 Task: Schedule a 90-minute guided sea kayaking and marine wildlife tour to explore coastal ecosystems.
Action: Mouse moved to (911, 137)
Screenshot: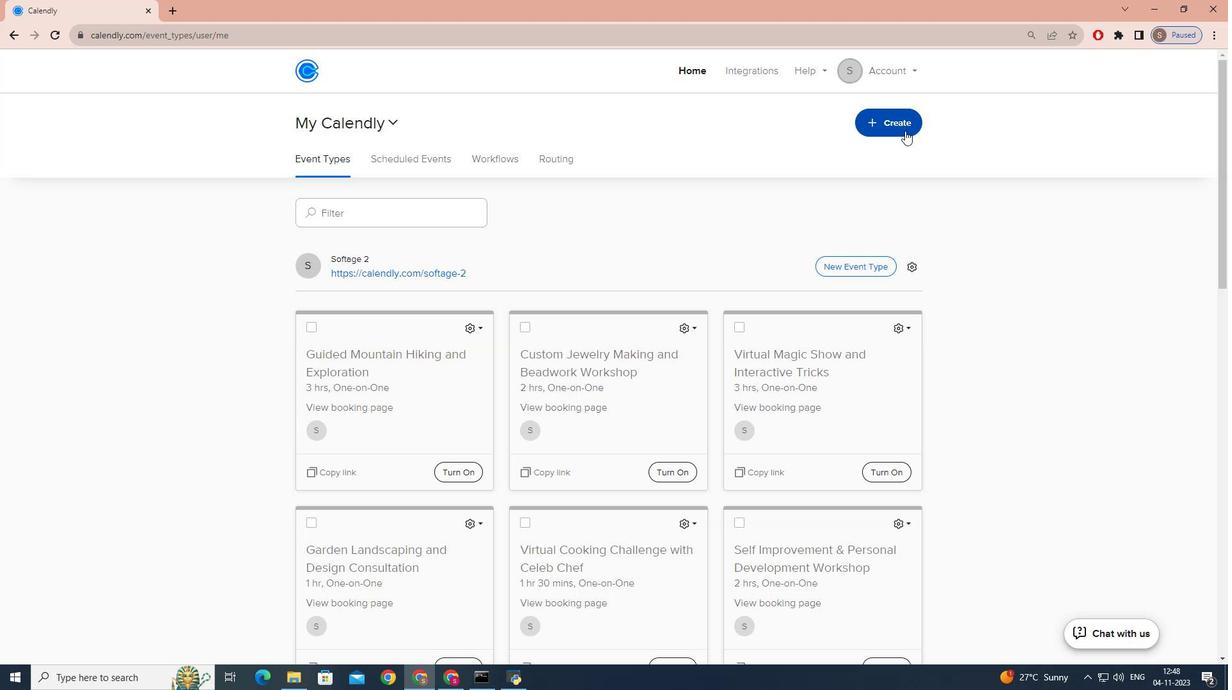 
Action: Mouse pressed left at (911, 137)
Screenshot: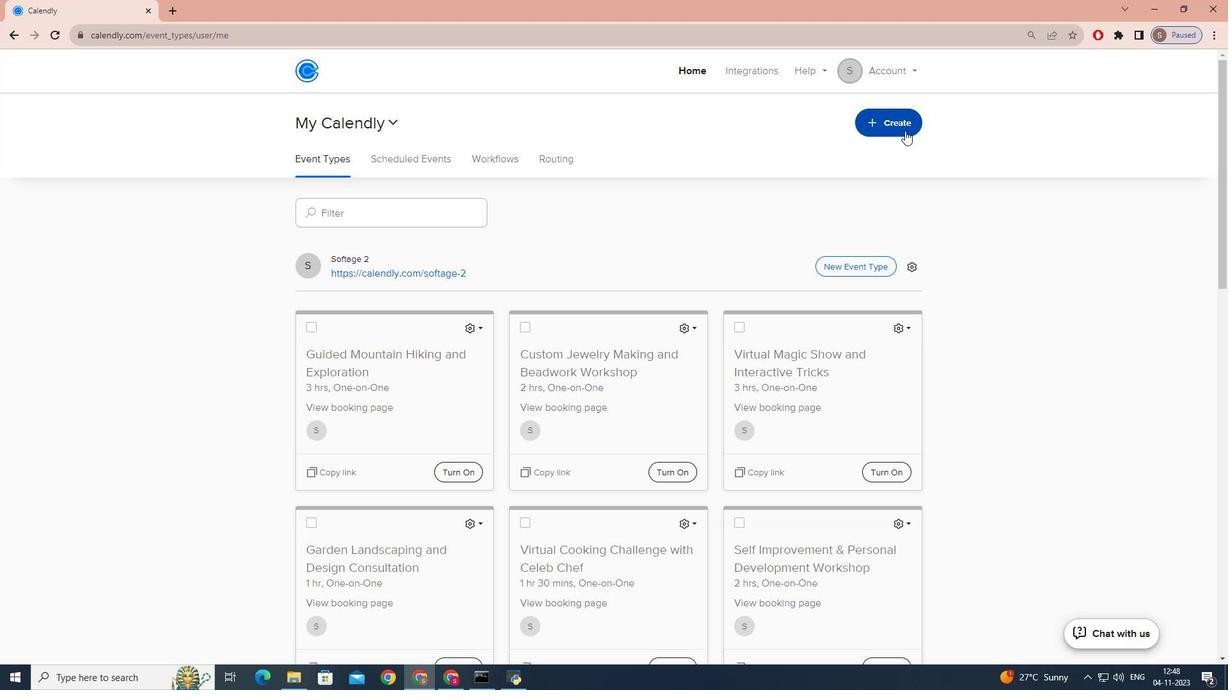 
Action: Mouse moved to (800, 185)
Screenshot: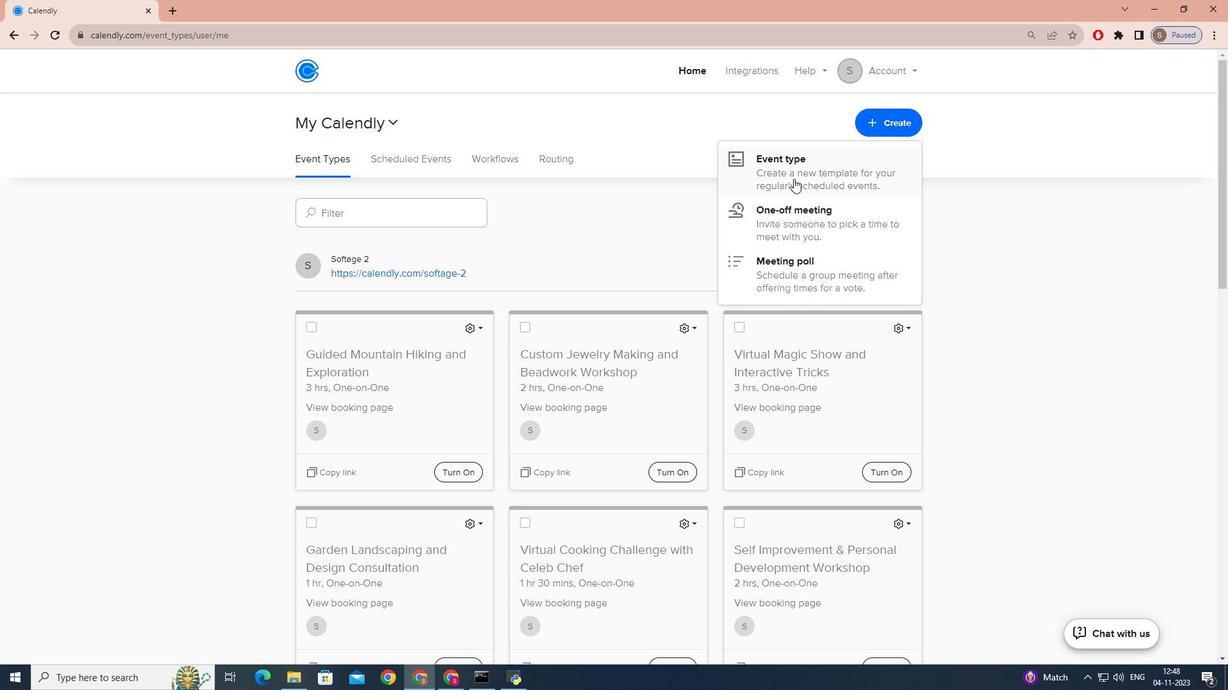 
Action: Mouse pressed left at (800, 185)
Screenshot: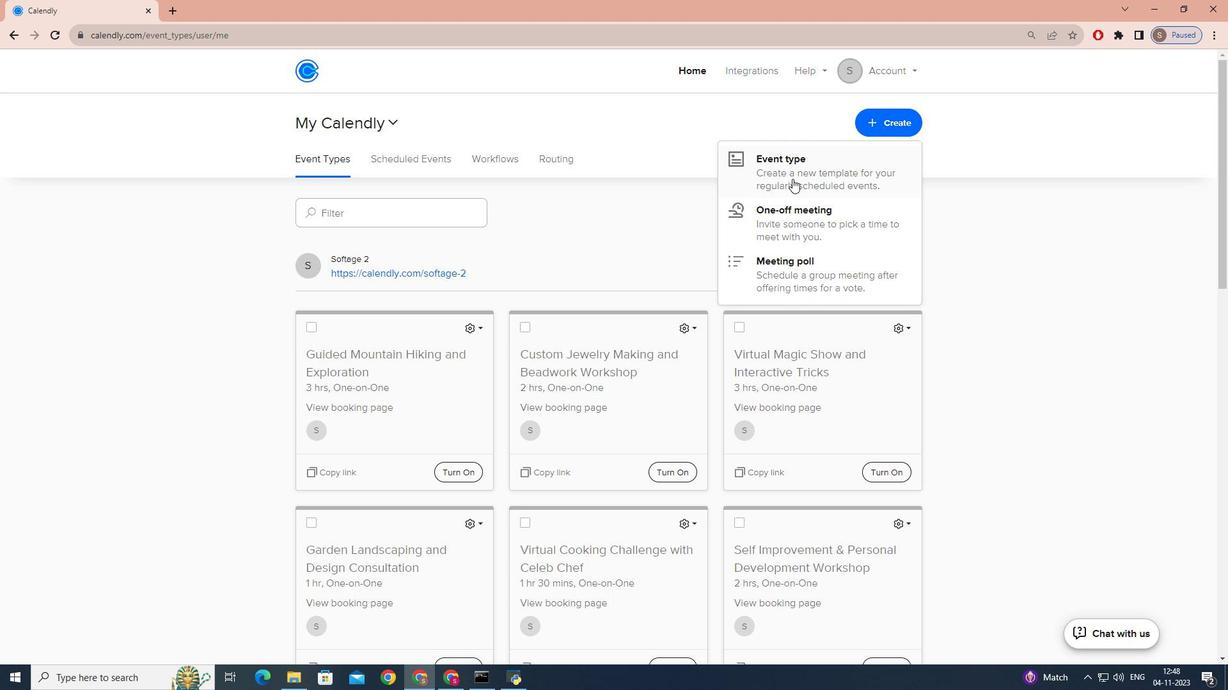 
Action: Mouse moved to (553, 246)
Screenshot: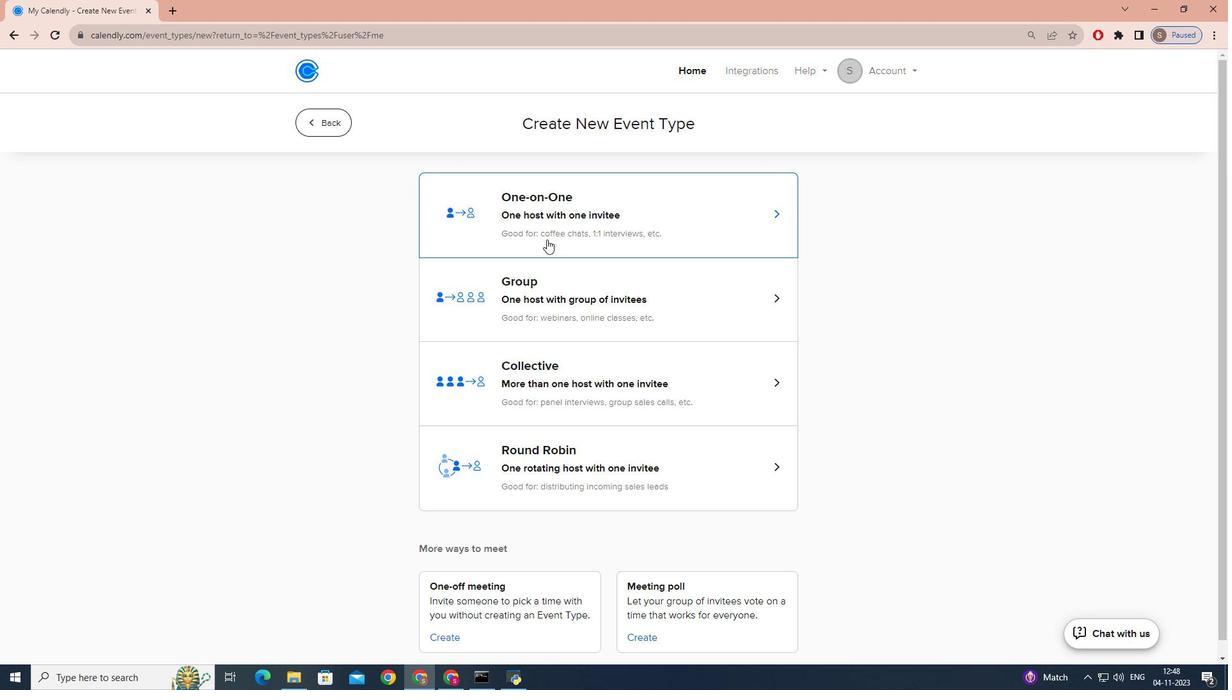 
Action: Mouse pressed left at (553, 246)
Screenshot: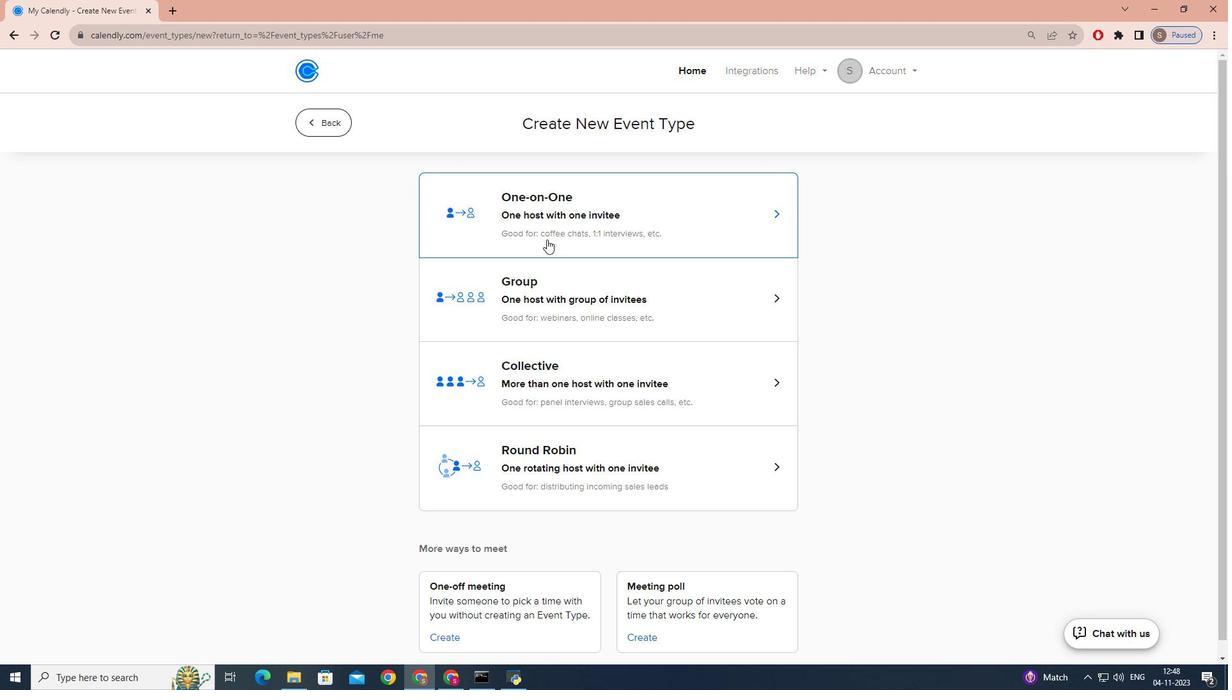
Action: Mouse moved to (477, 291)
Screenshot: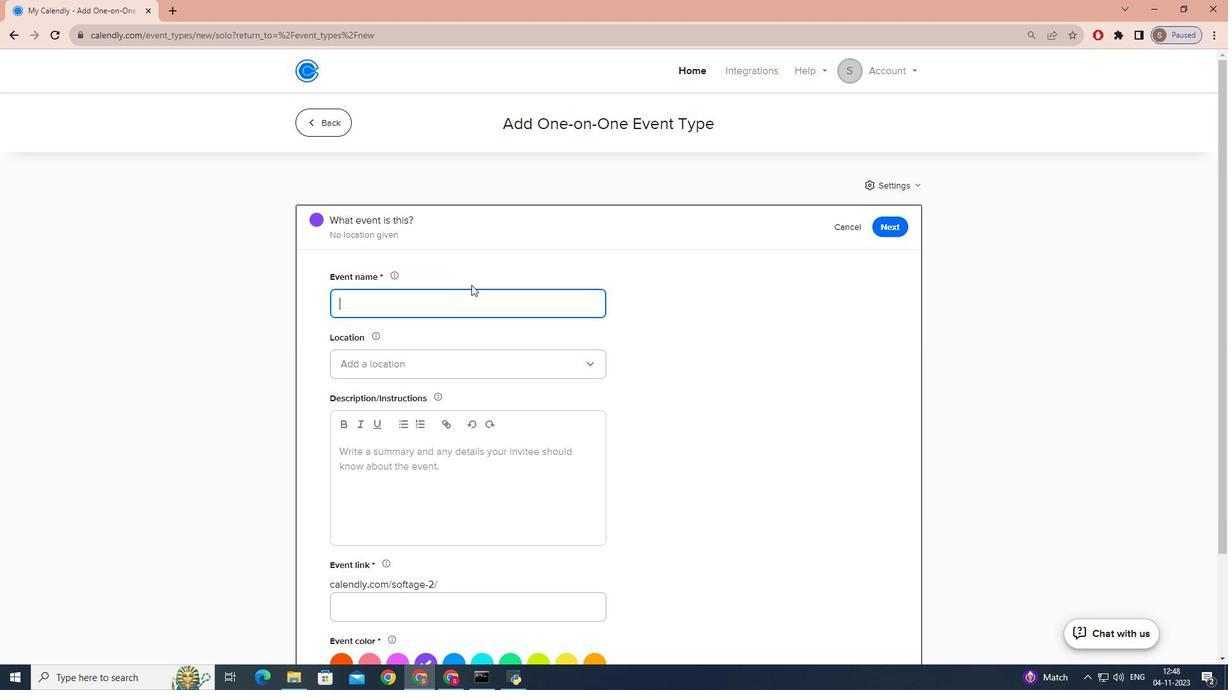 
Action: Key pressed <Key.caps_lock>G<Key.caps_lock>uided<Key.space><Key.caps_lock>S<Key.caps_lock>ea<Key.space><Key.caps_lock>K<Key.caps_lock>ayaking<Key.space>and<Key.space><Key.caps_lock>M<Key.caps_lock>arine<Key.space><Key.caps_lock>W<Key.caps_lock>ildlife<Key.space><Key.caps_lock>T<Key.caps_lock>our
Screenshot: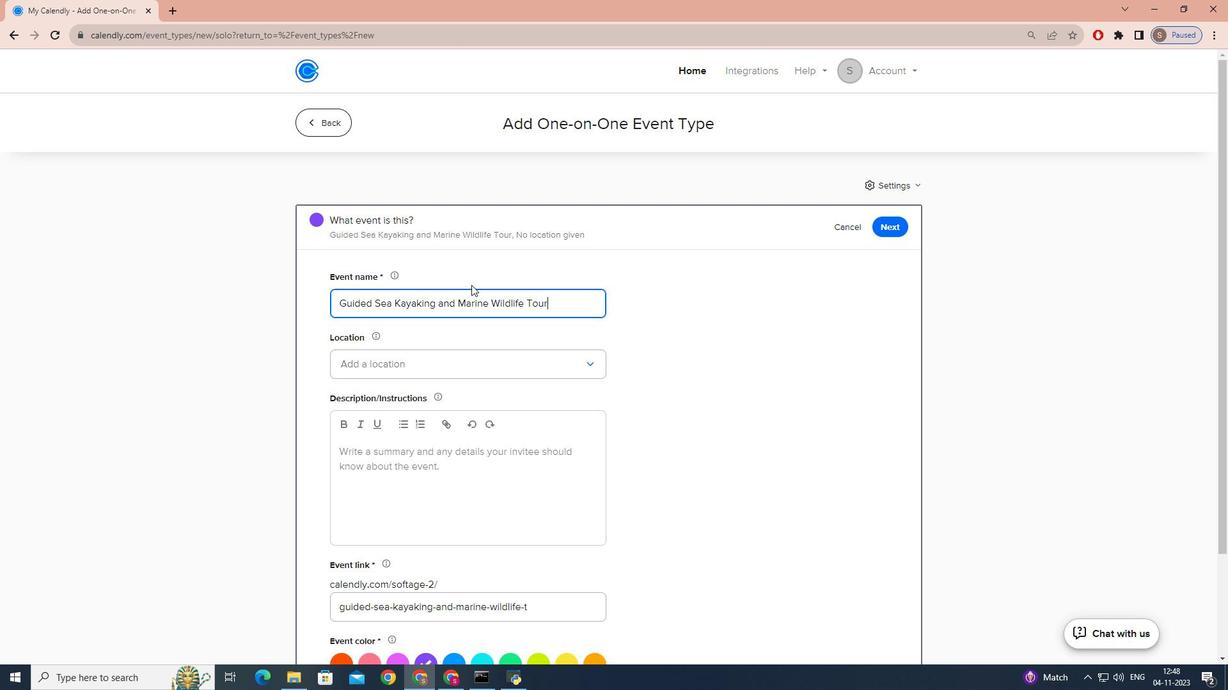 
Action: Mouse moved to (383, 369)
Screenshot: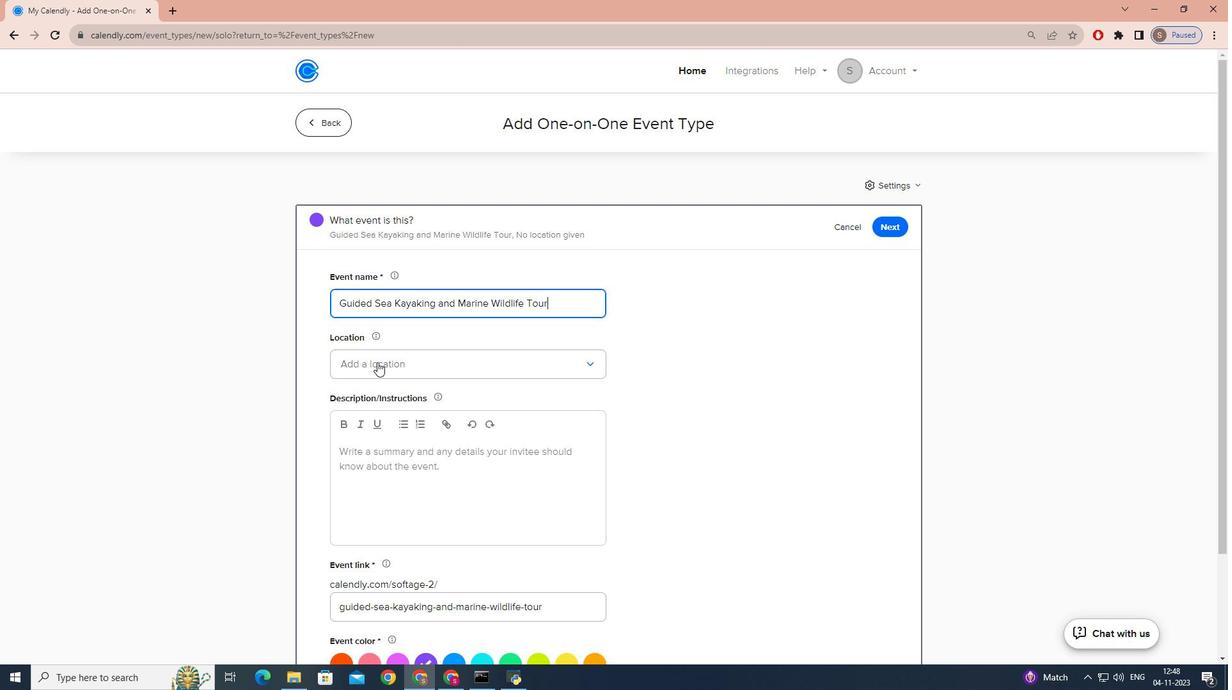 
Action: Mouse pressed left at (383, 369)
Screenshot: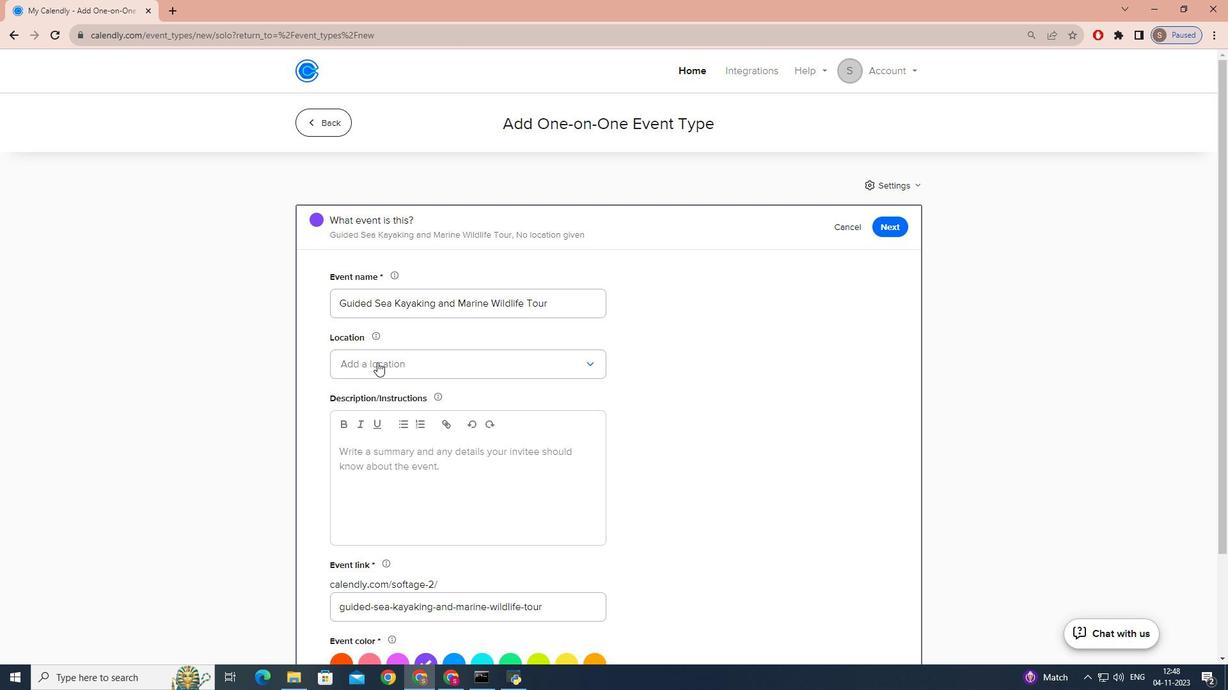 
Action: Mouse moved to (394, 397)
Screenshot: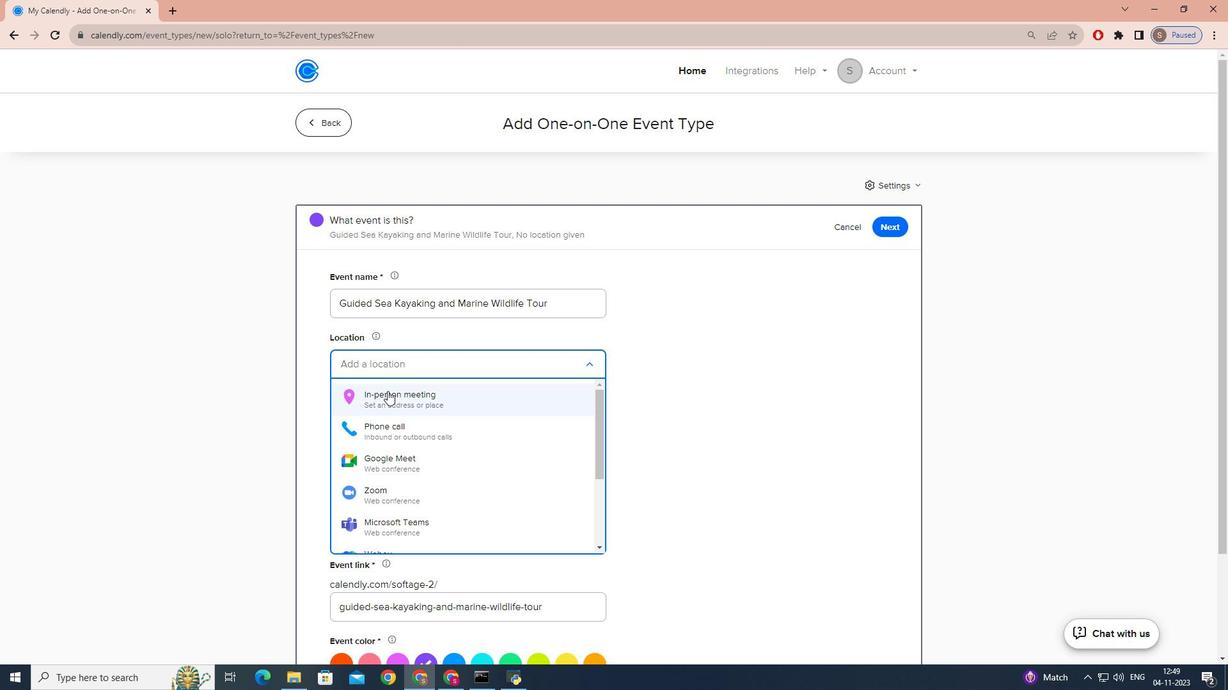 
Action: Mouse pressed left at (394, 397)
Screenshot: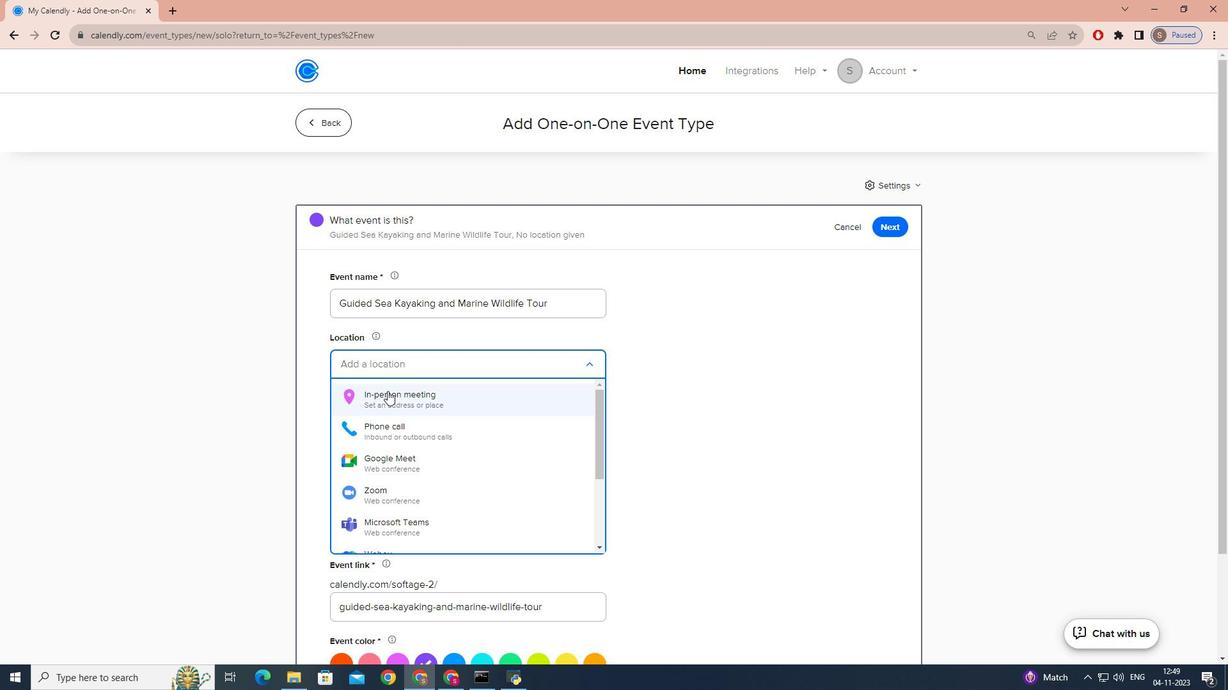 
Action: Mouse moved to (595, 230)
Screenshot: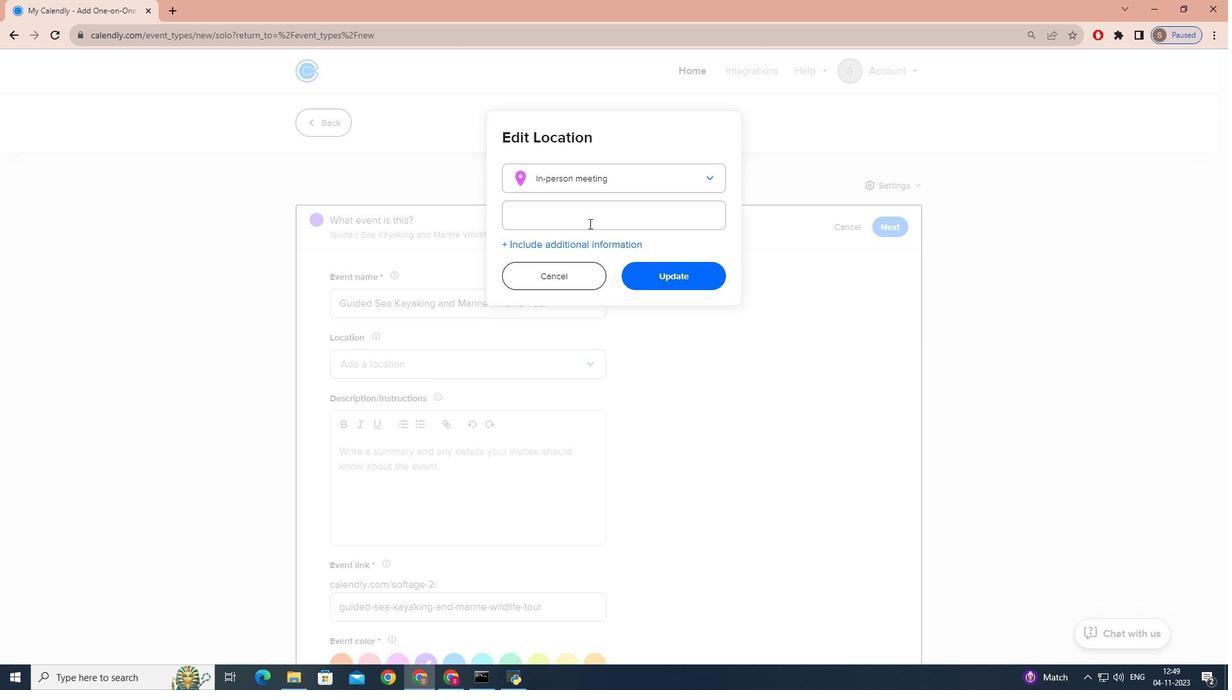
Action: Mouse pressed left at (595, 230)
Screenshot: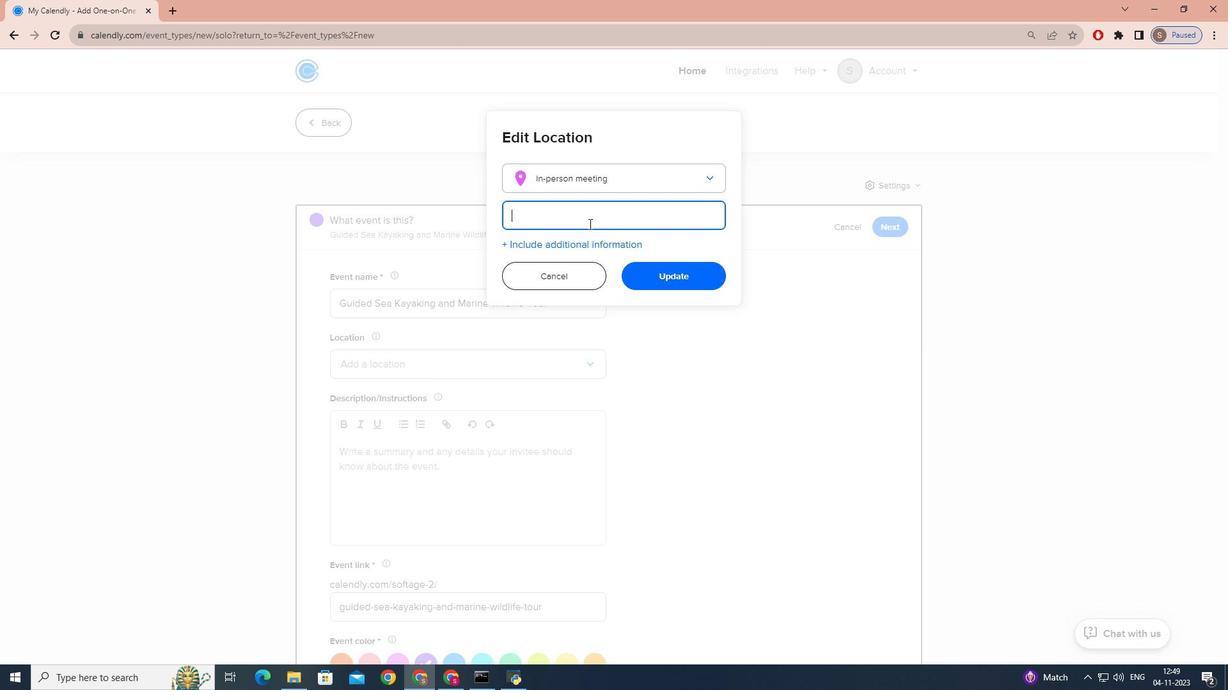 
Action: Mouse moved to (600, 227)
Screenshot: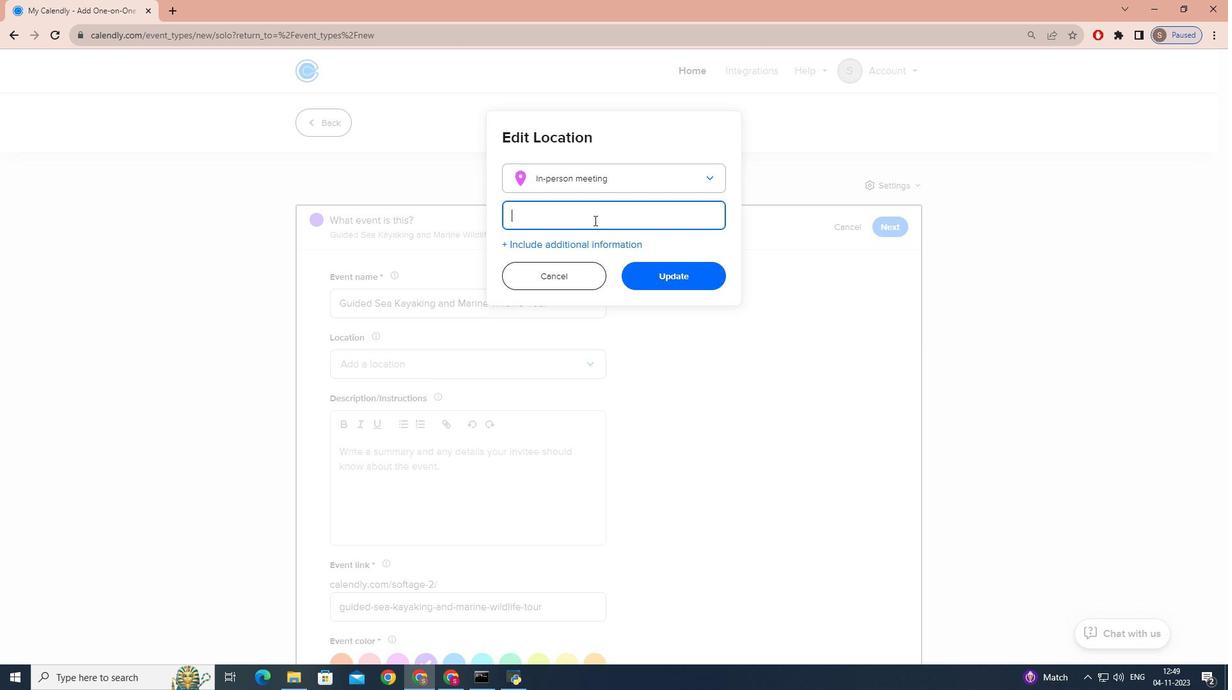 
Action: Key pressed <Key.caps_lock><Key.caps_lock>lover<Key.space><Key.backspace><Key.backspace><Key.backspace><Key.backspace><Key.backspace><Key.backspace><Key.backspace><Key.backspace><Key.backspace><Key.backspace><Key.caps_lock>C<Key.caps_lock>lover<Key.space><Key.caps_lock>S<Key.caps_lock>ea,<Key.caps_lock>N<Key.caps_lock>evada,<Key.caps_lock>USA
Screenshot: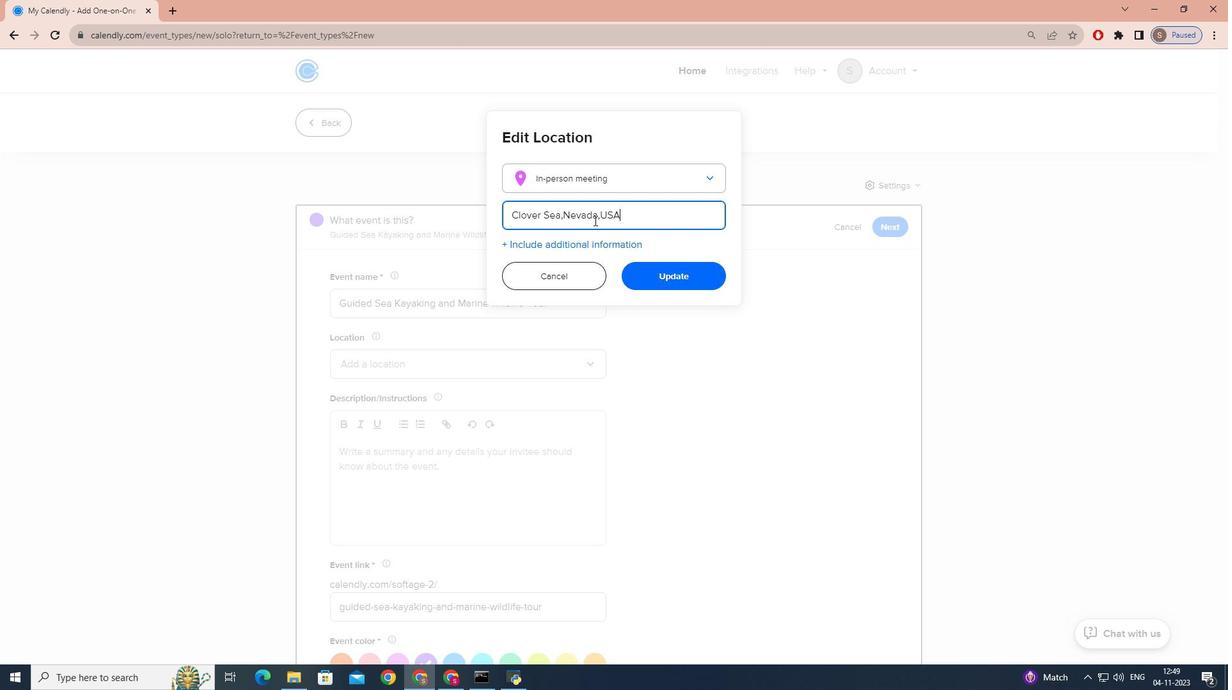 
Action: Mouse moved to (663, 291)
Screenshot: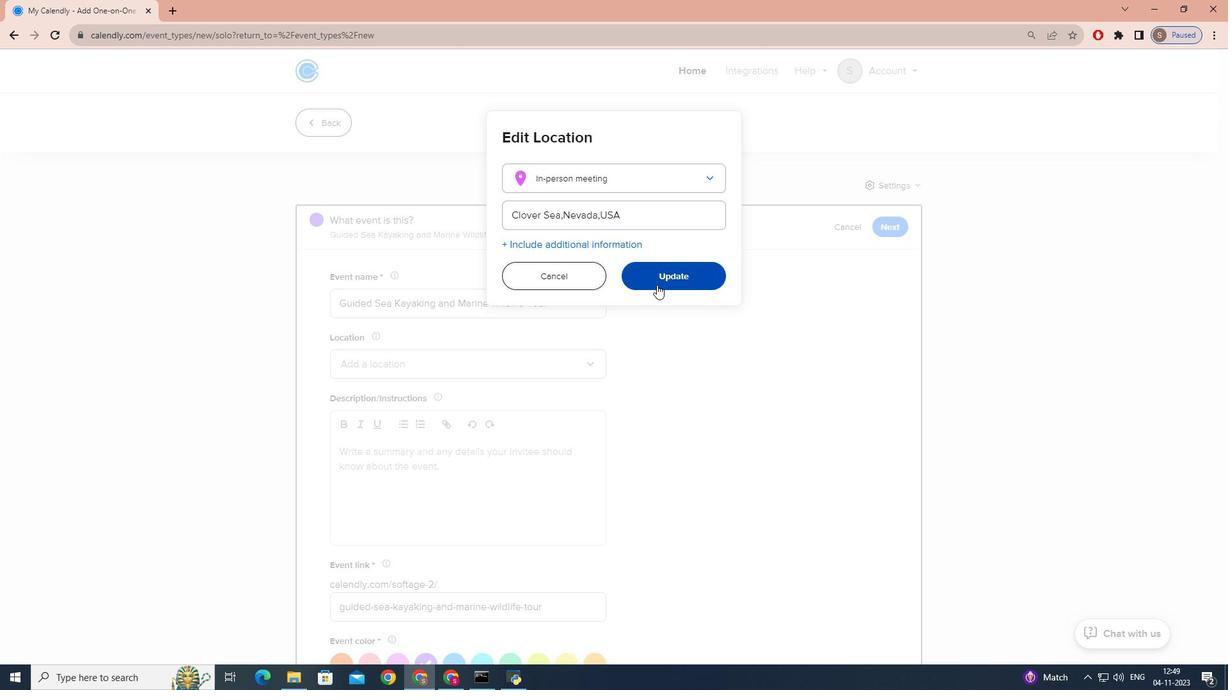 
Action: Mouse pressed left at (663, 291)
Screenshot: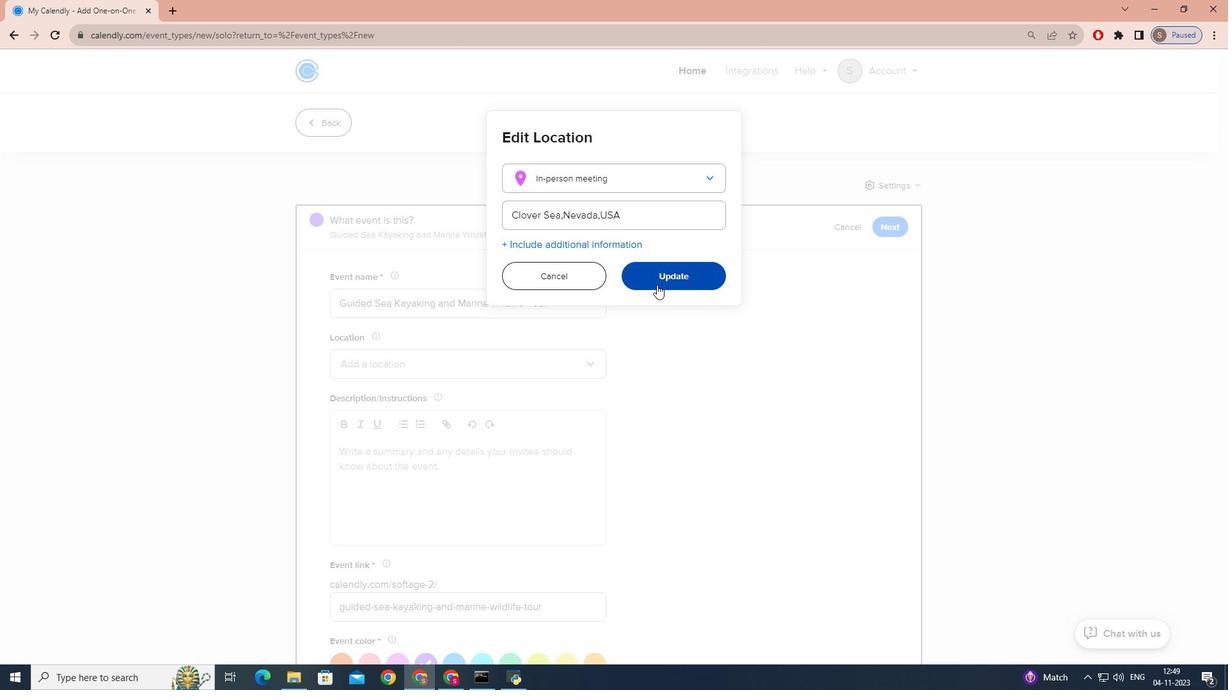 
Action: Mouse moved to (513, 390)
Screenshot: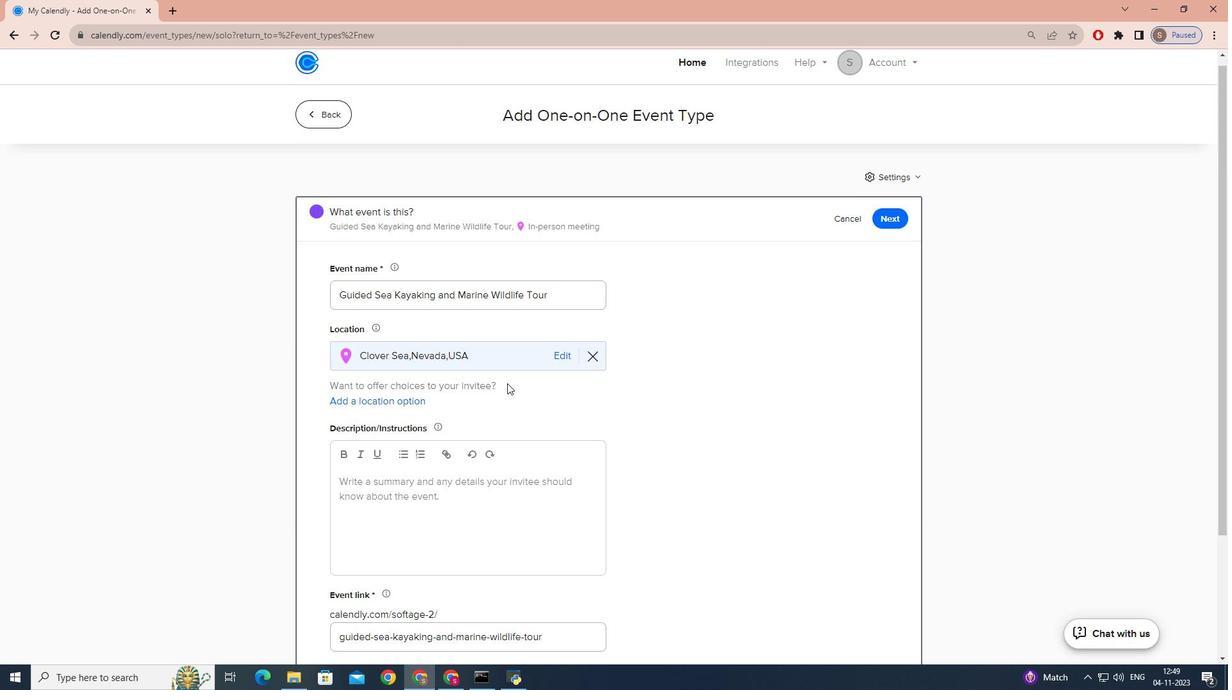 
Action: Mouse scrolled (513, 389) with delta (0, 0)
Screenshot: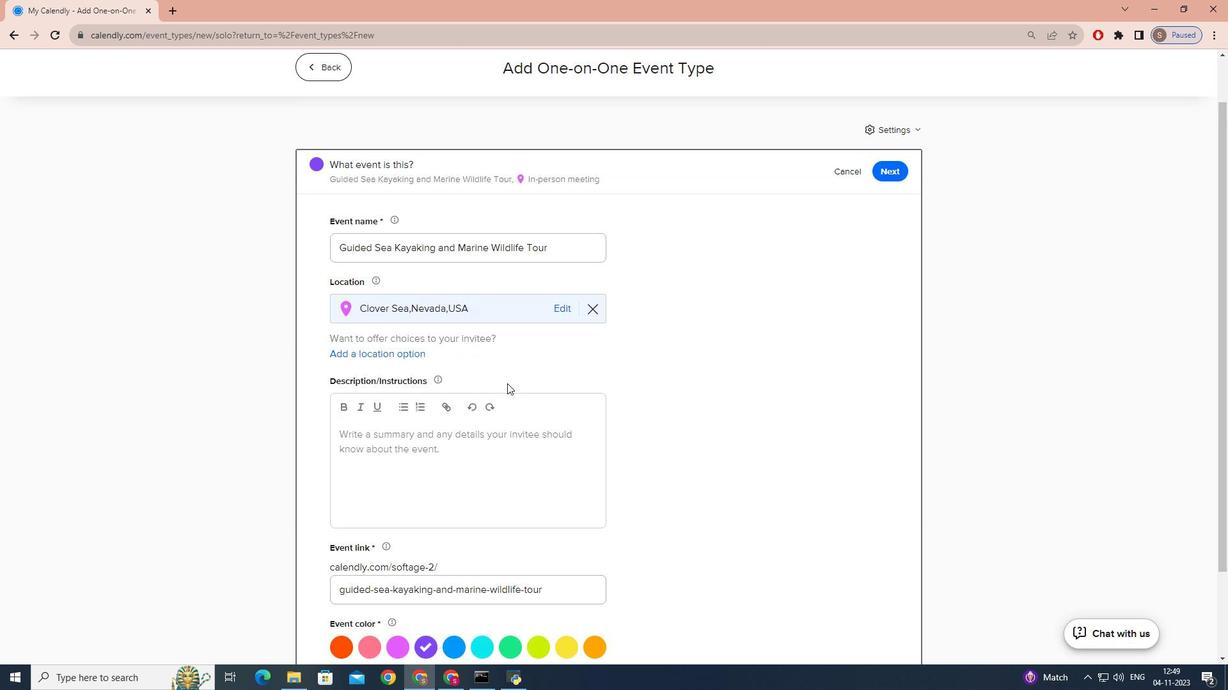 
Action: Mouse scrolled (513, 389) with delta (0, 0)
Screenshot: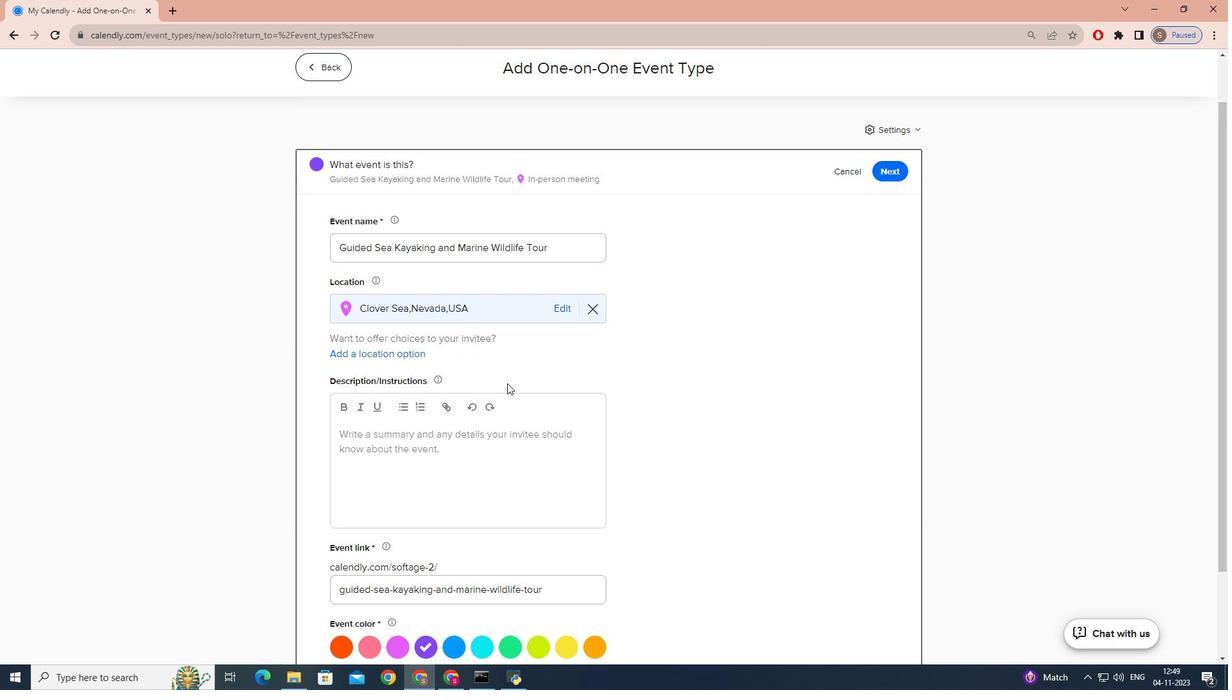 
Action: Mouse scrolled (513, 389) with delta (0, 0)
Screenshot: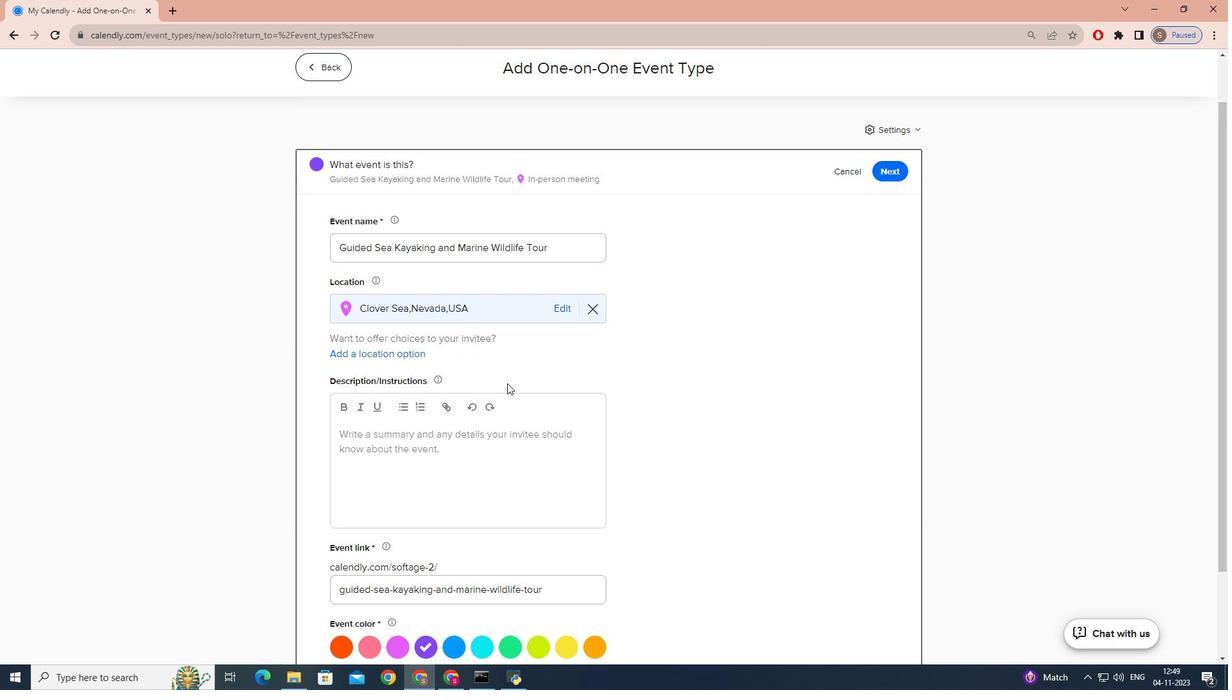 
Action: Mouse scrolled (513, 389) with delta (0, 0)
Screenshot: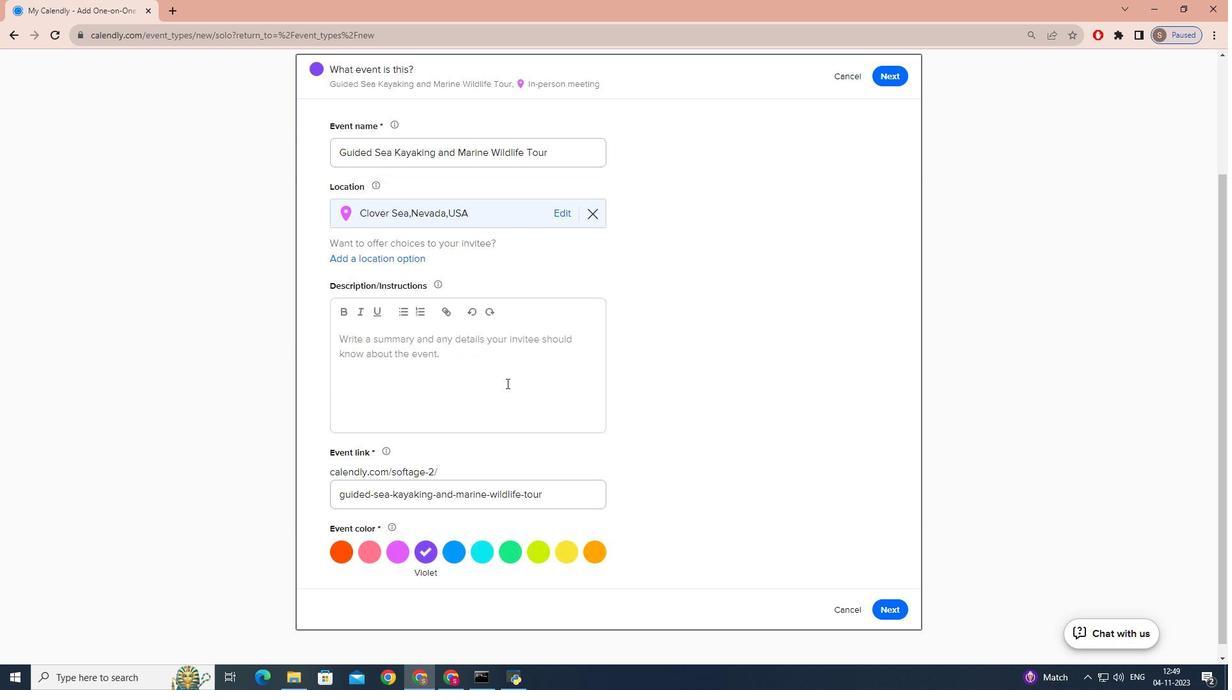 
Action: Mouse moved to (412, 367)
Screenshot: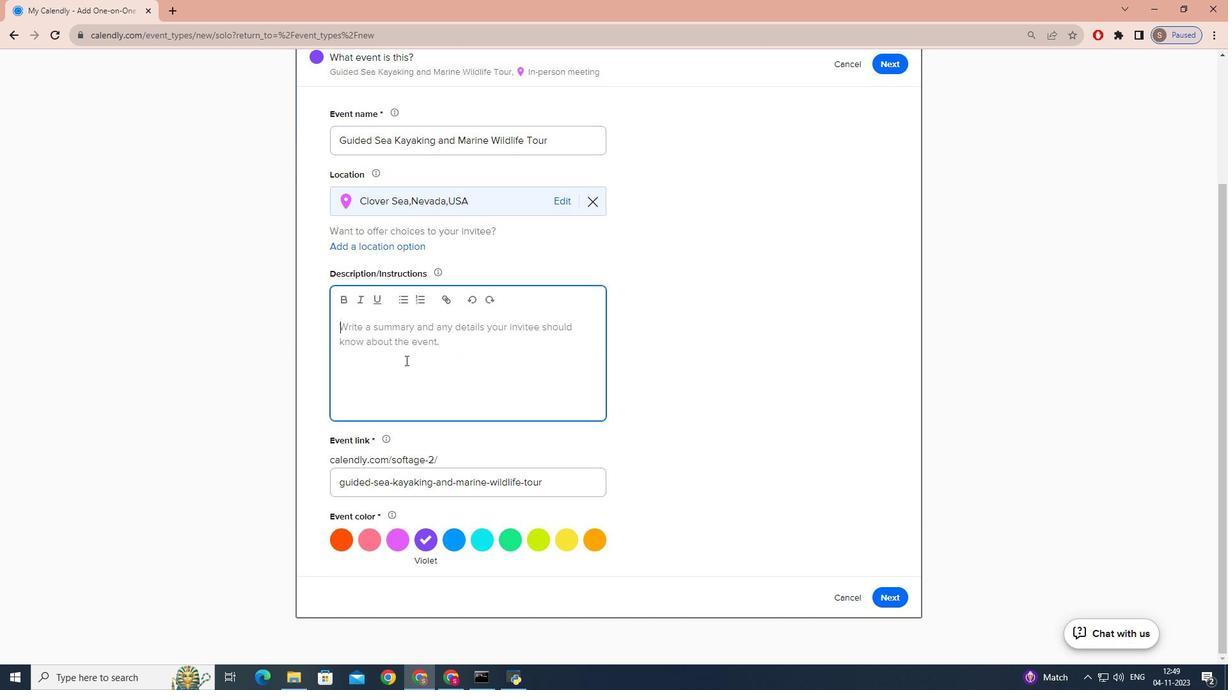 
Action: Mouse pressed left at (412, 367)
Screenshot: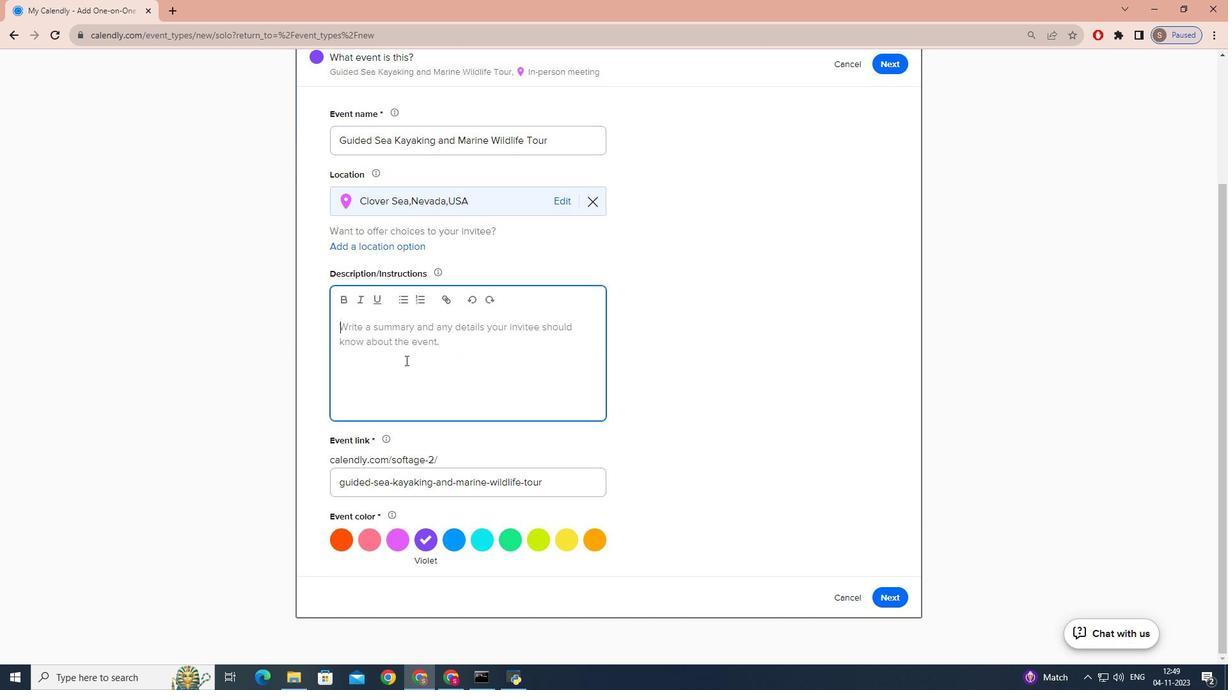 
Action: Key pressed <Key.caps_lock><Key.caps_lock>I<Key.caps_lock>mmerse<Key.space>yourself<Key.space>in<Key.space>the<Key.space>baeuty<Key.space>of<Key.space>coasst<Key.backspace><Key.backspace><Key.backspace><Key.backspace><Key.backspace><Key.backspace><Key.backspace><Key.backspace><Key.backspace><Key.backspace><Key.backspace><Key.backspace><Key.backspace><Key.backspace><Key.backspace>eauty<Key.space>of<Key.space>the<Key.space>coastal<Key.space>ecosystems,with<Key.space>our<Key.space>guided<Key.space>sea<Key.space>klay<Key.backspace><Key.backspace><Key.backspace>ayaking<Key.space>and<Key.space>marine<Key.space>wildlife<Key.space>tour<Key.space>.<Key.caps_lock>P<Key.caps_lock>addle<Key.space>
Screenshot: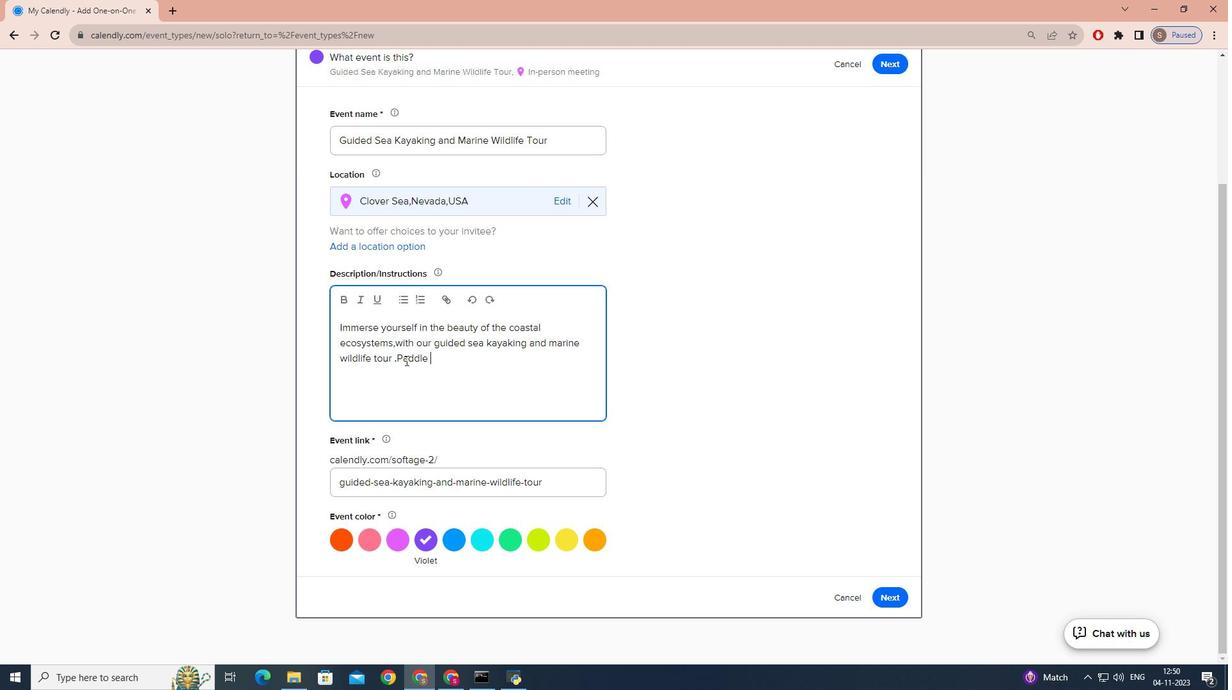
Action: Mouse moved to (433, 366)
Screenshot: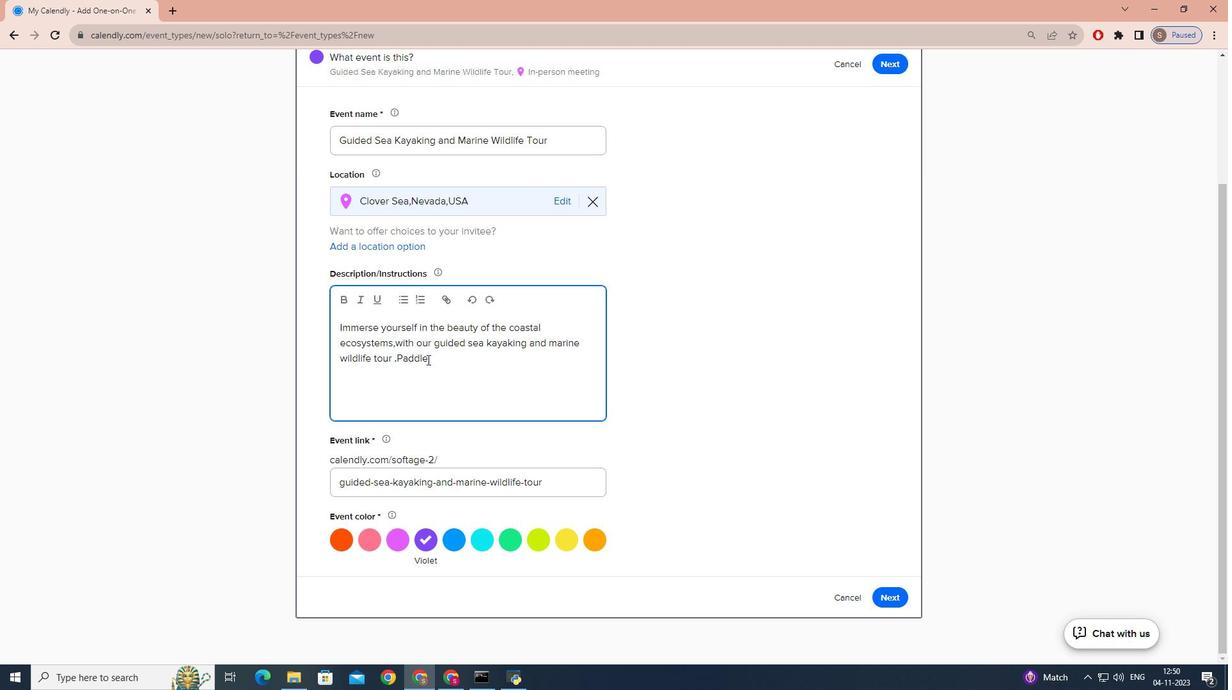 
Action: Key pressed along<Key.space>scenic<Key.space>coastlines,observe<Key.space>fascint<Key.backspace>ating<Key.space>marin<Key.space><Key.backspace>=e<Key.backspace><Key.backspace>e<Key.space>kli=<Key.backspace><Key.backspace><Key.backspace><Key.backspace>life,an<Key.space><Key.backspace>d<Key.space>learna<Key.space>bout<Key.space>
Screenshot: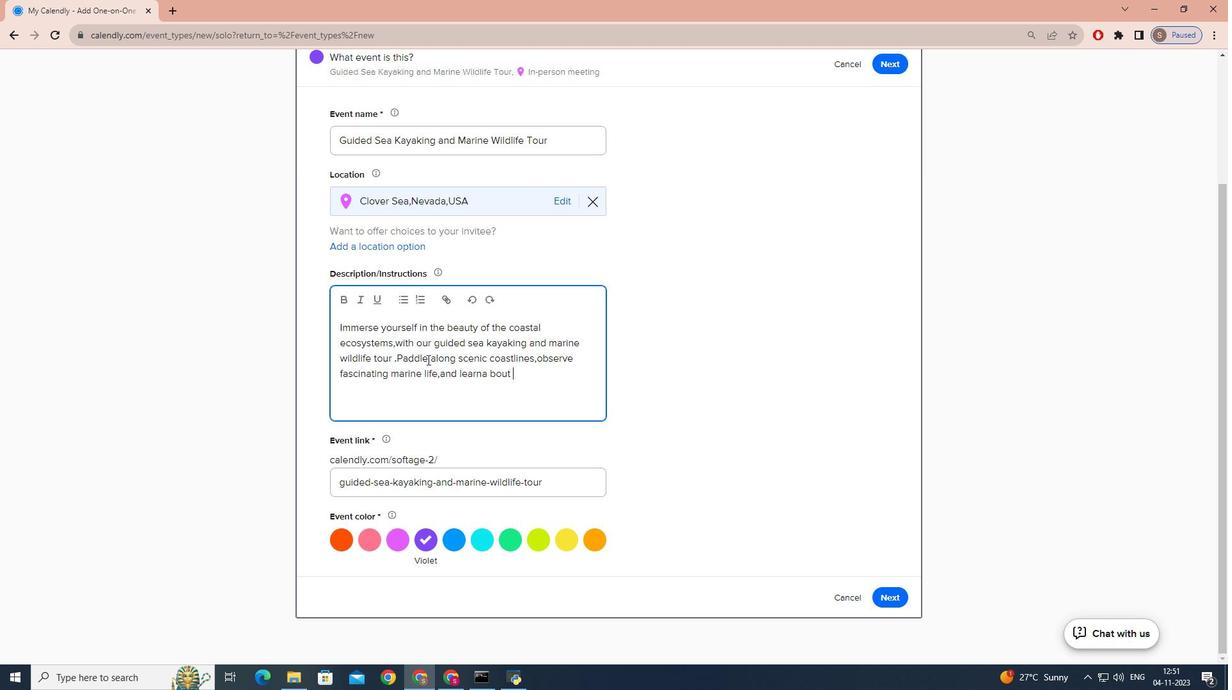 
Action: Mouse moved to (500, 385)
Screenshot: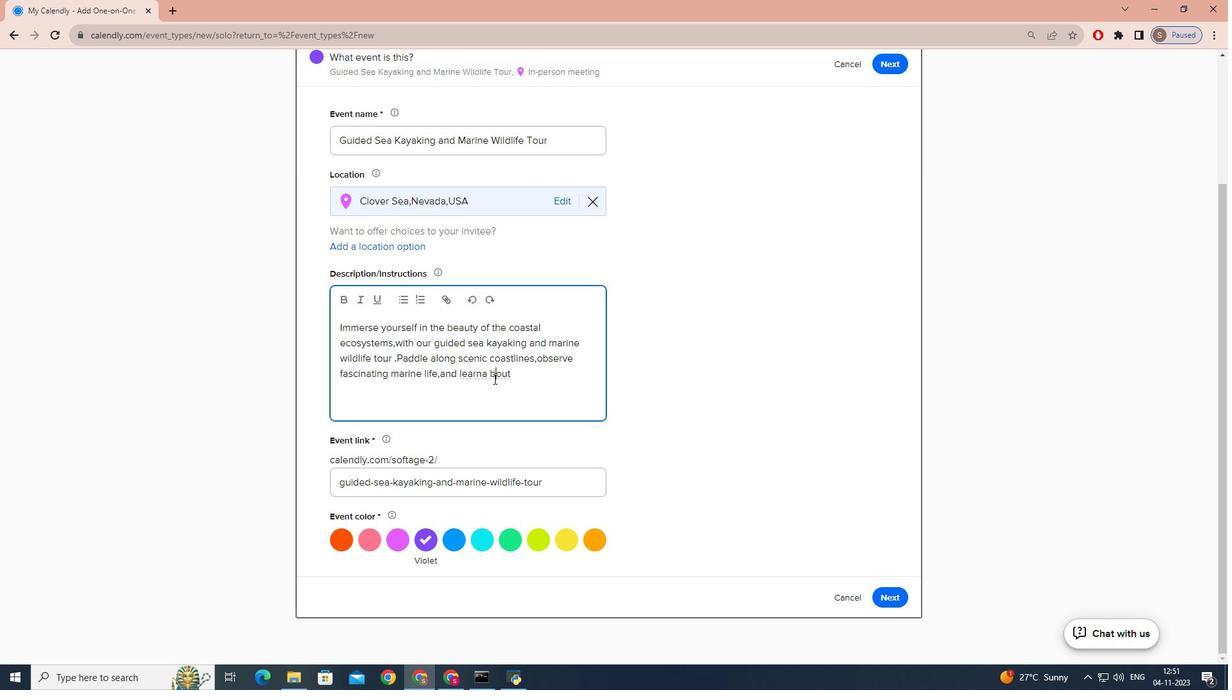 
Action: Mouse pressed left at (500, 385)
Screenshot: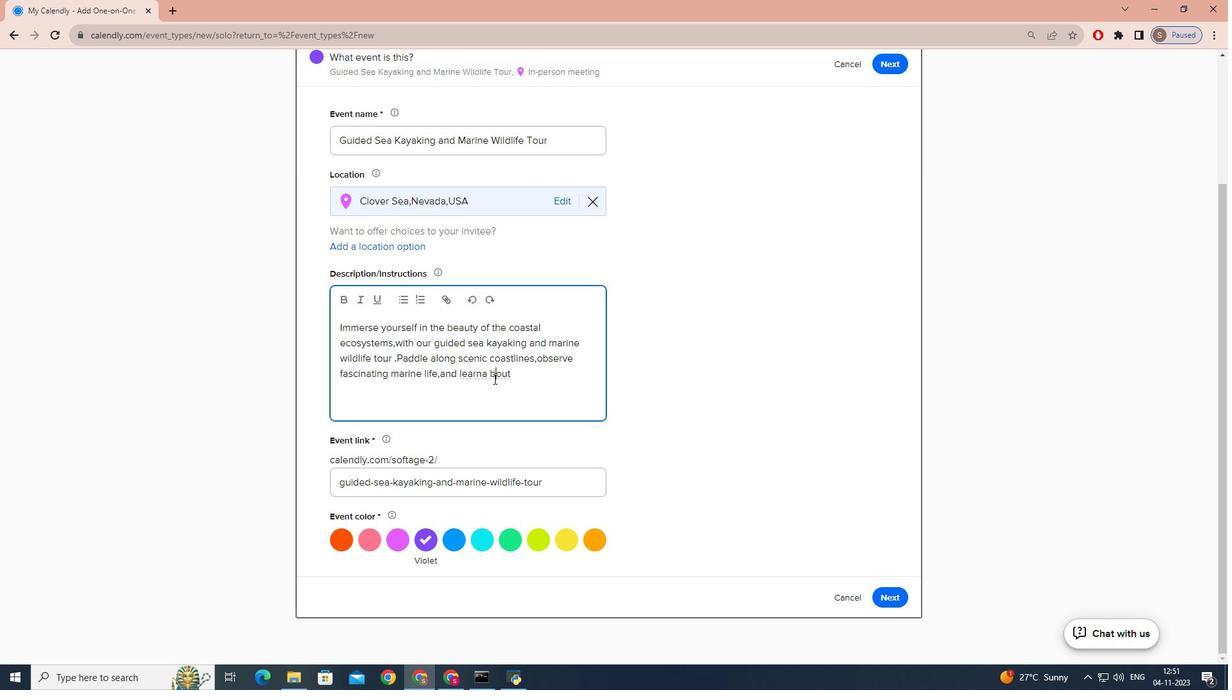 
Action: Mouse moved to (496, 385)
Screenshot: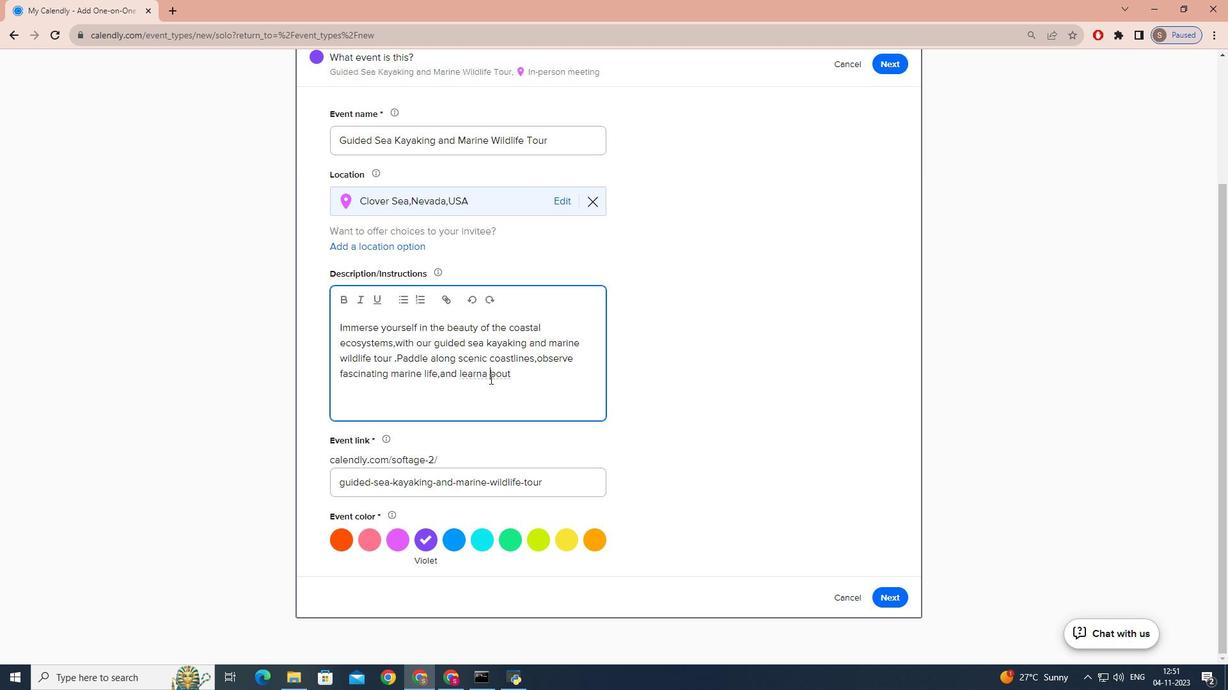 
Action: Mouse pressed left at (496, 385)
Screenshot: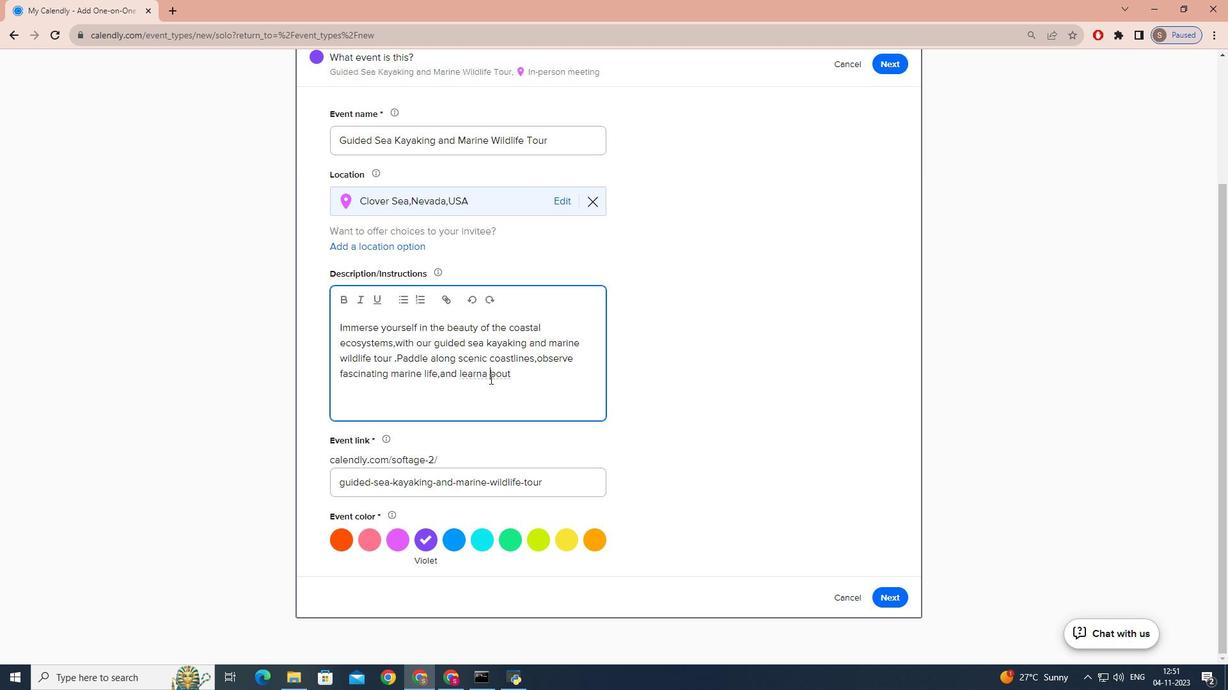 
Action: Mouse moved to (515, 383)
Screenshot: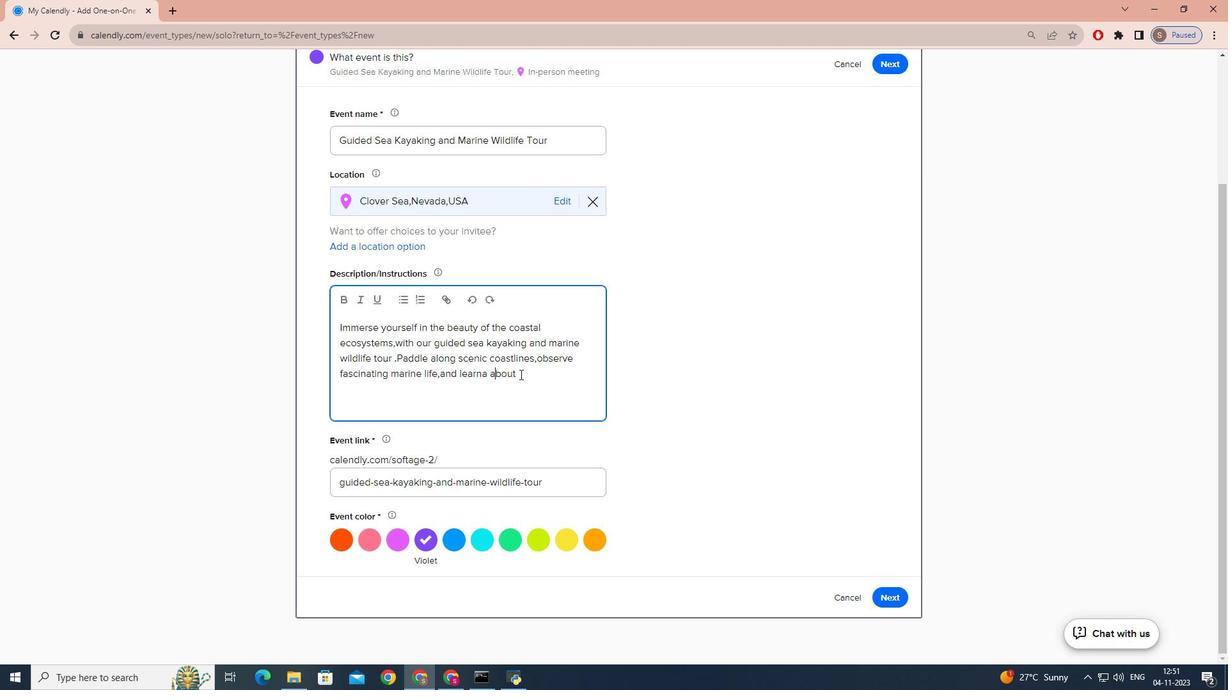 
Action: Key pressed a
Screenshot: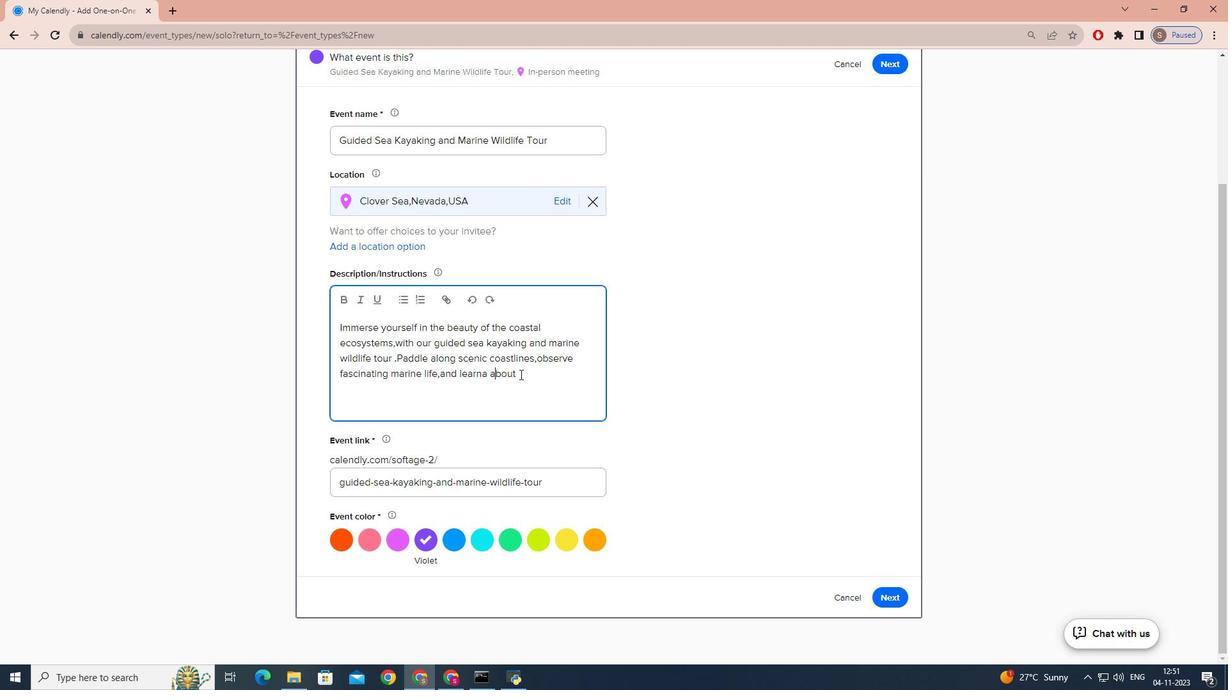 
Action: Mouse moved to (526, 380)
Screenshot: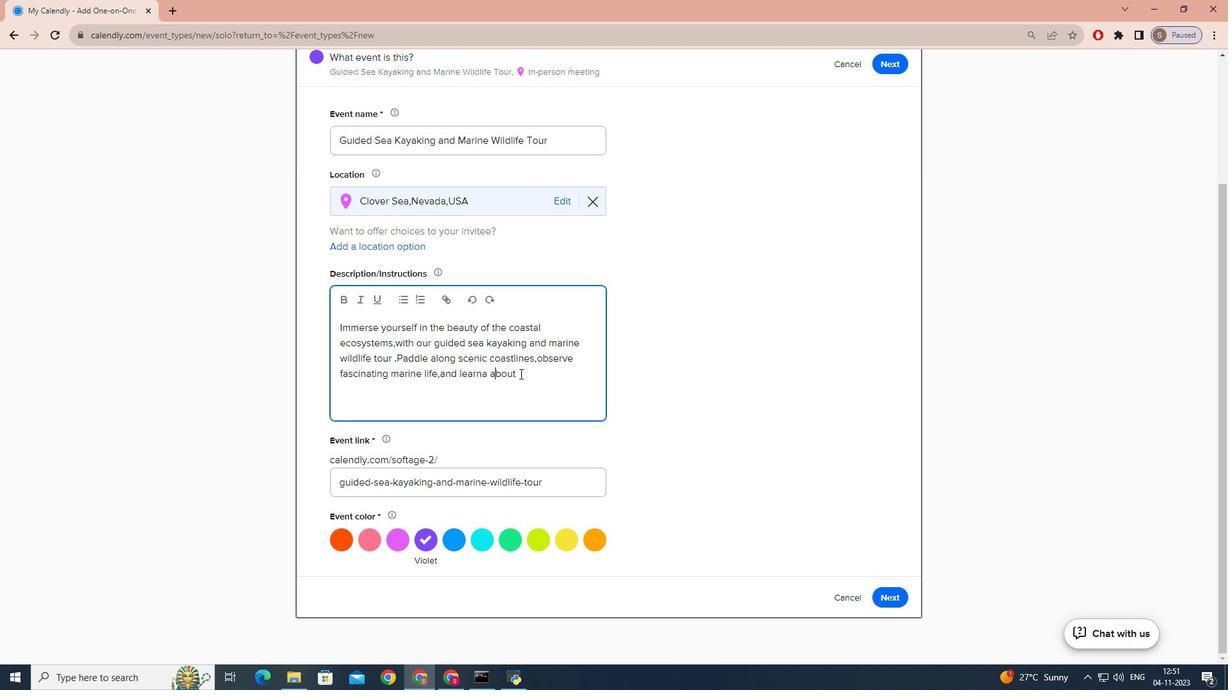 
Action: Mouse pressed left at (526, 380)
Screenshot: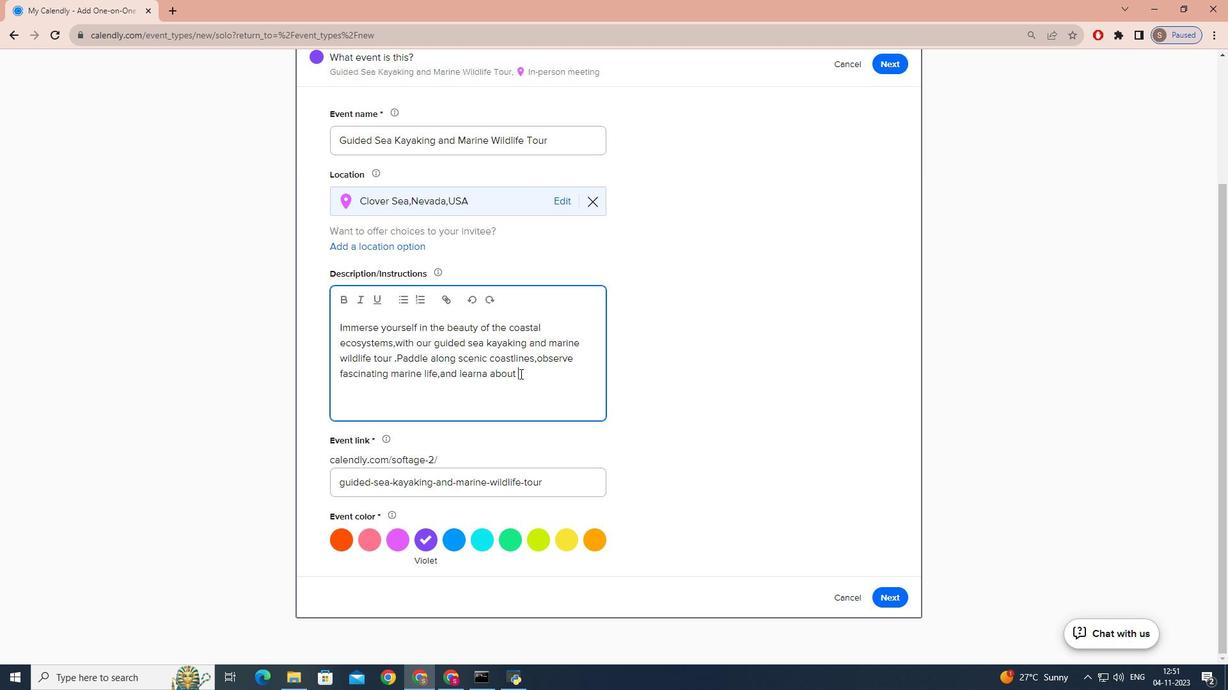 
Action: Key pressed the<Key.space>fragile<Key.space>ecosytems<Key.space>that<Key.space>make<Key.space>these<Key.space>
Screenshot: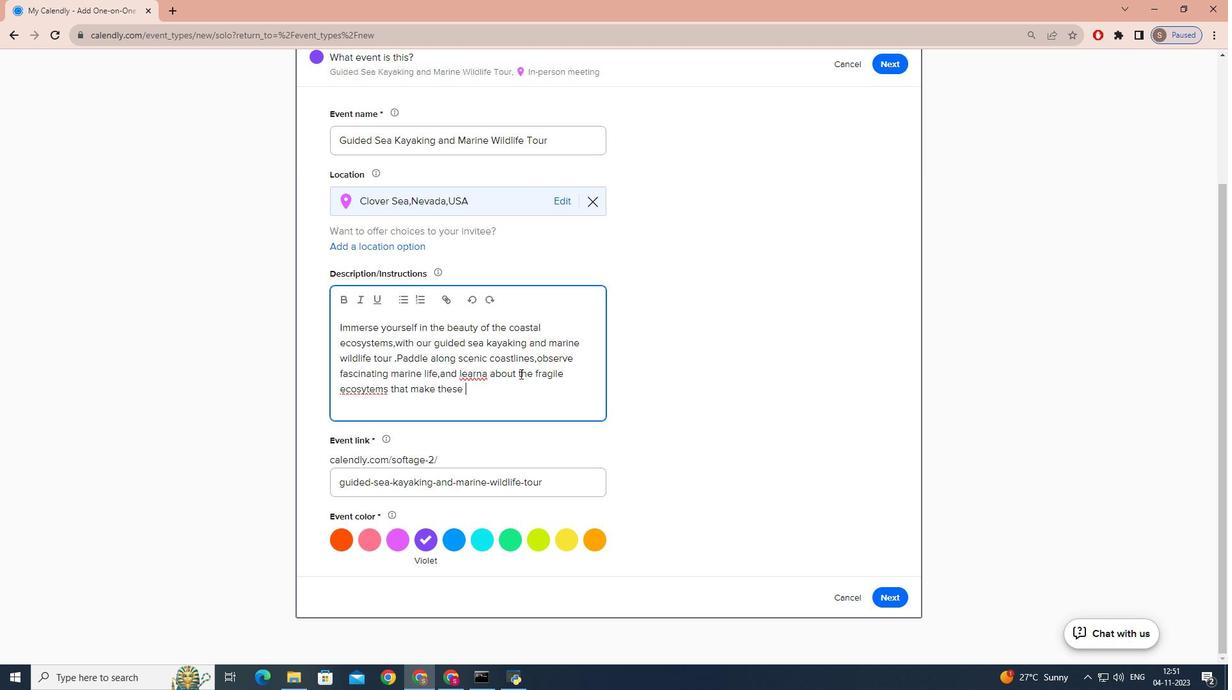 
Action: Mouse moved to (490, 383)
Screenshot: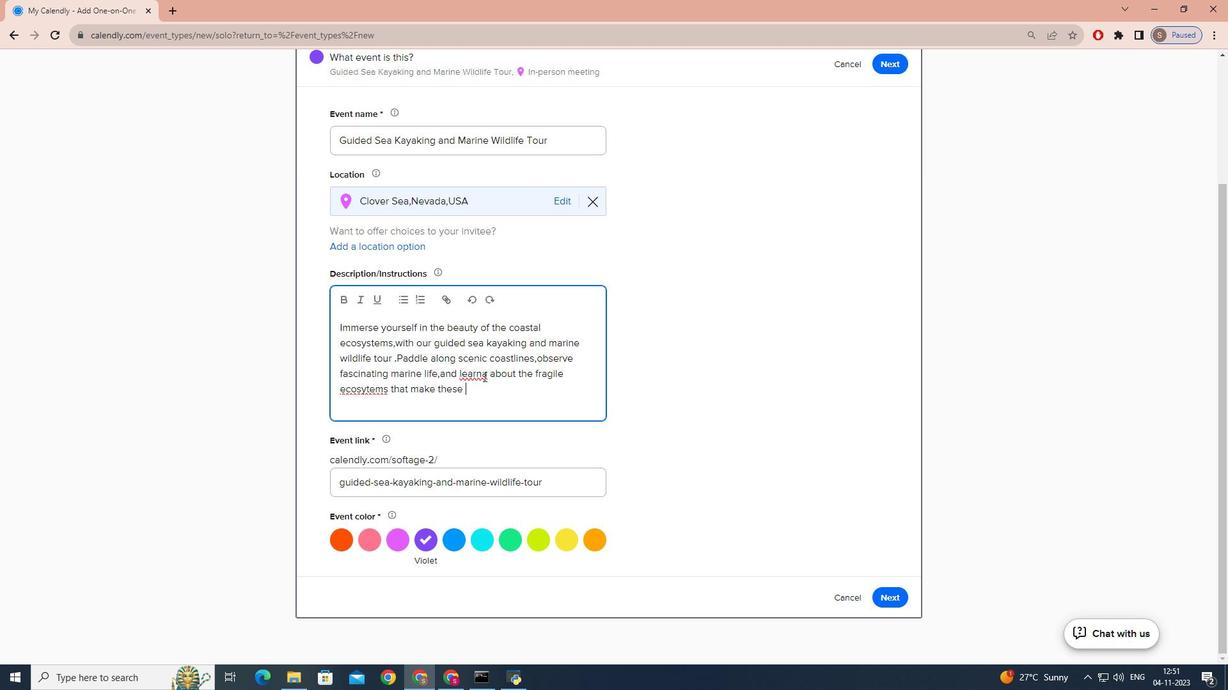 
Action: Mouse pressed left at (490, 383)
Screenshot: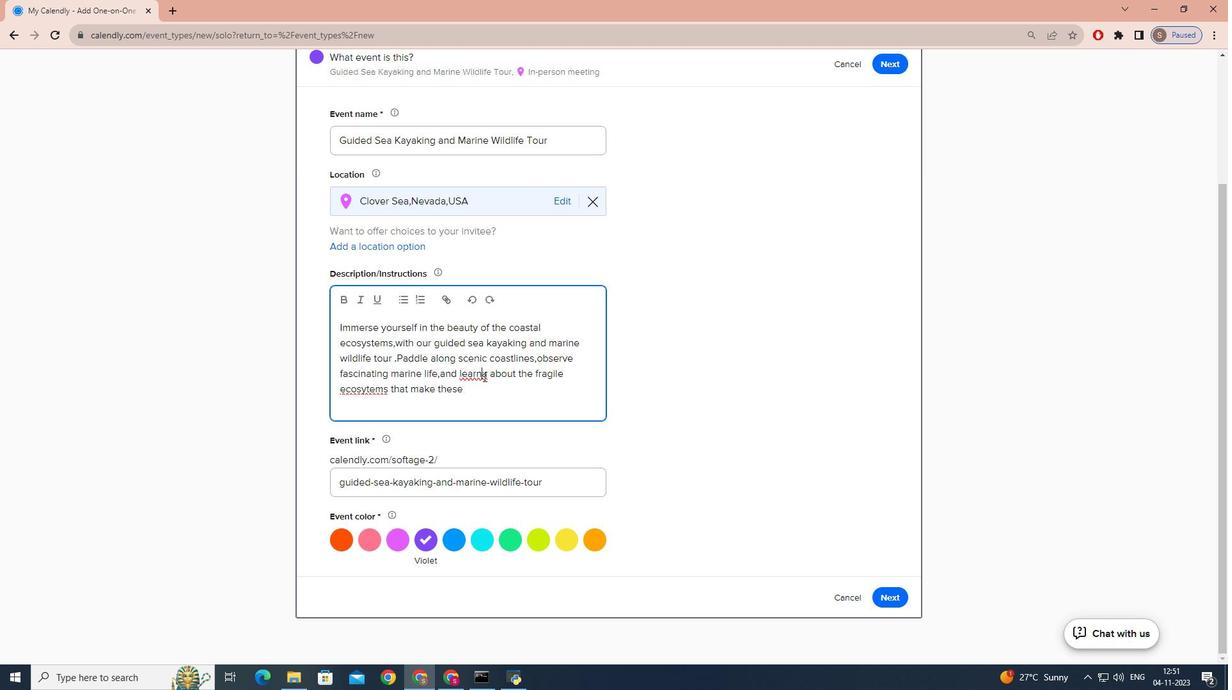 
Action: Mouse moved to (493, 381)
Screenshot: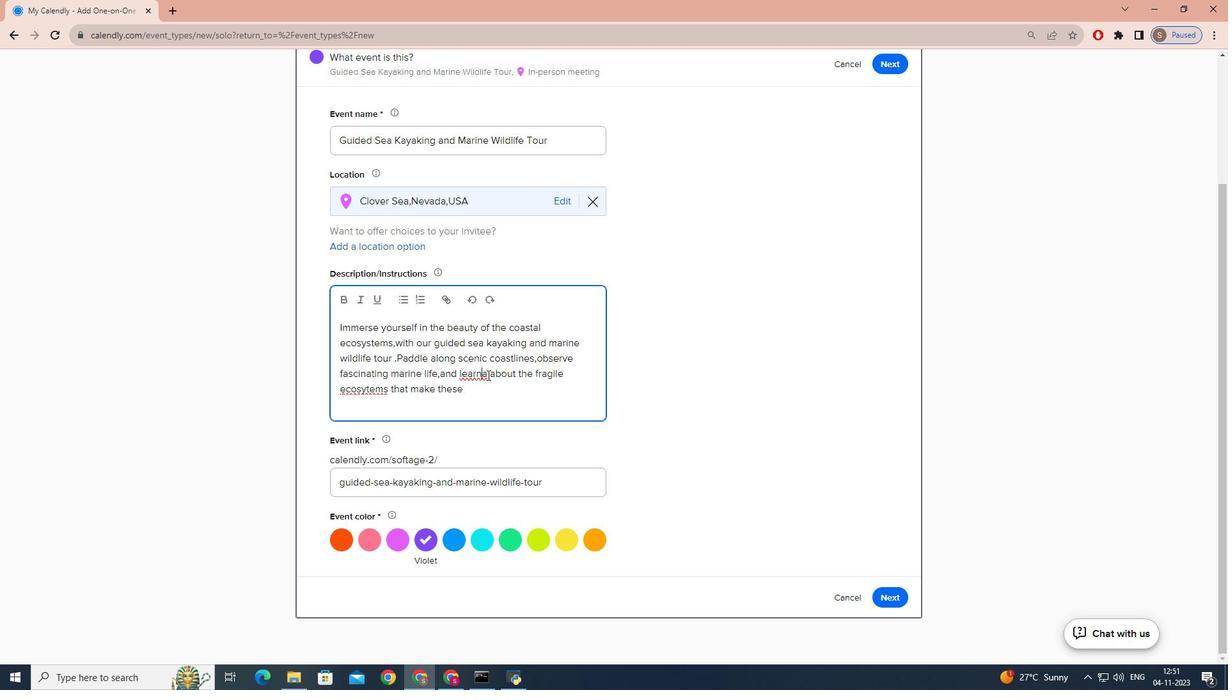 
Action: Mouse pressed left at (493, 381)
Screenshot: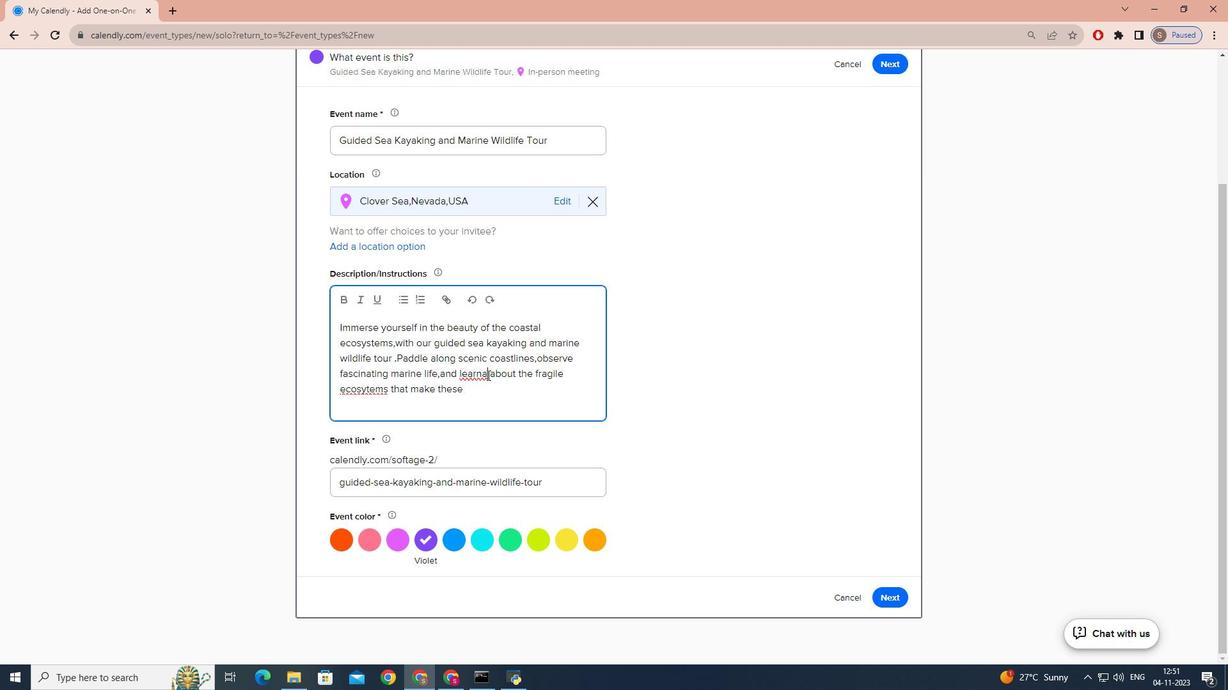 
Action: Mouse moved to (499, 369)
Screenshot: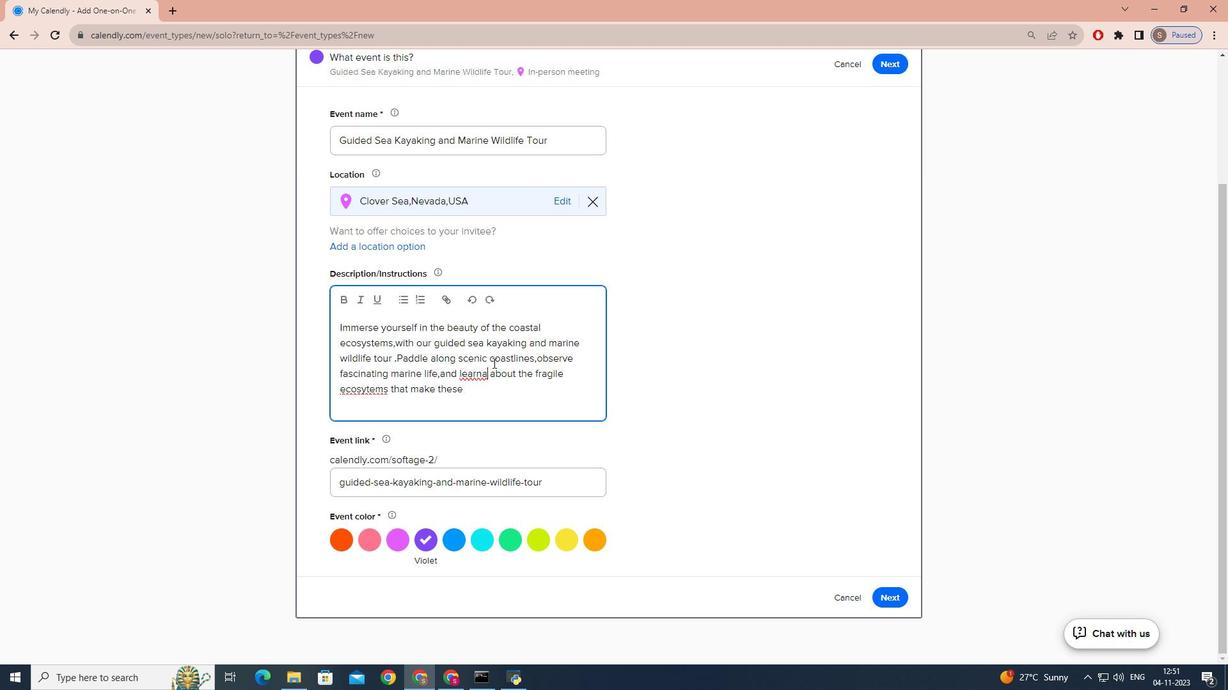 
Action: Key pressed <Key.backspace>
Screenshot: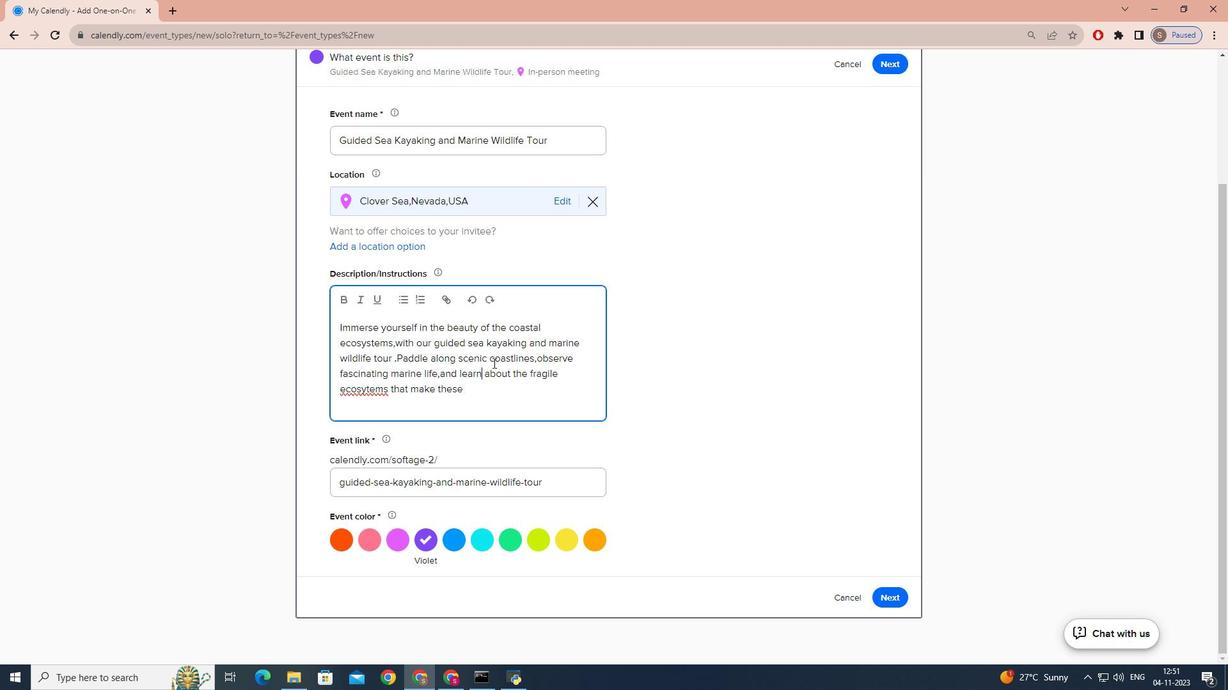 
Action: Mouse moved to (368, 400)
Screenshot: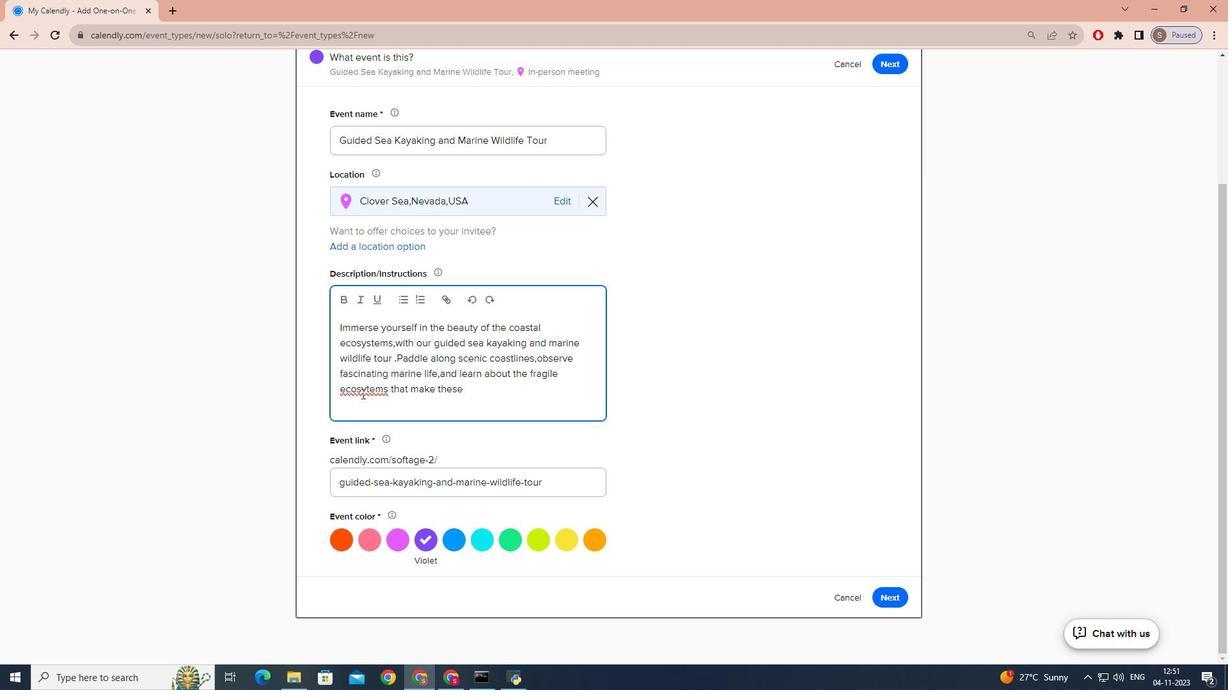 
Action: Mouse pressed left at (368, 400)
Screenshot: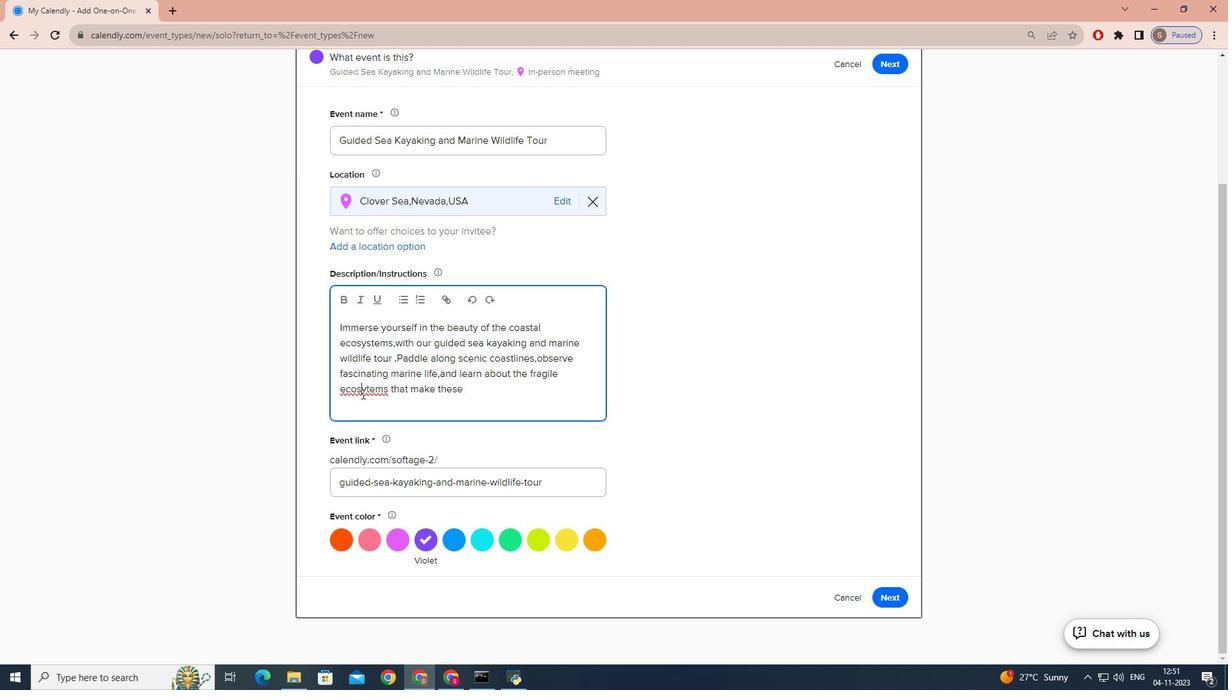 
Action: Mouse moved to (369, 399)
Screenshot: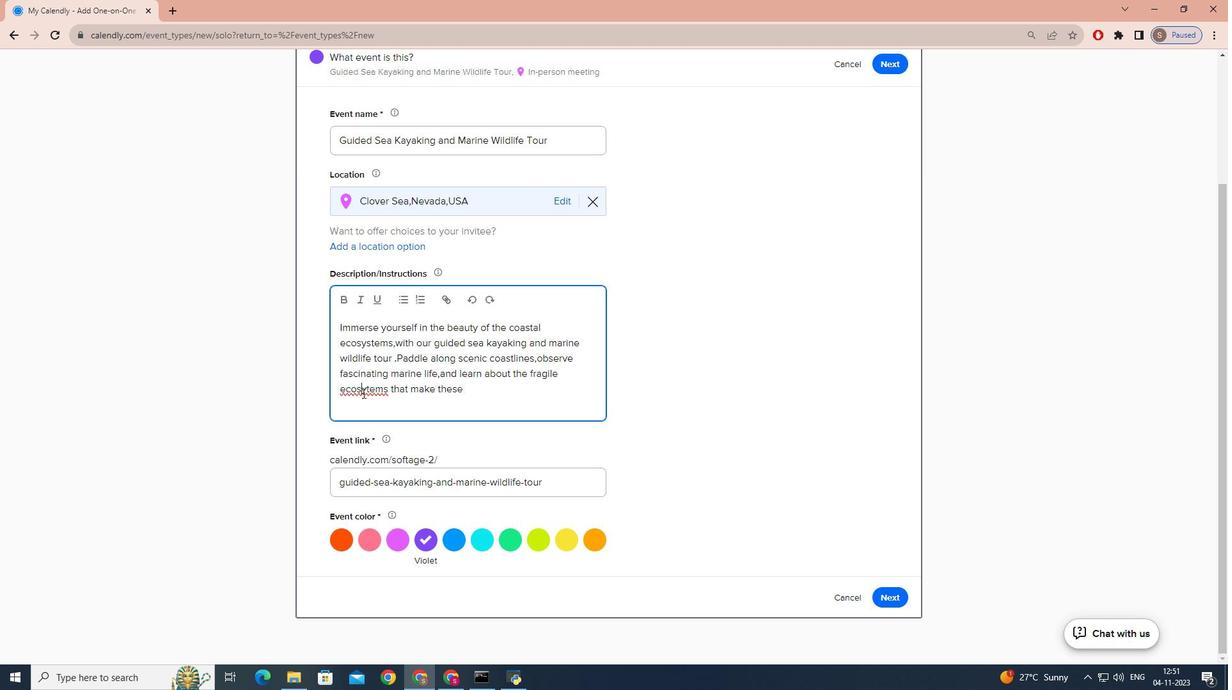 
Action: Key pressed s
Screenshot: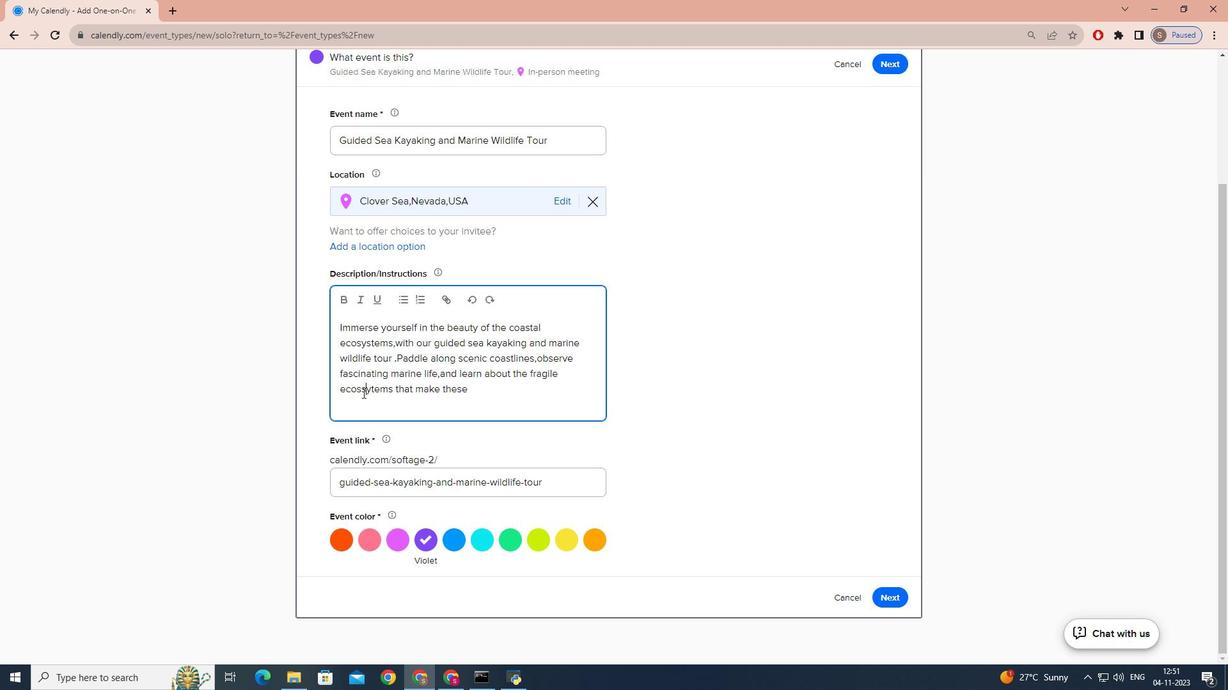 
Action: Mouse moved to (378, 397)
Screenshot: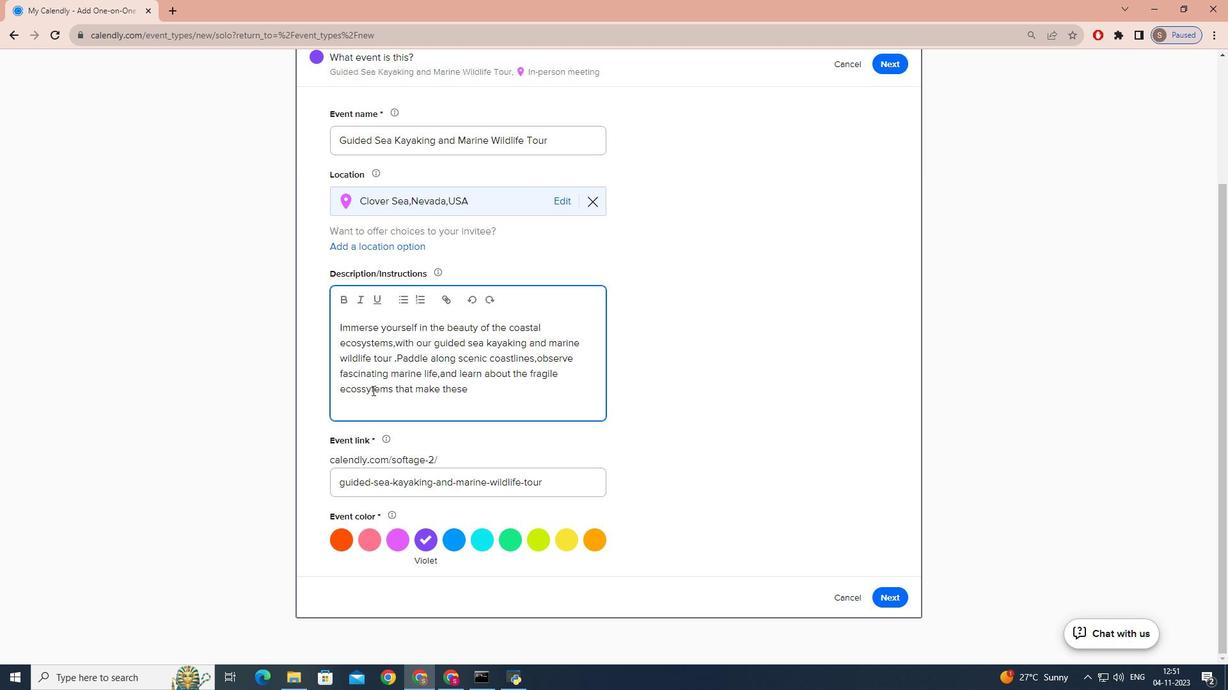 
Action: Key pressed <Key.backspace><Key.right>s
Screenshot: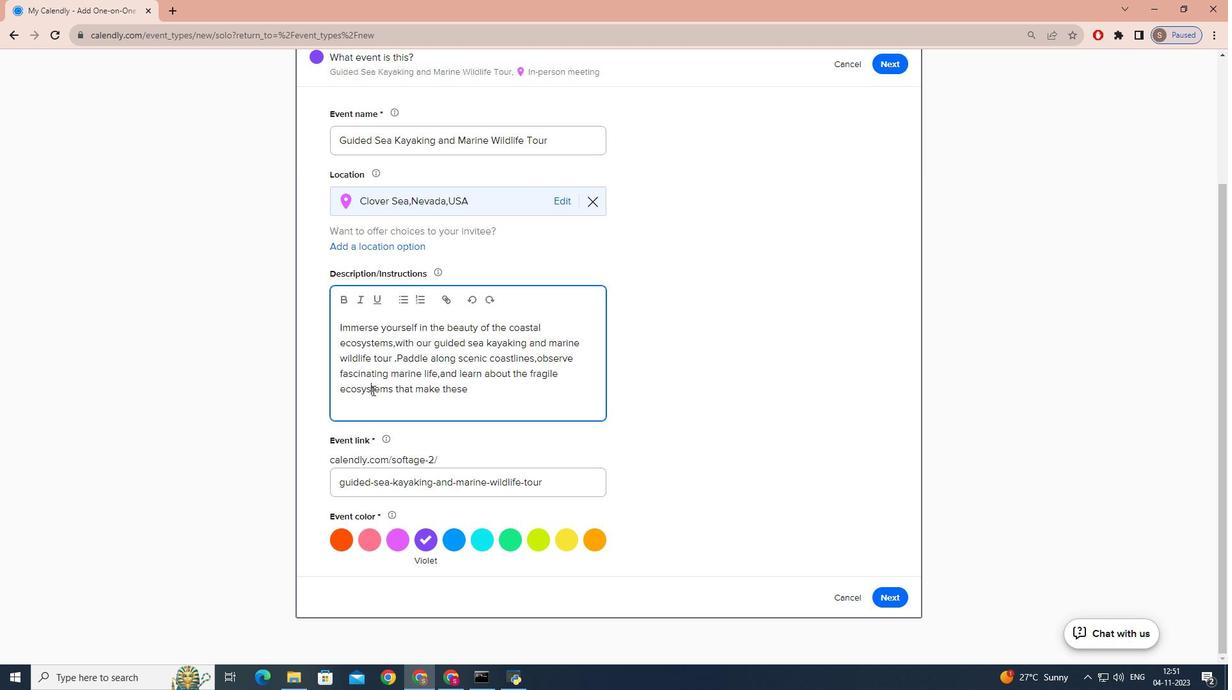 
Action: Mouse moved to (509, 405)
Screenshot: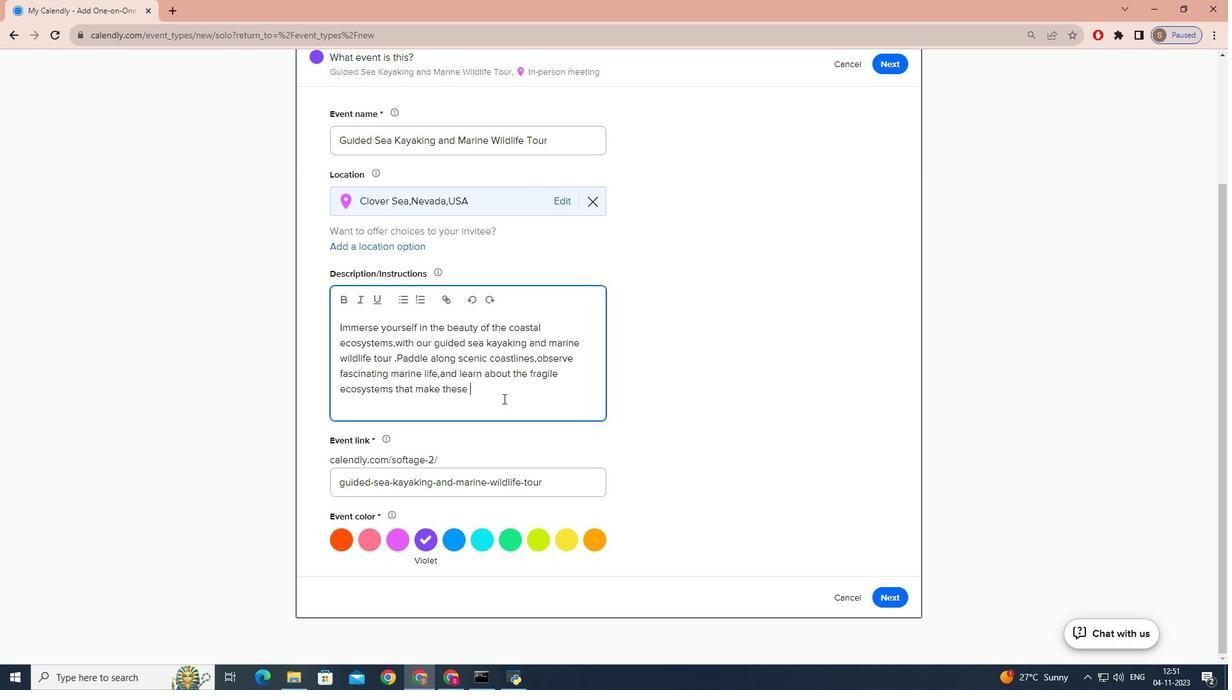 
Action: Mouse pressed left at (509, 405)
Screenshot: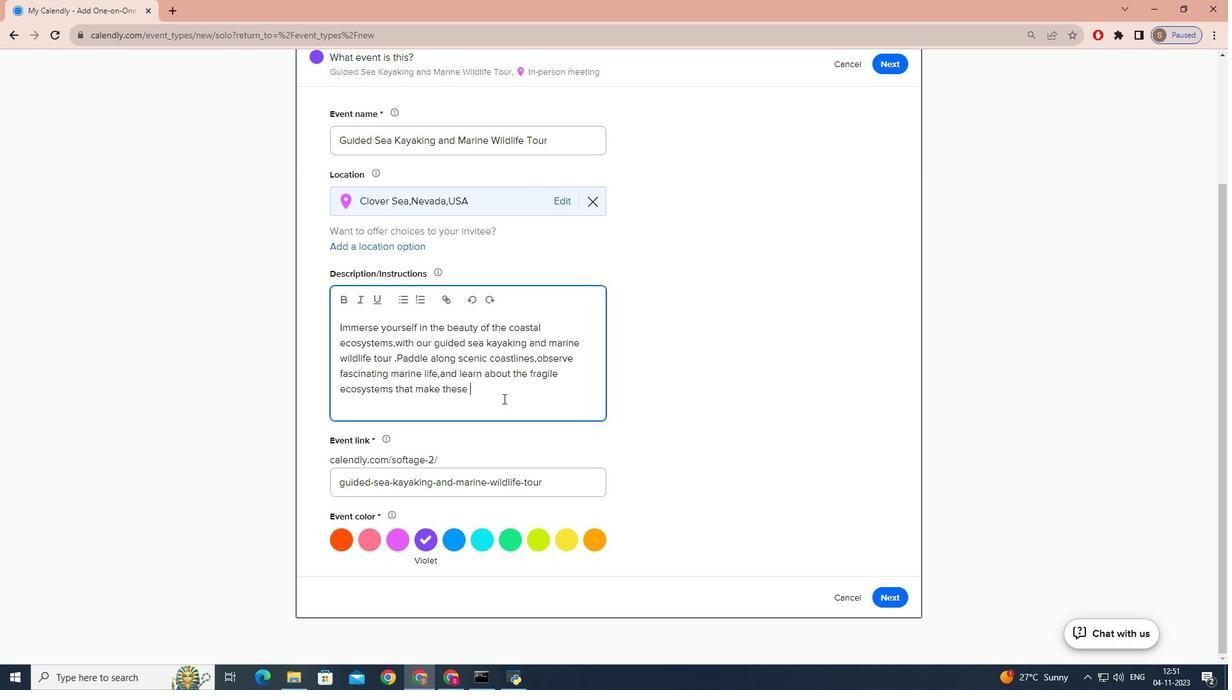 
Action: Mouse moved to (514, 404)
Screenshot: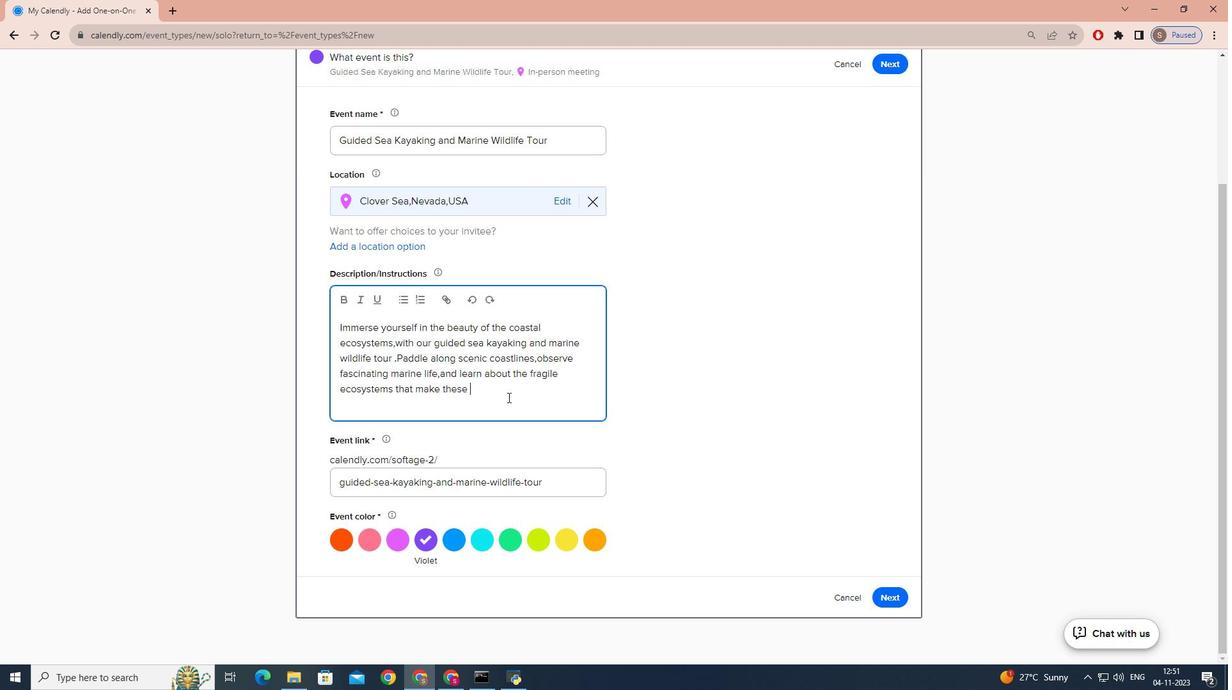 
Action: Key pressed way<Key.backspace>ters<Key.space>their<Key.space>home.<Key.caps_lock>TH<Key.caps_lock><Key.backspace>his<Key.space>adventure<Key.space>i<Key.space>perfec<Key.space><Key.backspace><Key.backspace><Key.backspace><Key.backspace><Key.backspace><Key.backspace><Key.backspace><Key.backspace><Key.backspace>is<Key.space>
Screenshot: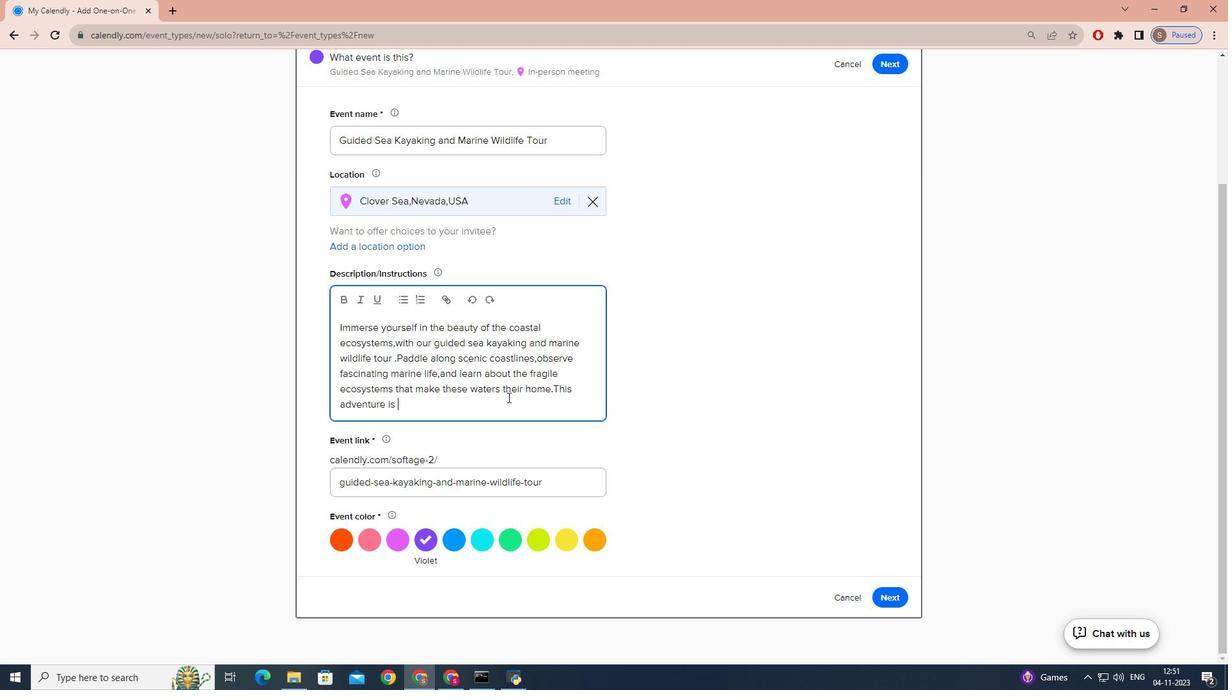 
Action: Mouse moved to (514, 404)
Screenshot: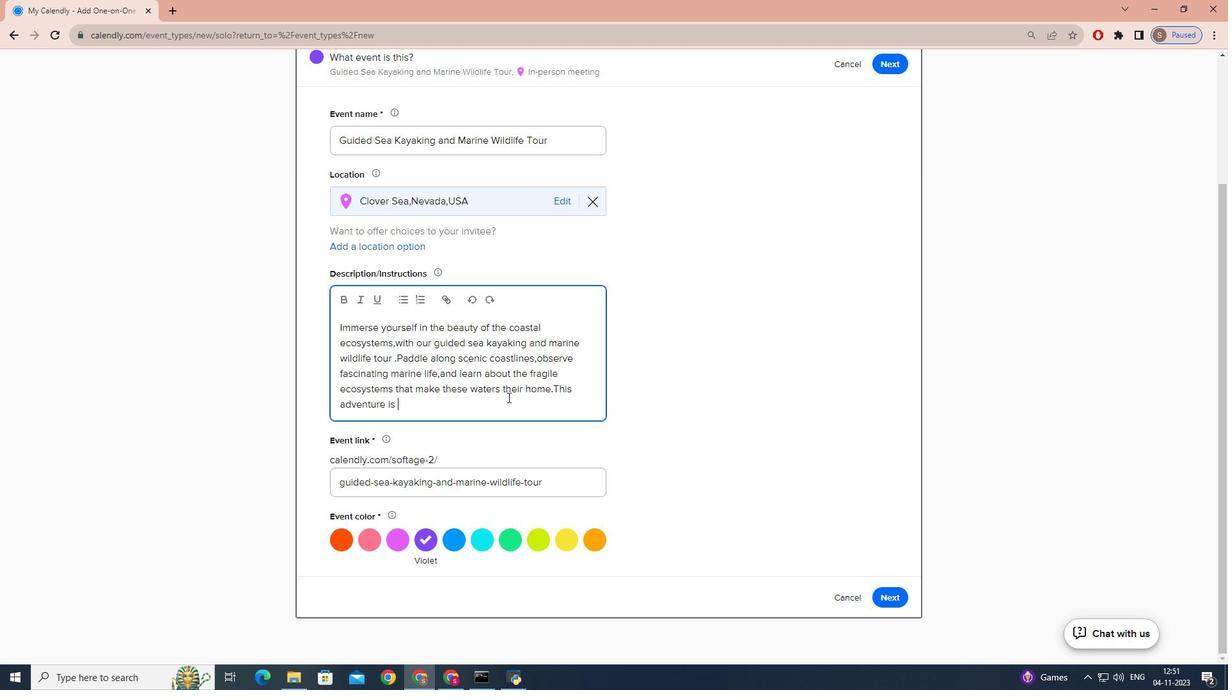 
Action: Key pressed perfect<Key.space>for<Key.space>nature<Key.space>a<Key.backspace>enthus<Key.backspace><Key.backspace>s<Key.backspace>usiasts<Key.space>,families<Key.space>an
Screenshot: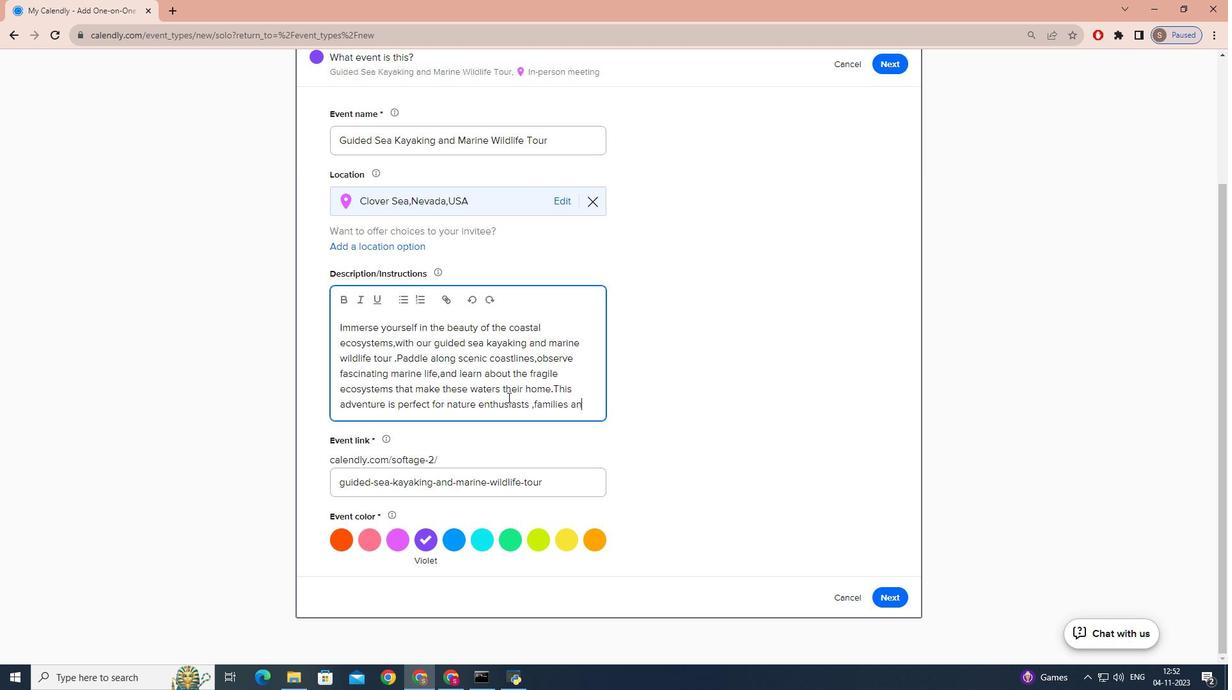 
Action: Mouse moved to (515, 403)
Screenshot: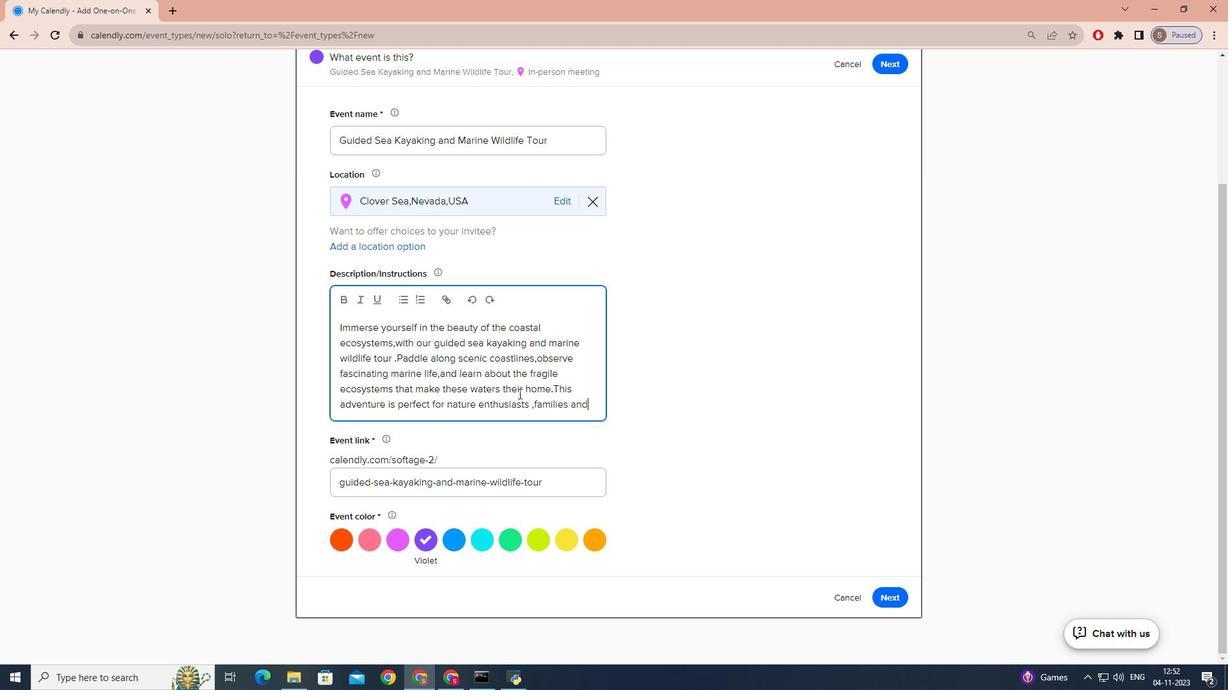 
Action: Key pressed d
Screenshot: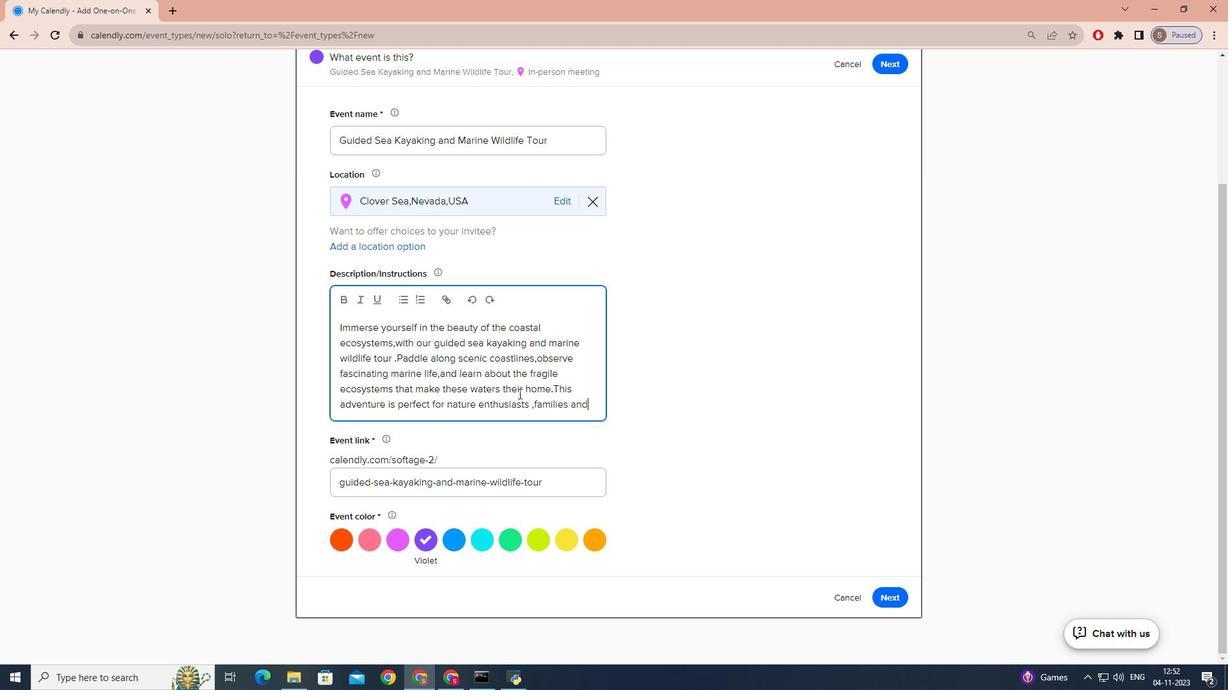 
Action: Mouse moved to (525, 400)
Screenshot: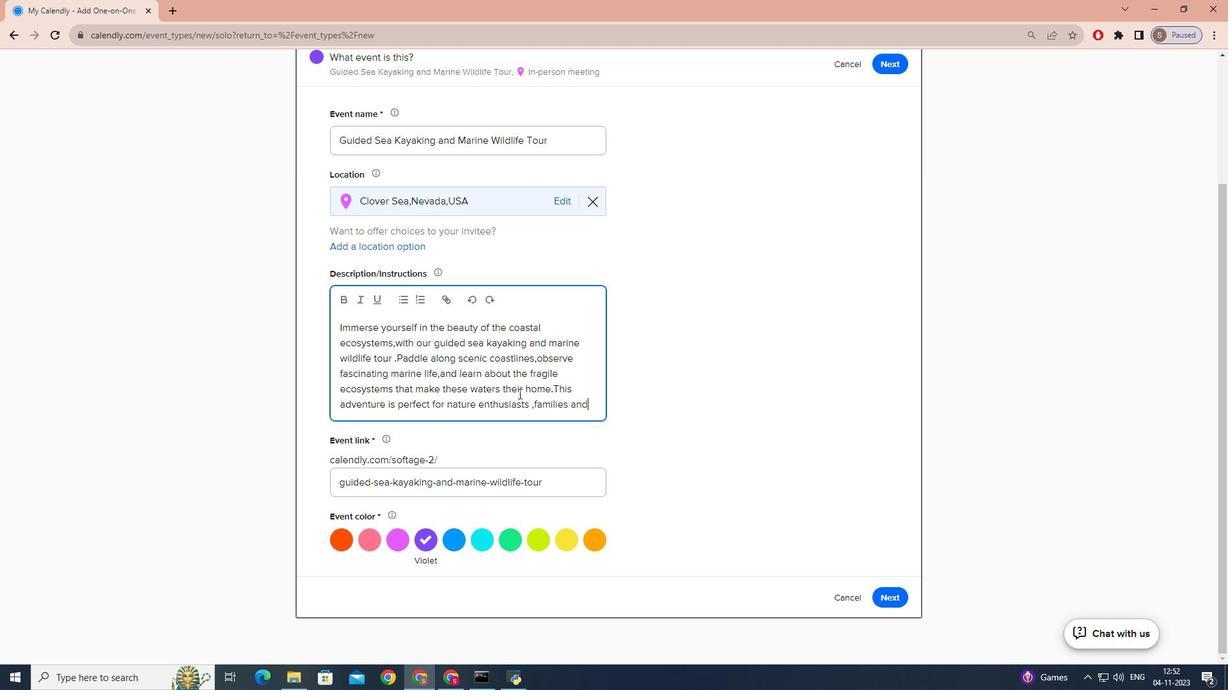 
Action: Key pressed <Key.space>anyone<Key.space>looking<Key.space>to<Key.space>connect<Key.space>with<Key.space>the<Key.space>sea.
Screenshot: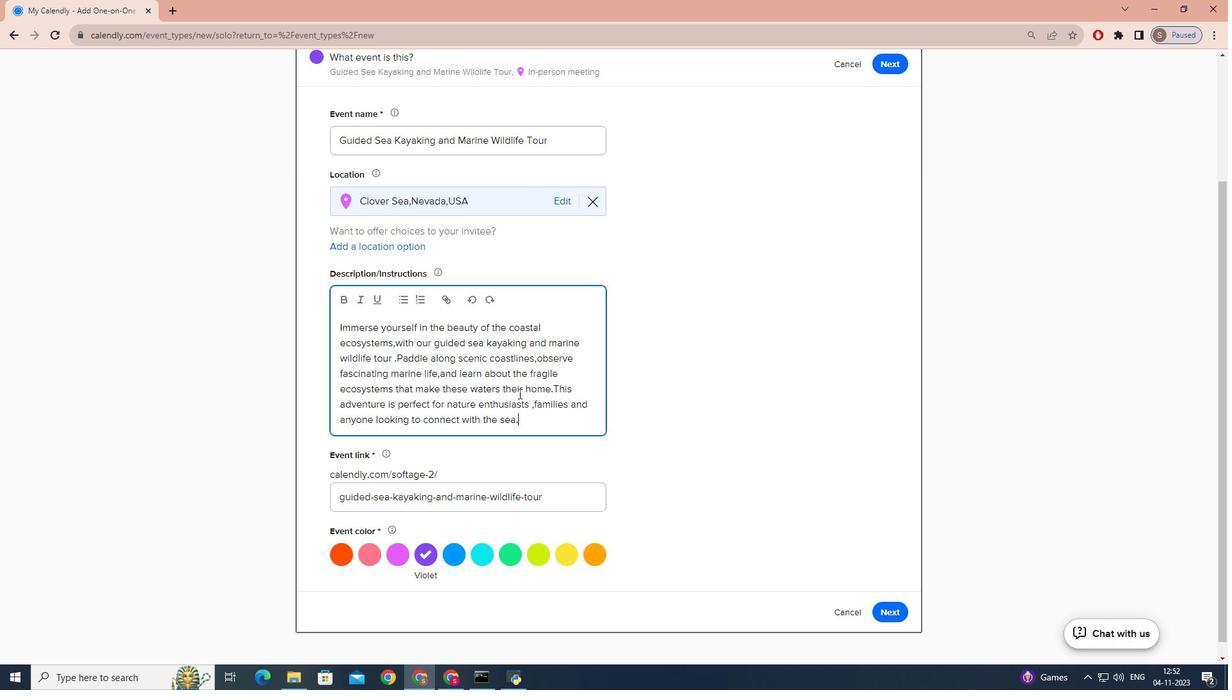 
Action: Mouse moved to (437, 435)
Screenshot: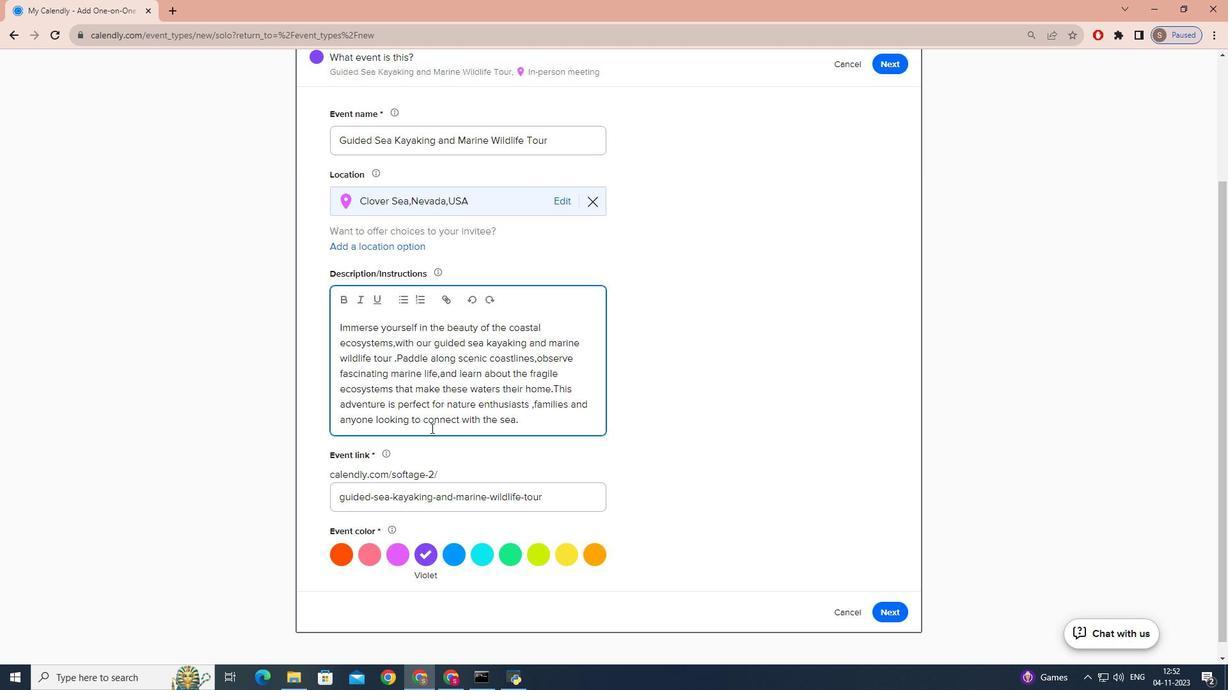 
Action: Mouse scrolled (437, 434) with delta (0, 0)
Screenshot: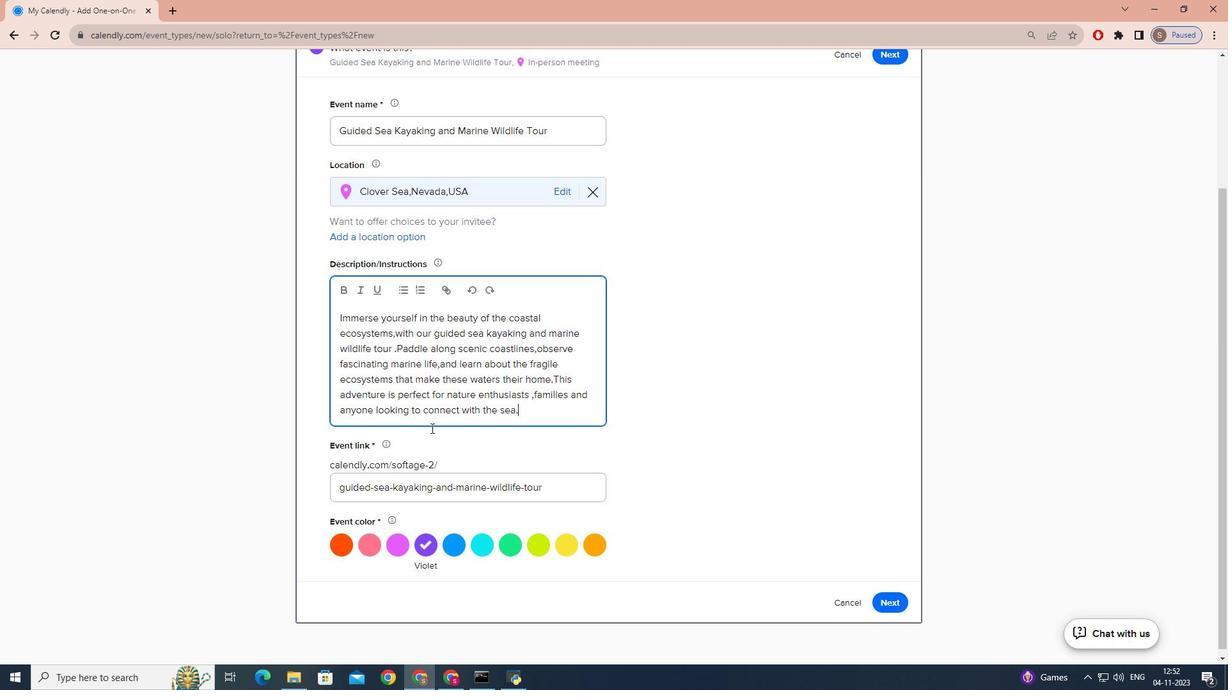 
Action: Mouse scrolled (437, 434) with delta (0, 0)
Screenshot: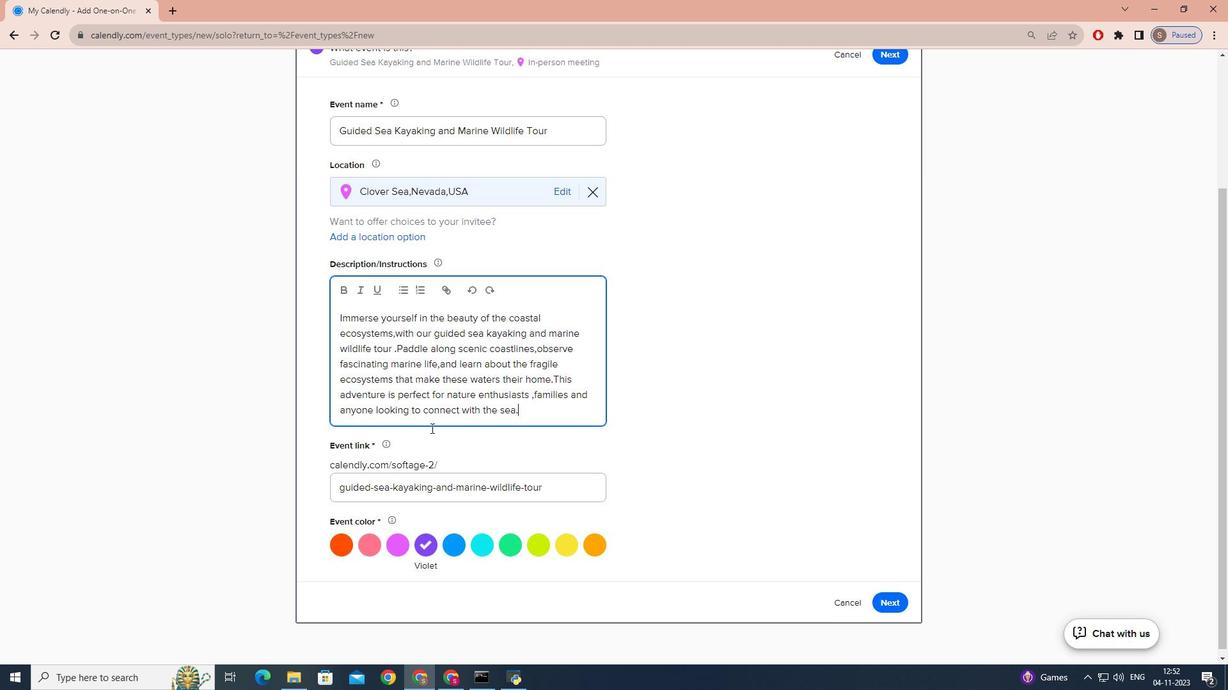 
Action: Mouse scrolled (437, 434) with delta (0, 0)
Screenshot: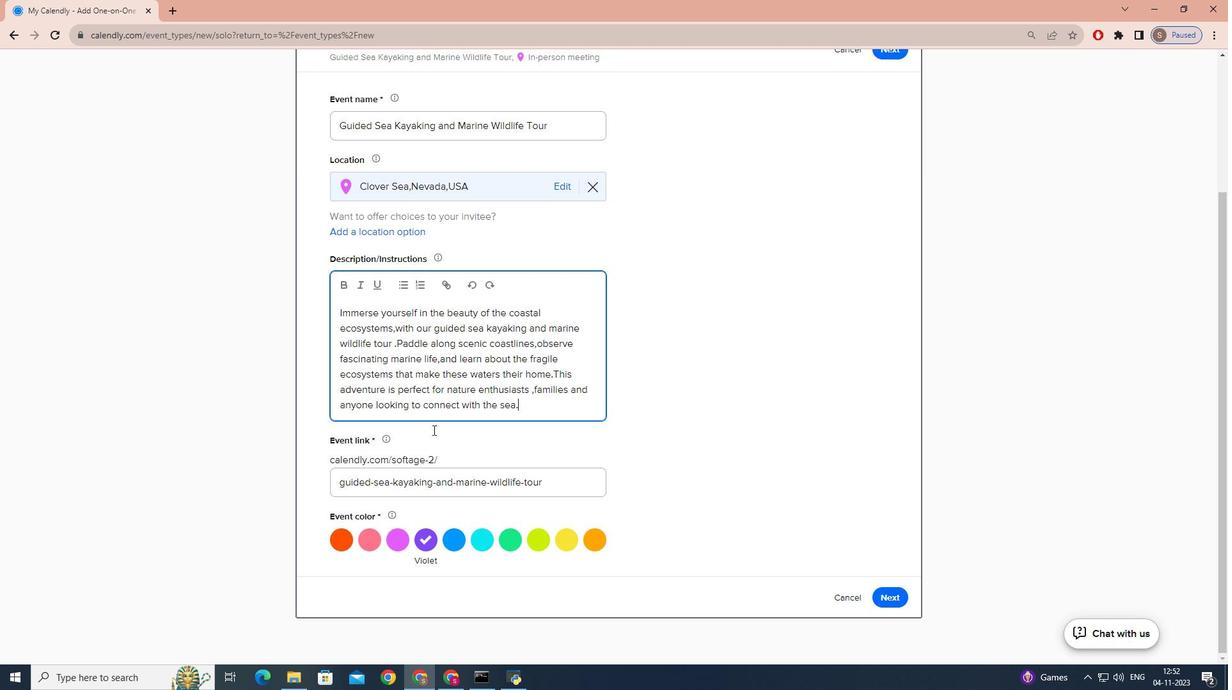 
Action: Mouse scrolled (437, 434) with delta (0, 0)
Screenshot: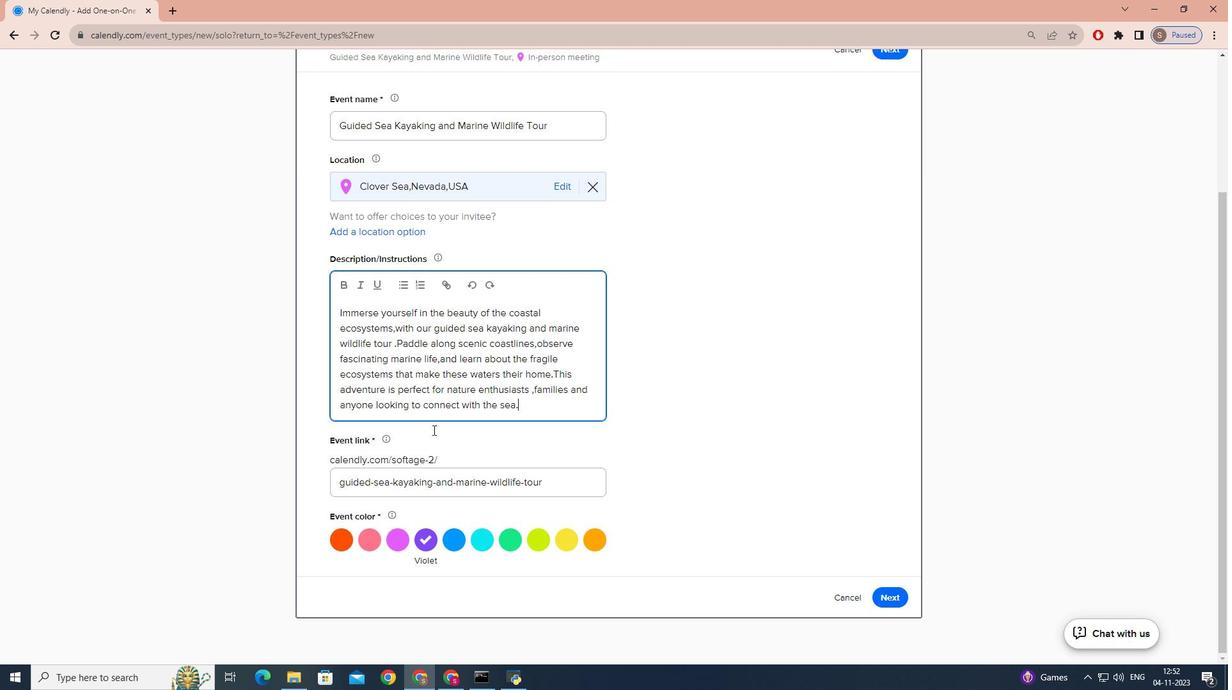 
Action: Mouse scrolled (437, 434) with delta (0, 0)
Screenshot: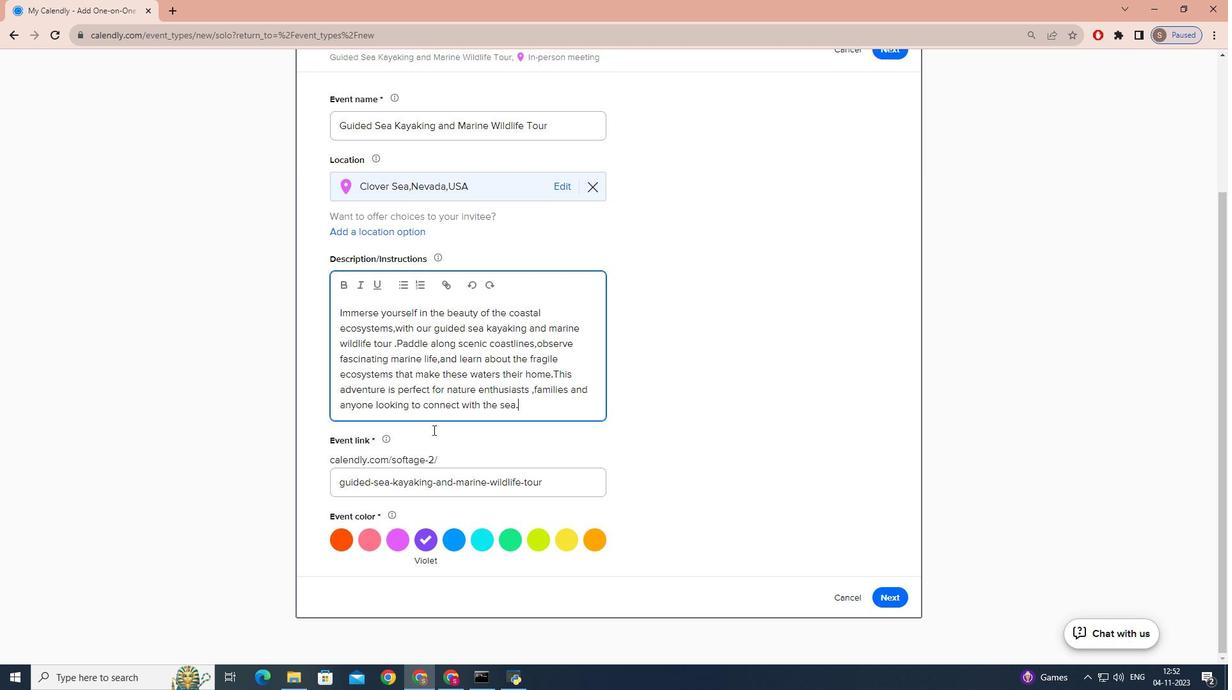 
Action: Mouse moved to (486, 541)
Screenshot: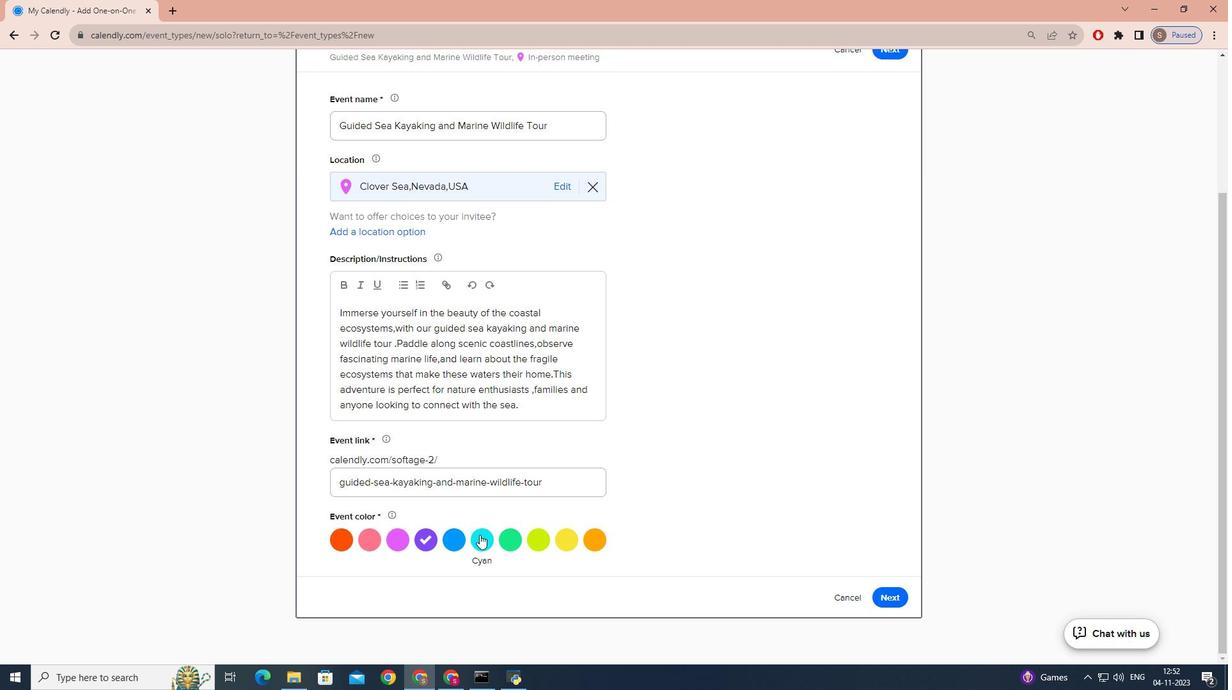 
Action: Mouse pressed left at (486, 541)
Screenshot: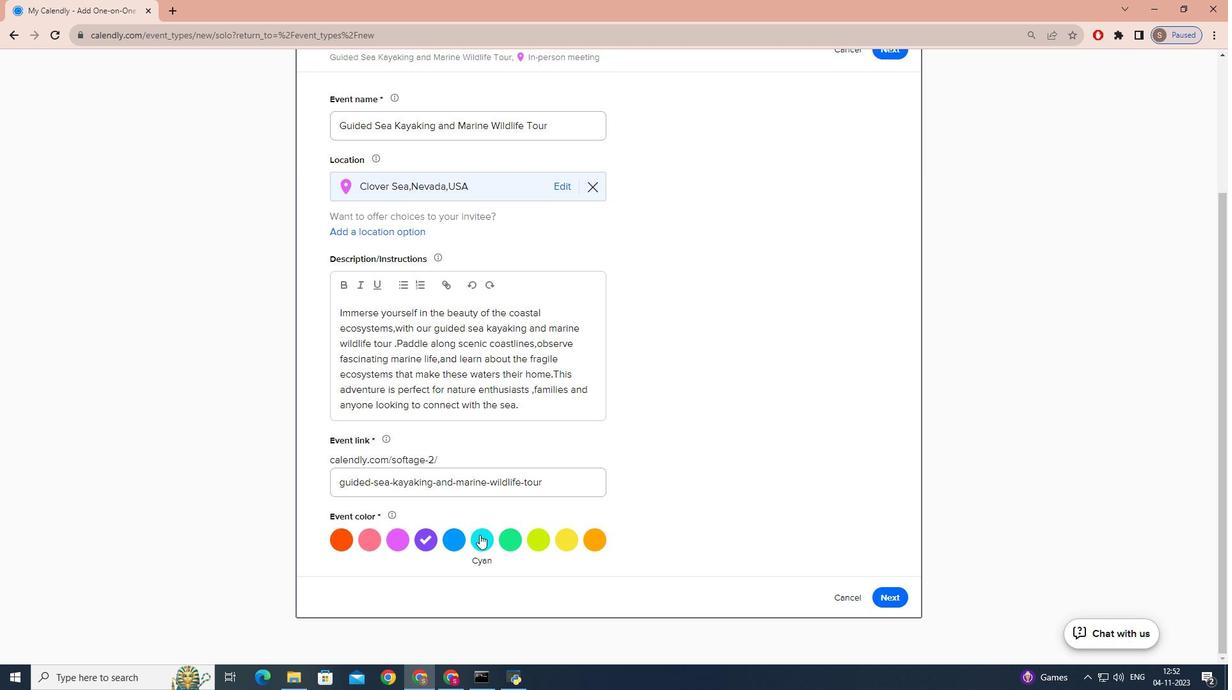 
Action: Mouse moved to (472, 447)
Screenshot: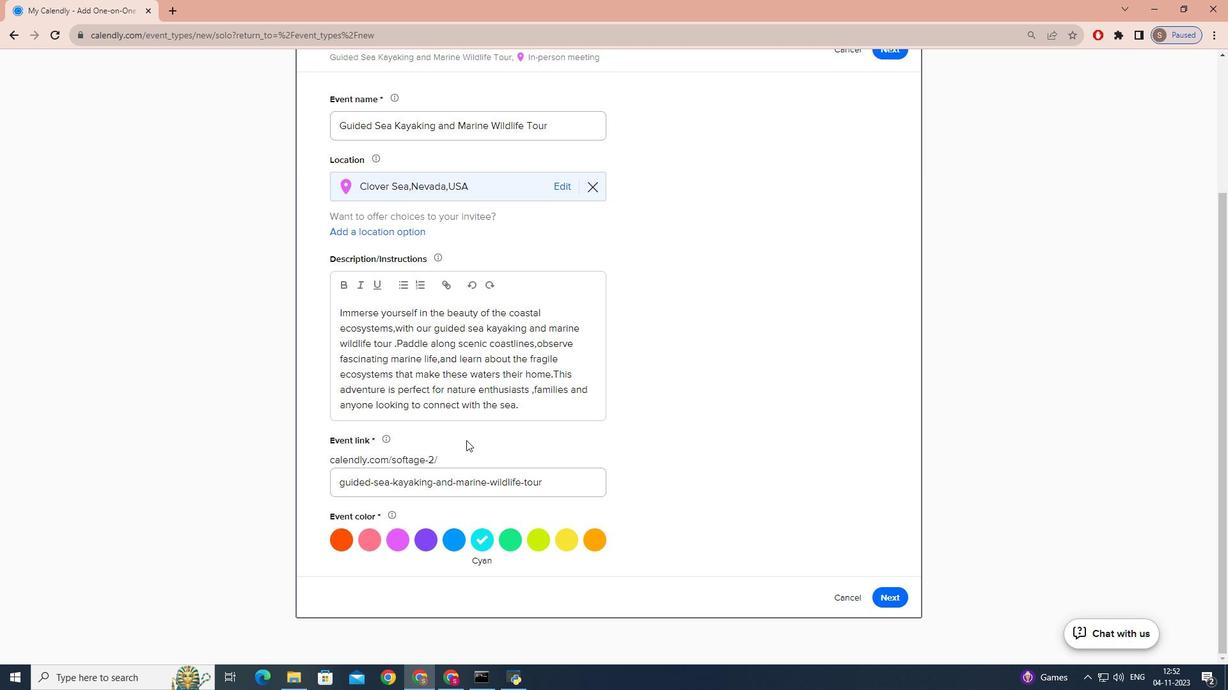 
Action: Mouse scrolled (472, 446) with delta (0, 0)
Screenshot: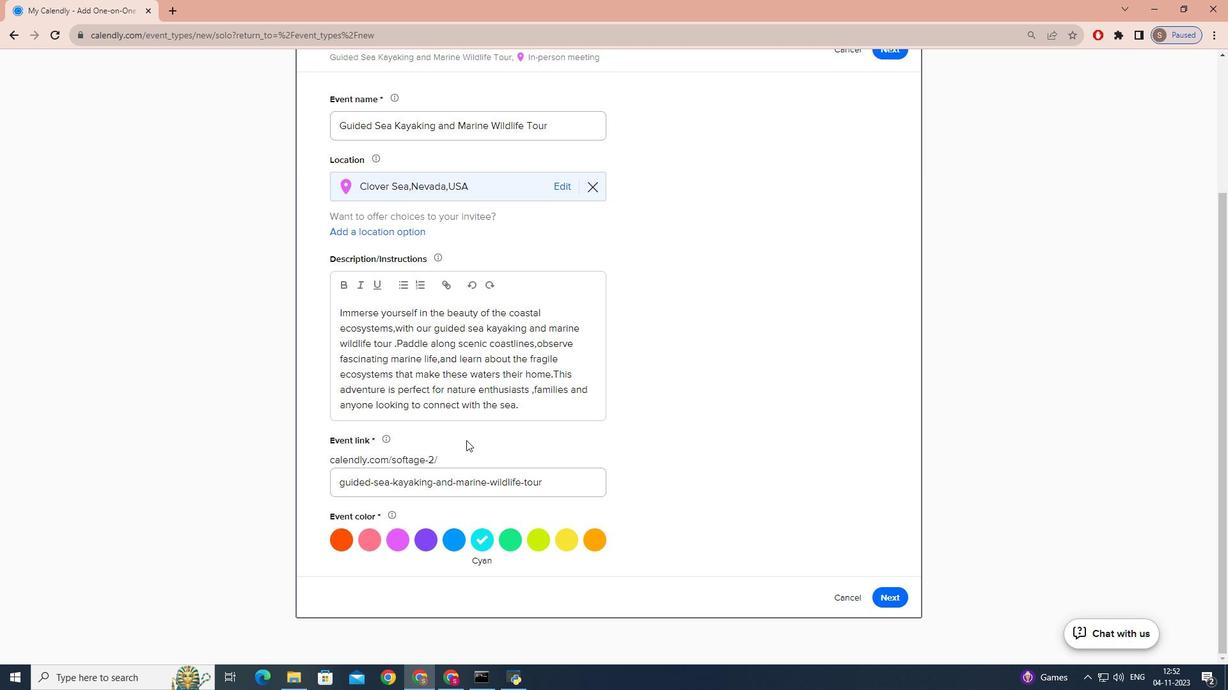 
Action: Mouse scrolled (472, 446) with delta (0, 0)
Screenshot: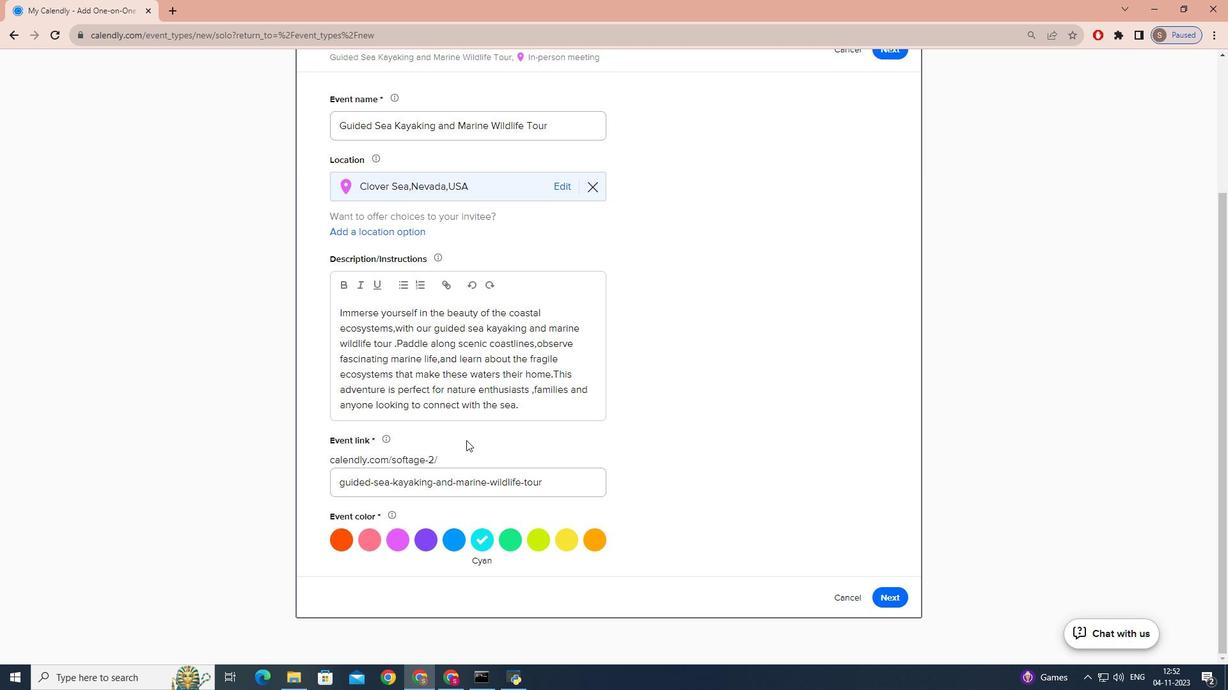 
Action: Mouse scrolled (472, 446) with delta (0, 0)
Screenshot: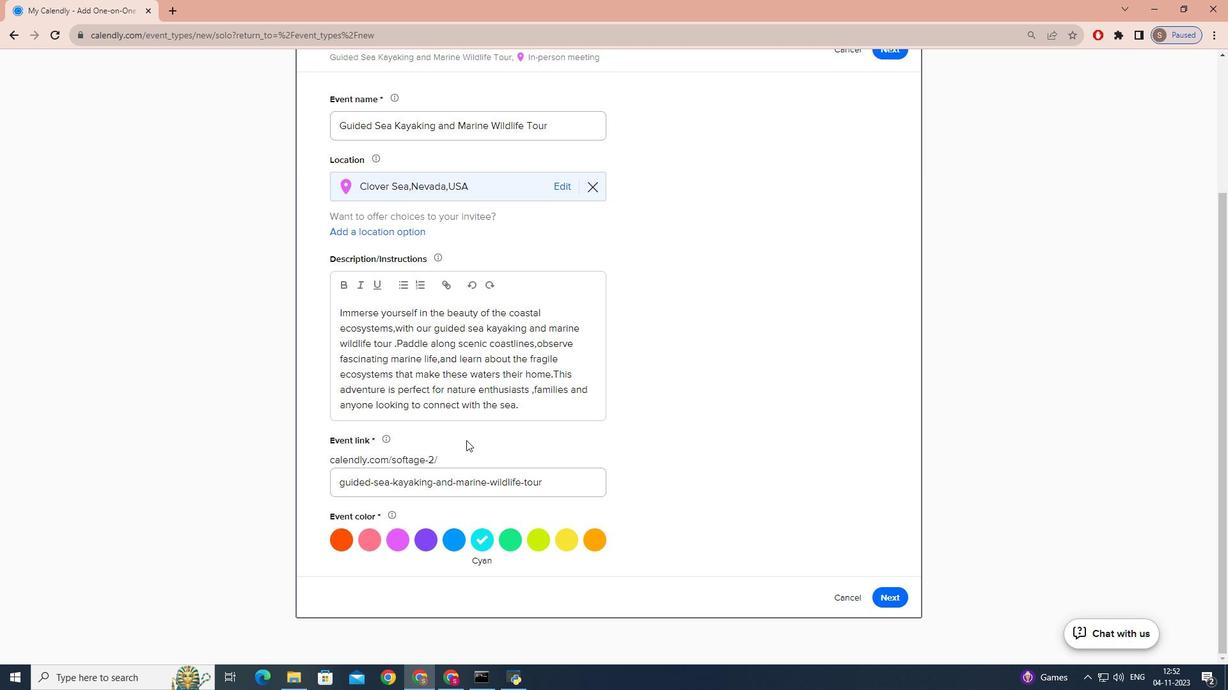 
Action: Mouse moved to (893, 603)
Screenshot: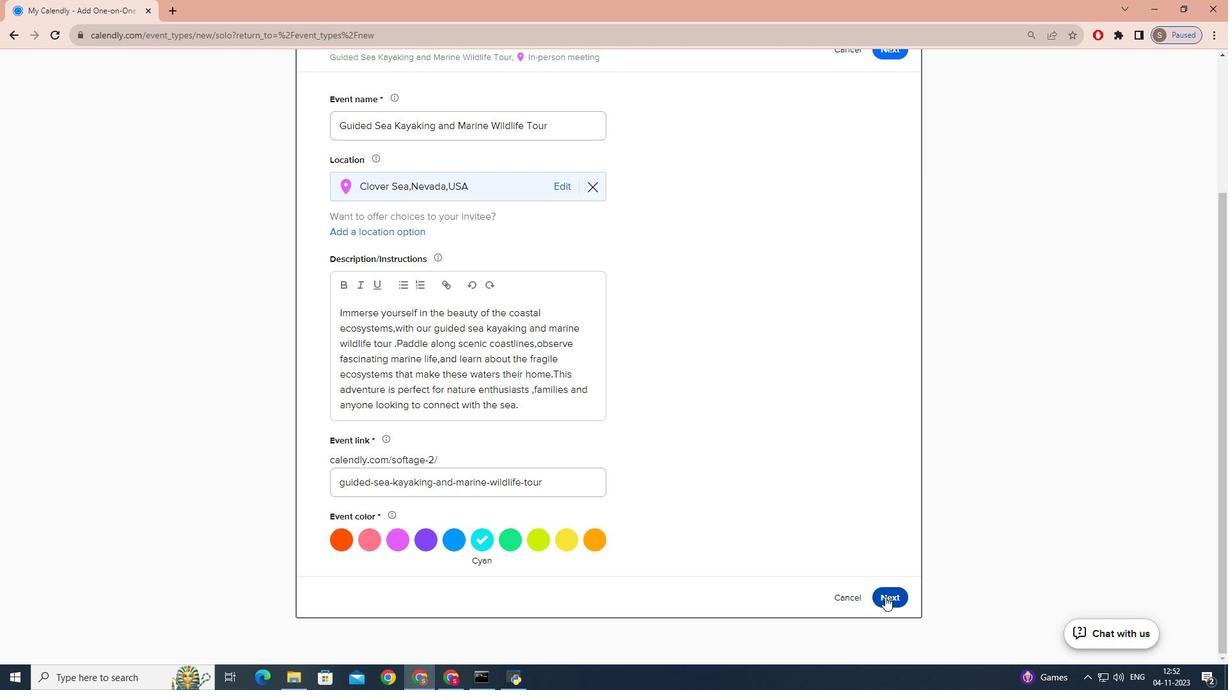 
Action: Mouse pressed left at (893, 603)
Screenshot: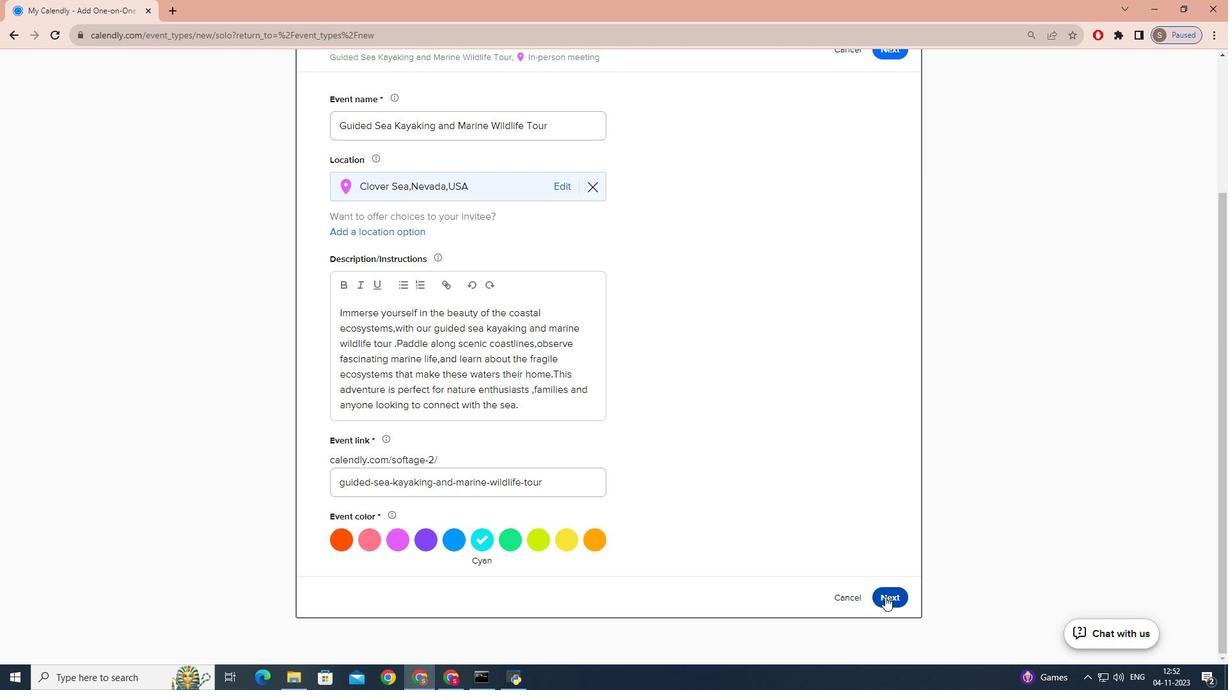 
Action: Mouse moved to (459, 367)
Screenshot: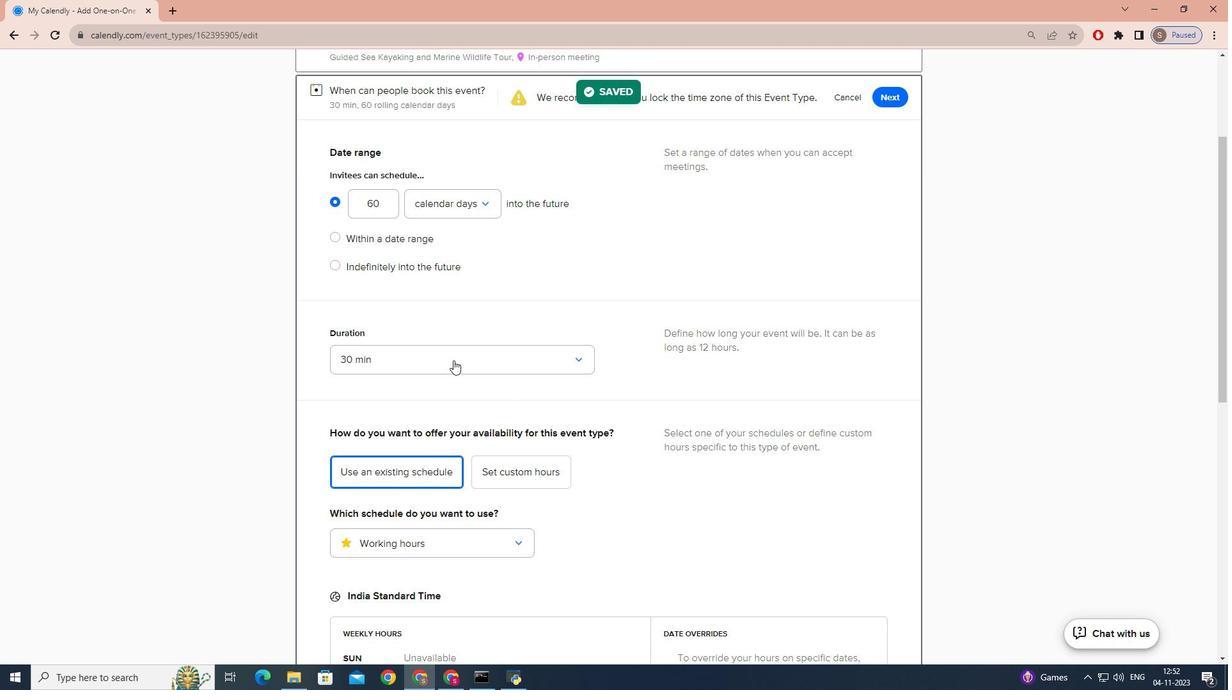 
Action: Mouse pressed left at (459, 367)
Screenshot: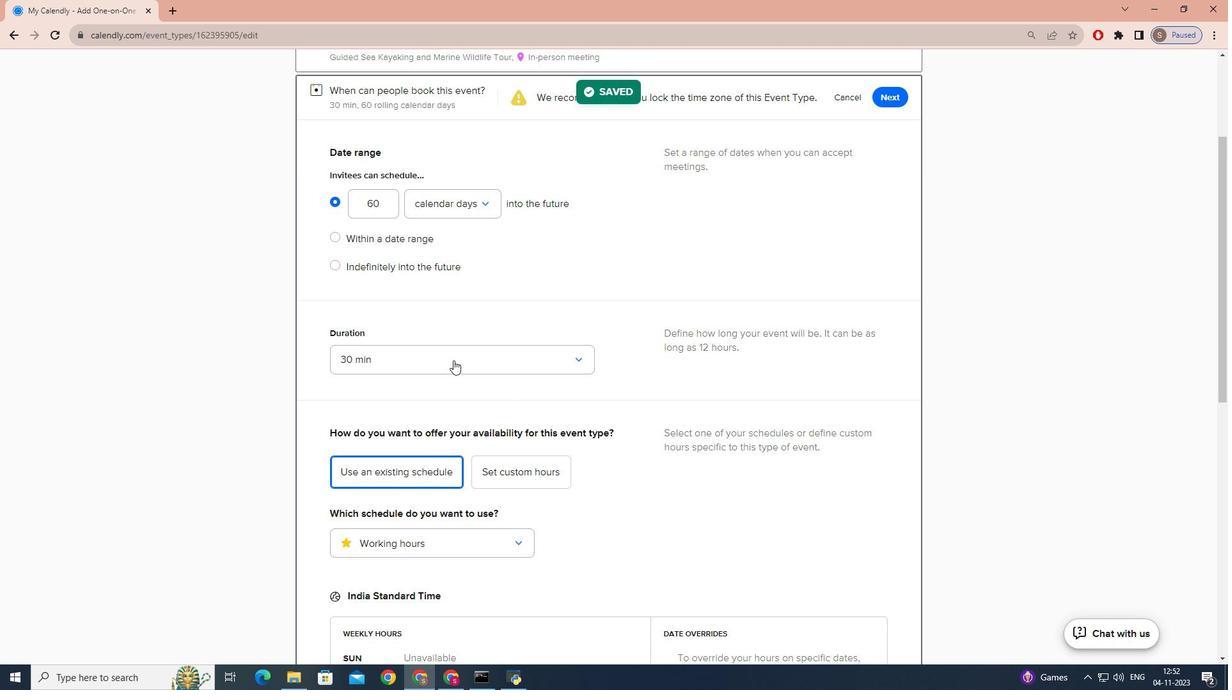 
Action: Mouse moved to (344, 505)
Screenshot: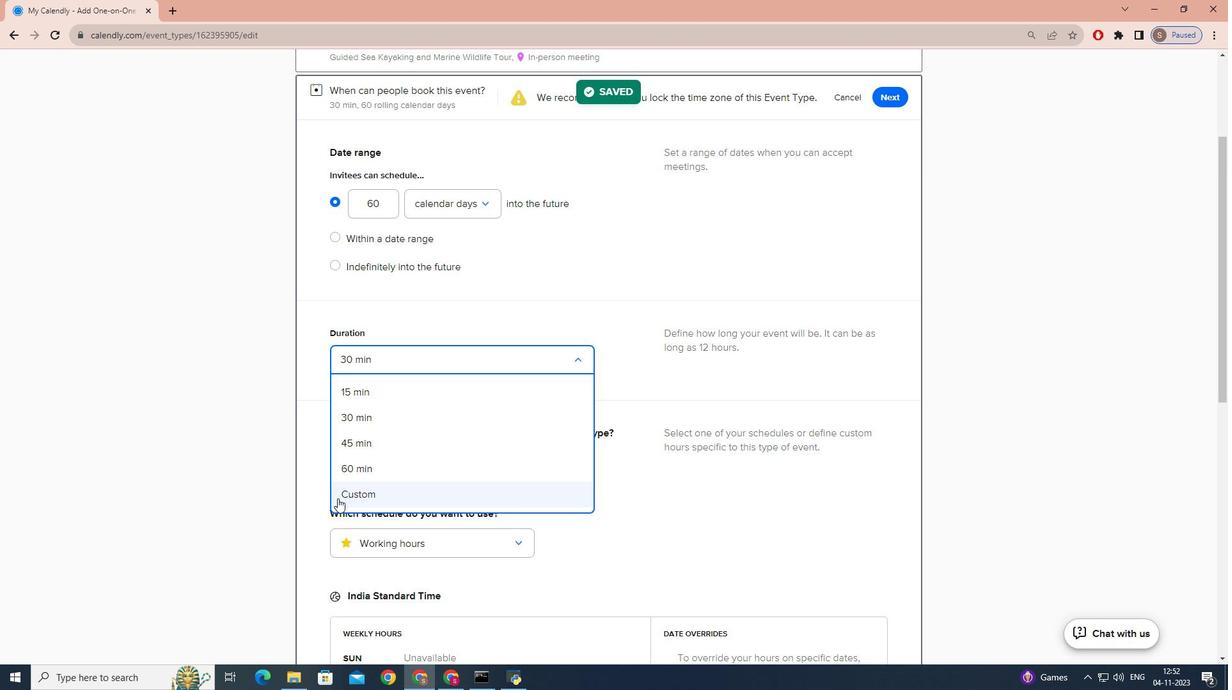 
Action: Mouse pressed left at (344, 505)
Screenshot: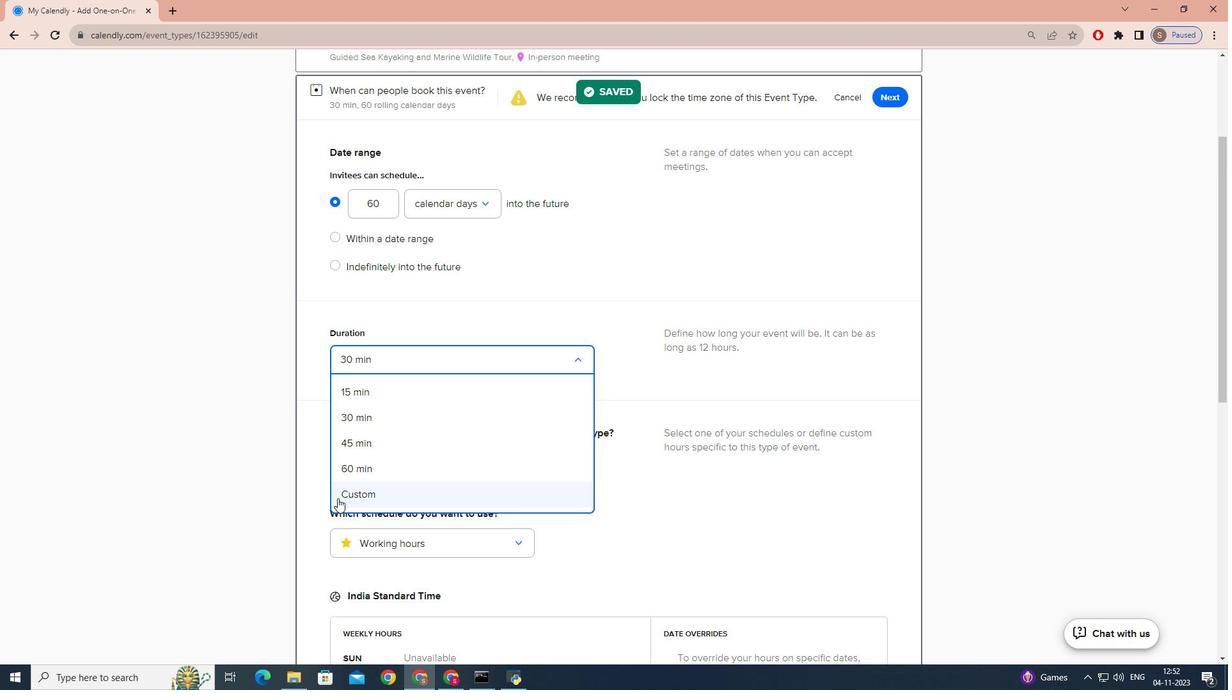 
Action: Mouse moved to (446, 404)
Screenshot: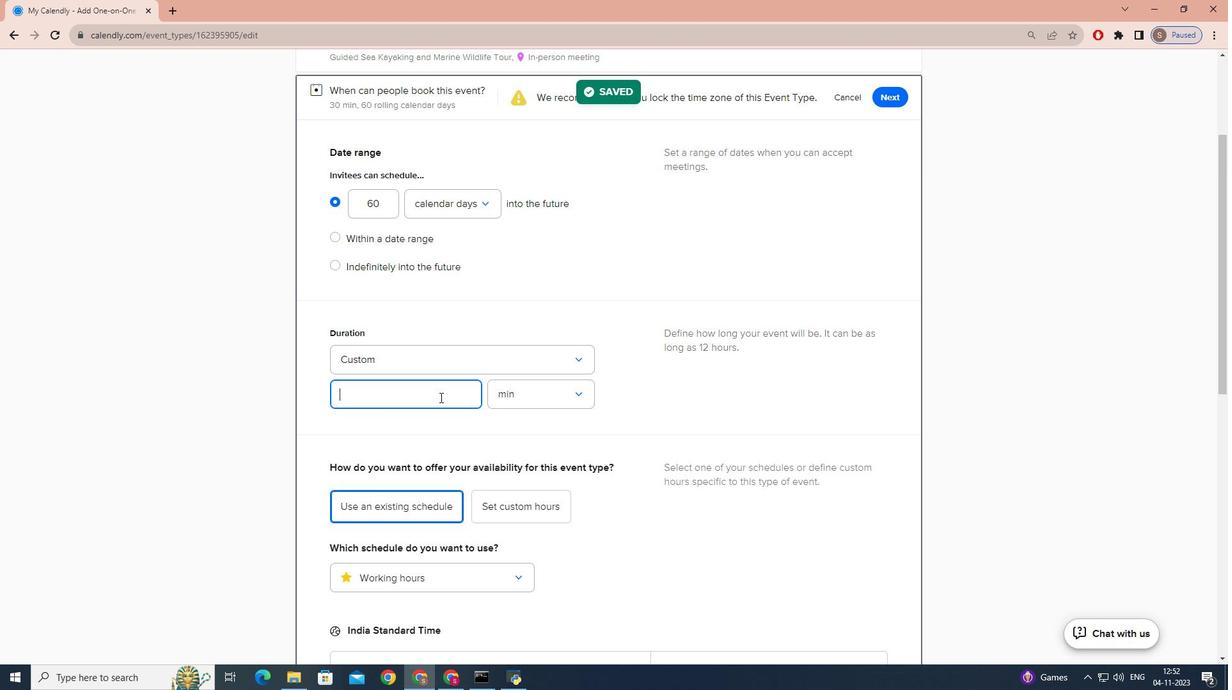 
Action: Mouse pressed left at (446, 404)
Screenshot: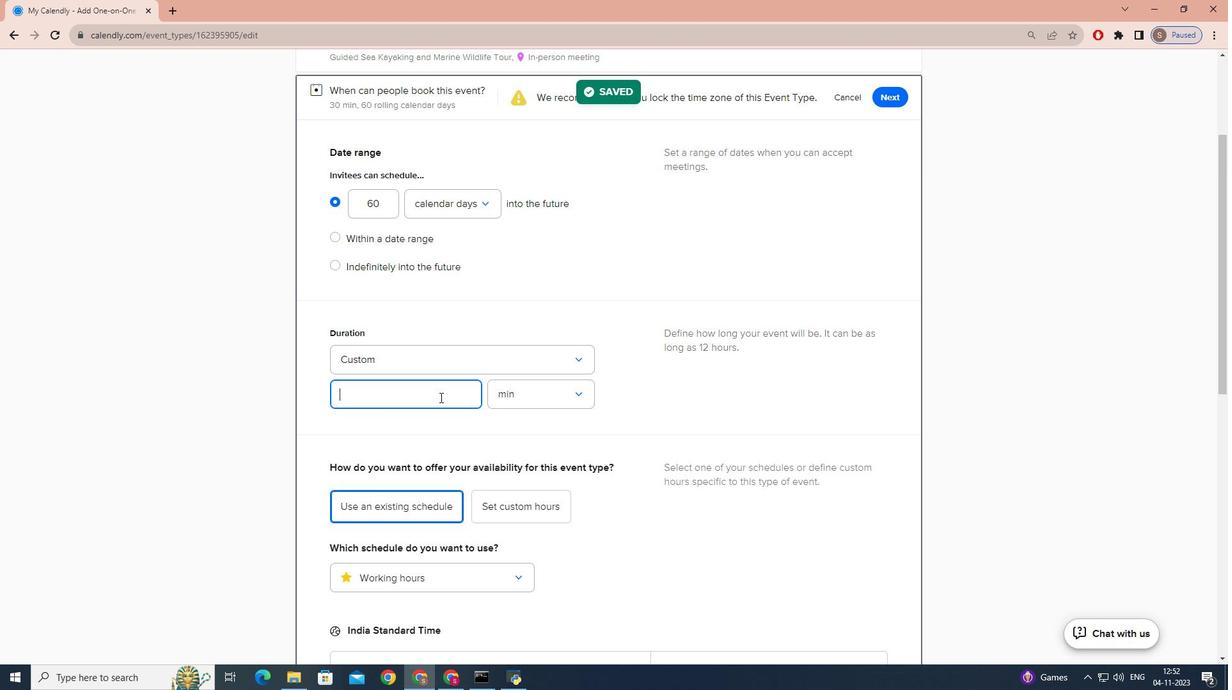 
Action: Key pressed 90
Screenshot: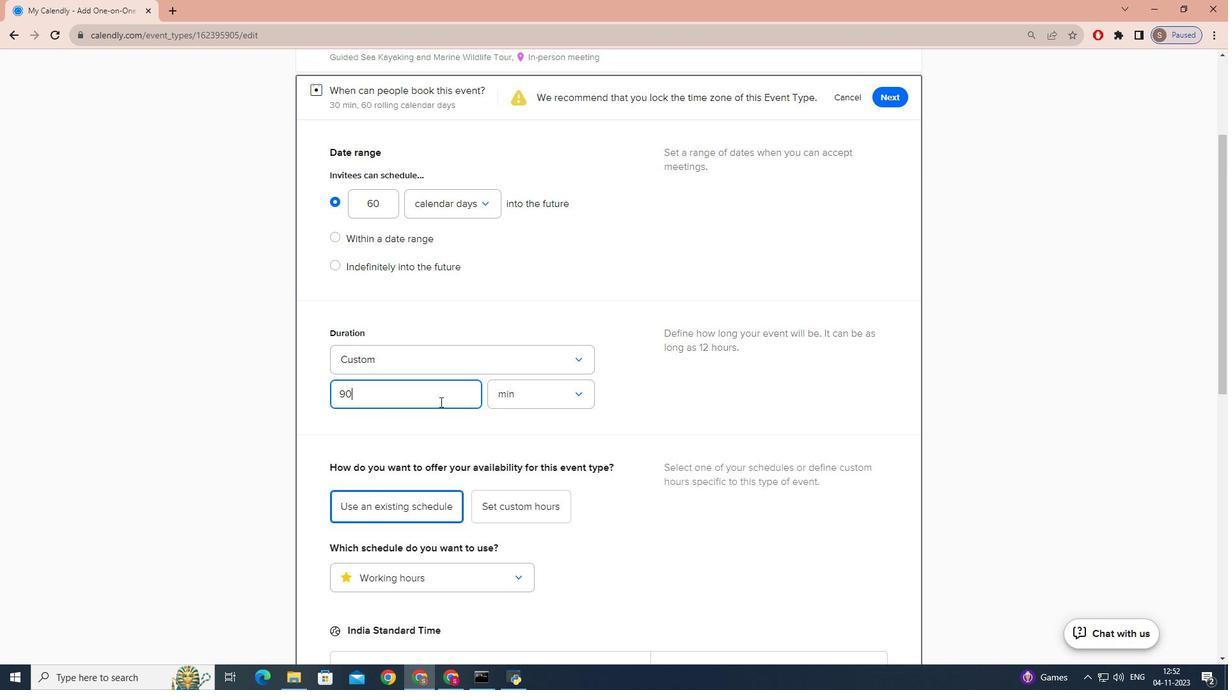 
Action: Mouse moved to (446, 429)
Screenshot: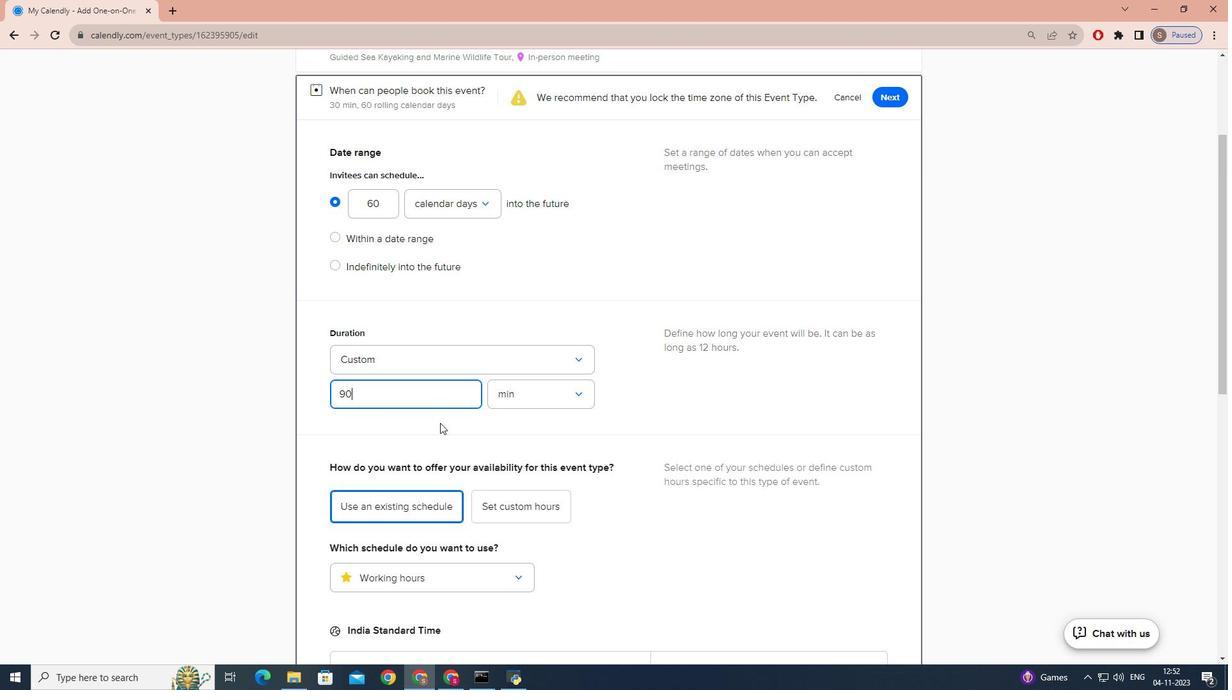 
Action: Mouse pressed left at (446, 429)
Screenshot: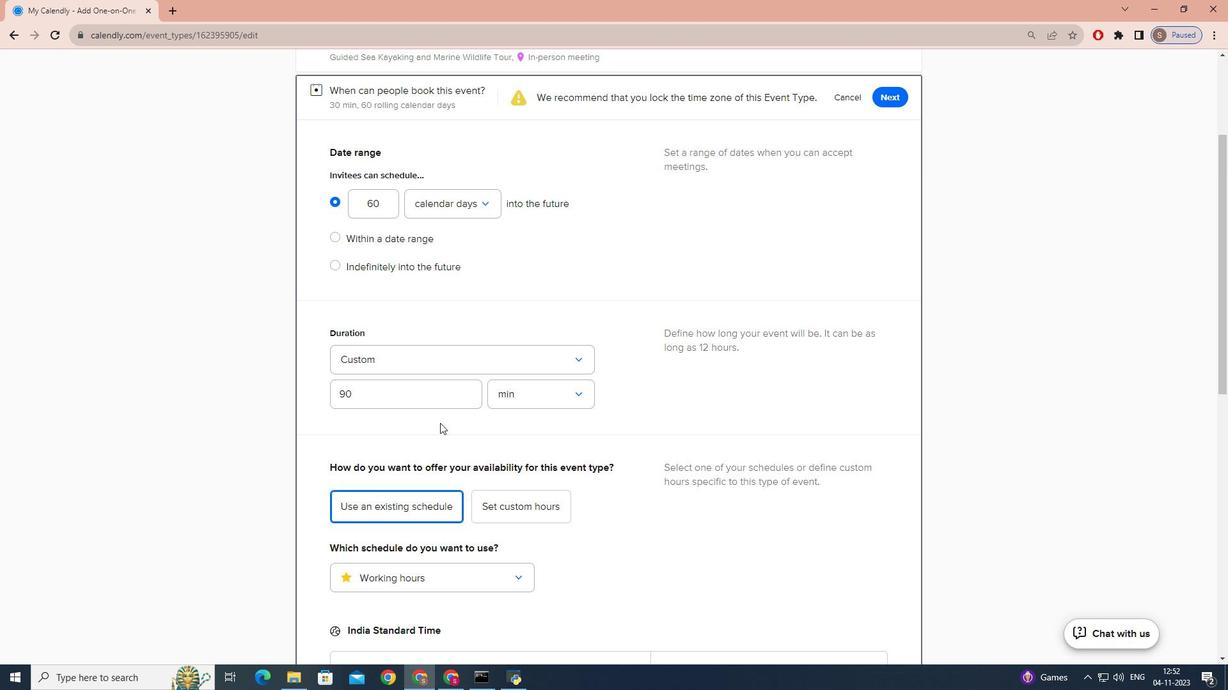 
Action: Mouse scrolled (446, 429) with delta (0, 0)
Screenshot: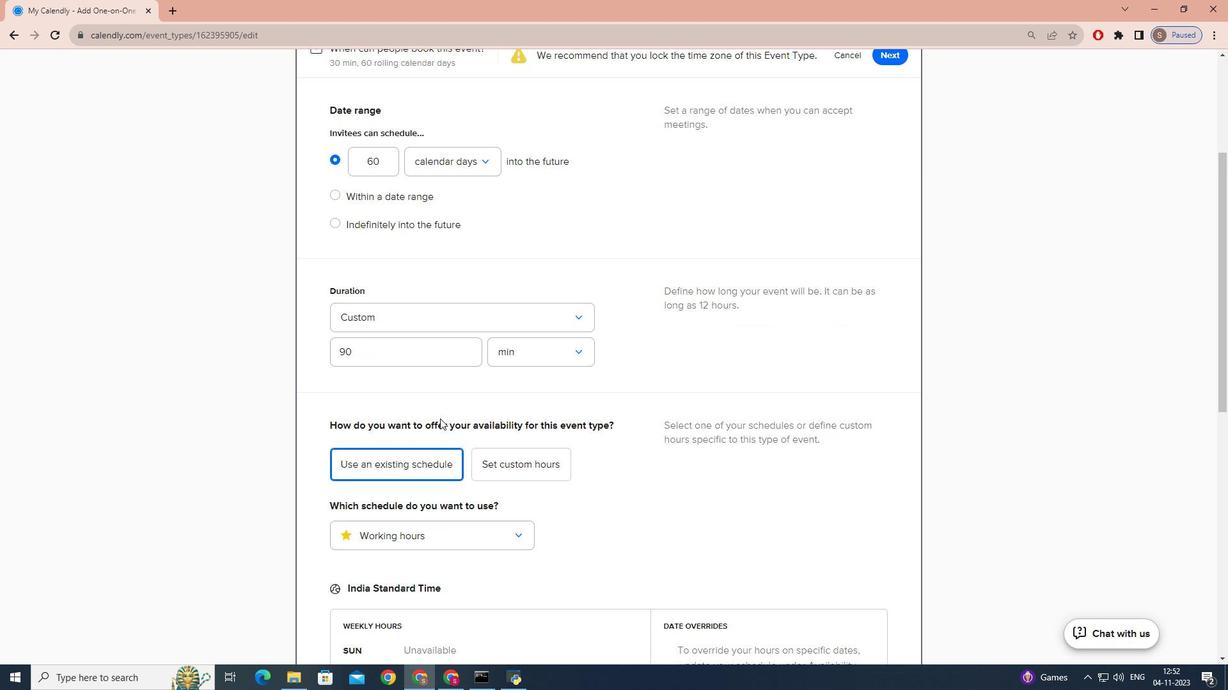 
Action: Mouse scrolled (446, 429) with delta (0, 0)
Screenshot: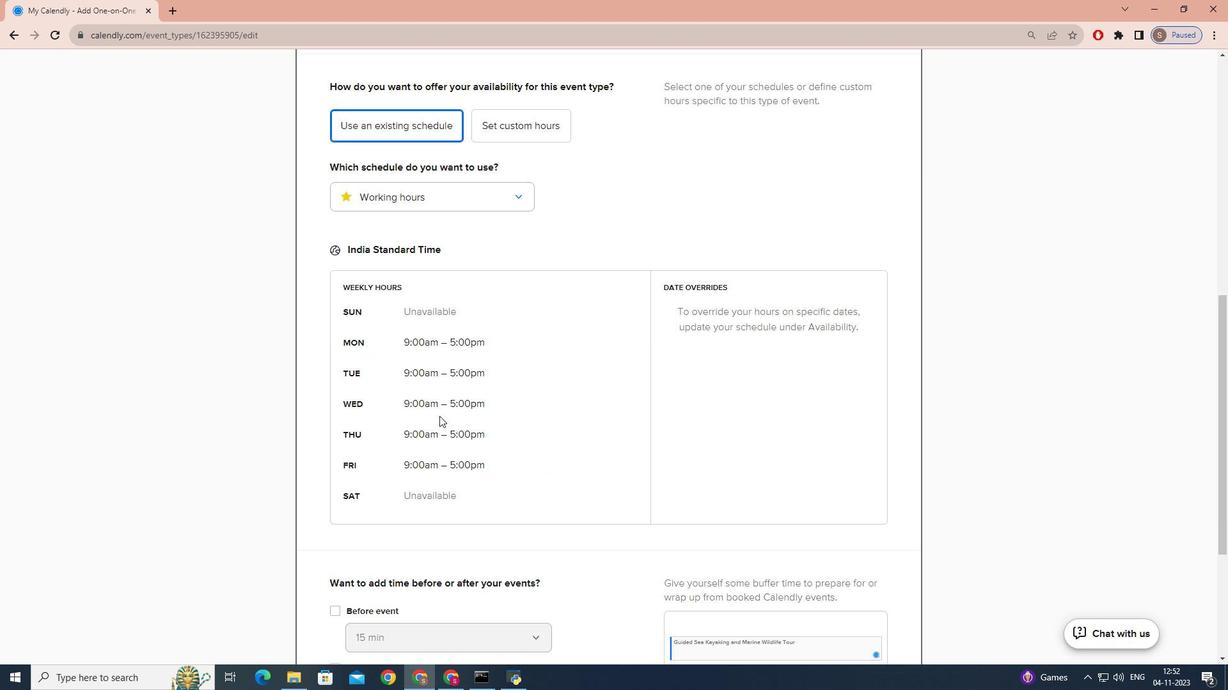 
Action: Mouse scrolled (446, 429) with delta (0, 0)
Screenshot: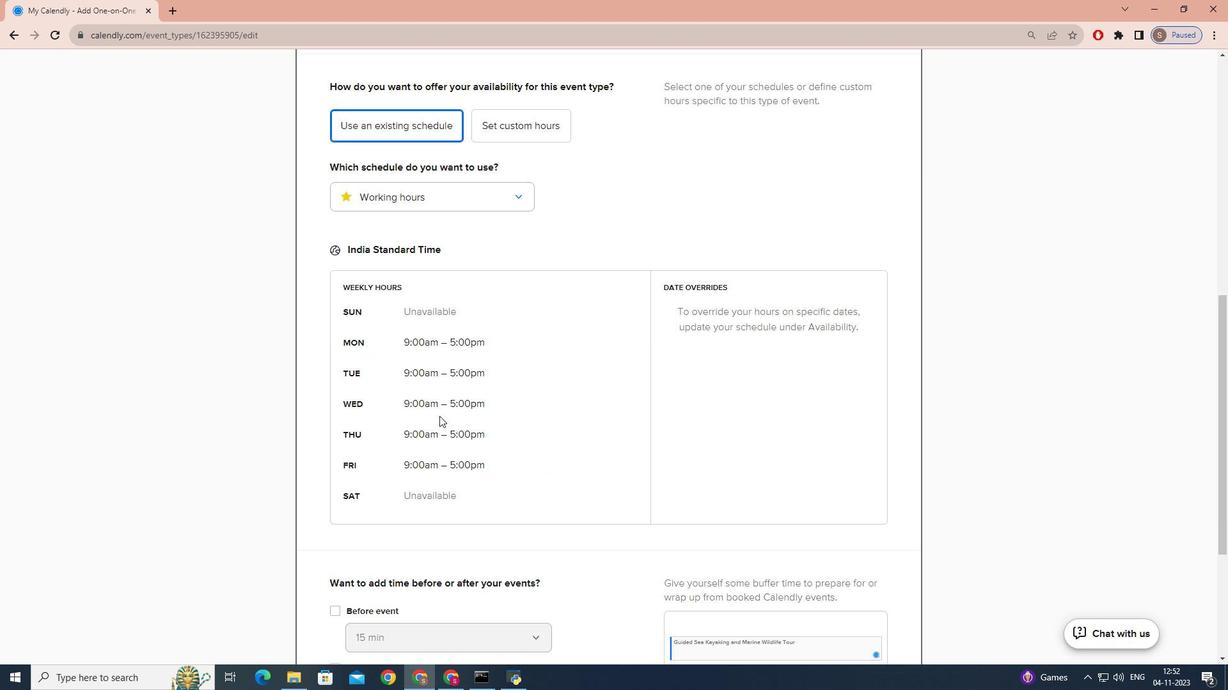 
Action: Mouse scrolled (446, 429) with delta (0, 0)
Screenshot: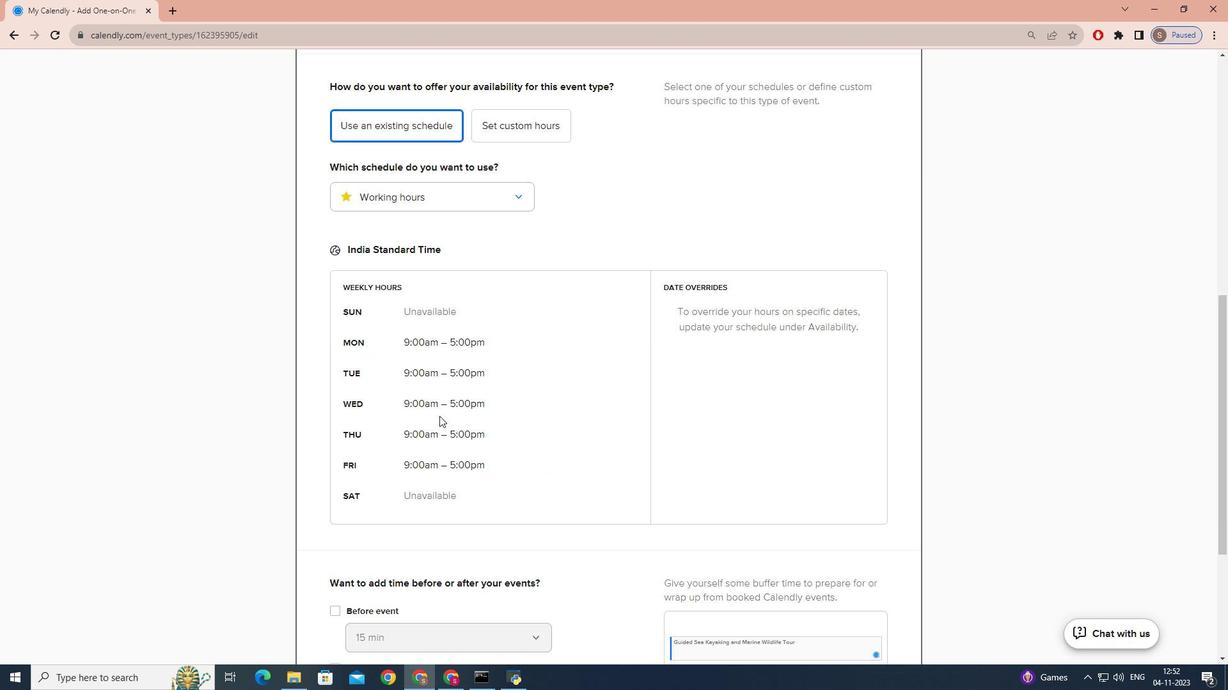 
Action: Mouse moved to (446, 429)
Screenshot: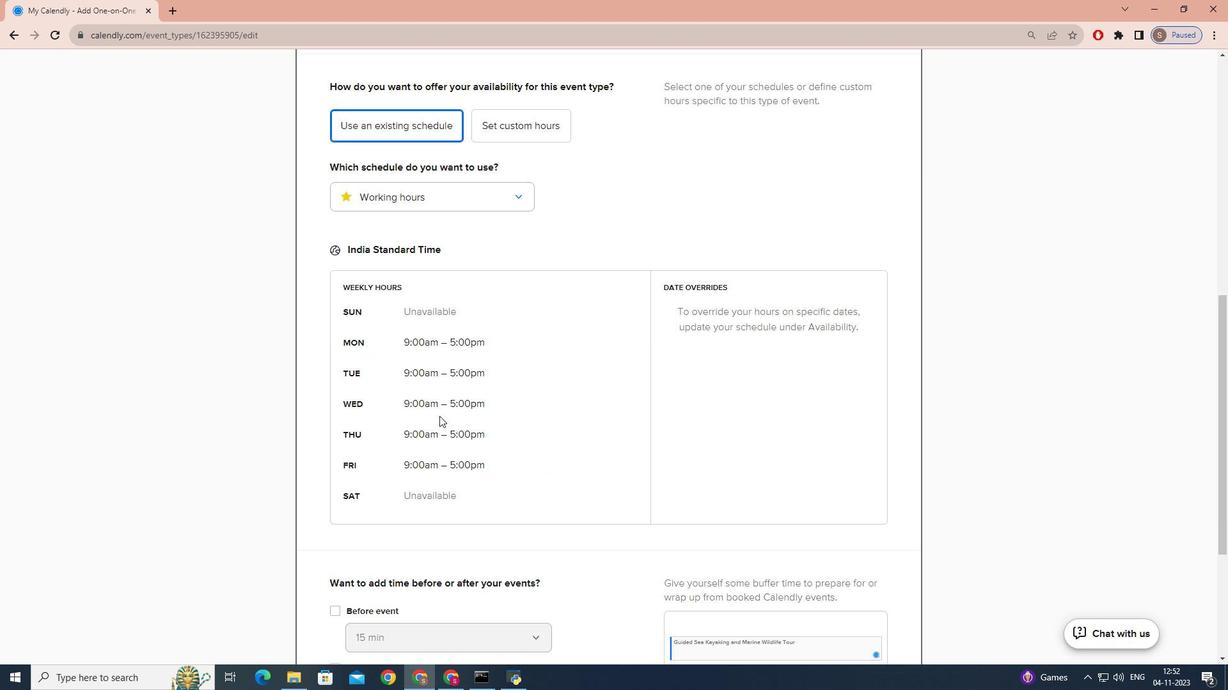 
Action: Mouse scrolled (446, 428) with delta (0, 0)
Screenshot: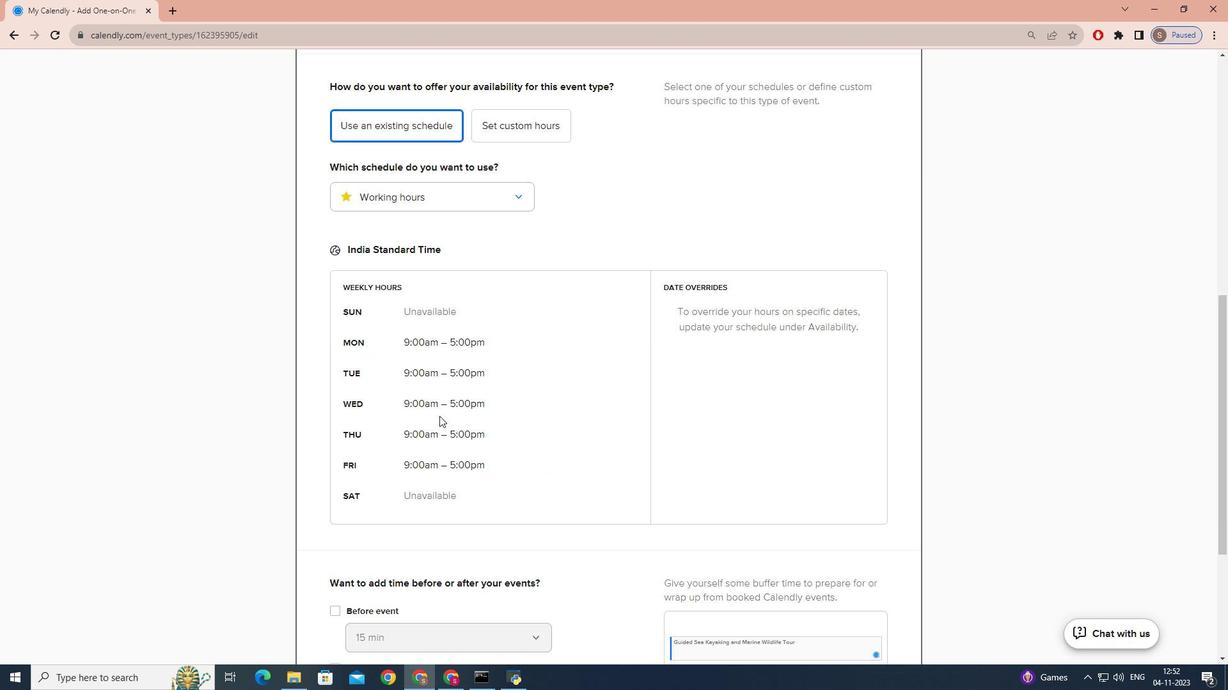
Action: Mouse moved to (446, 425)
Screenshot: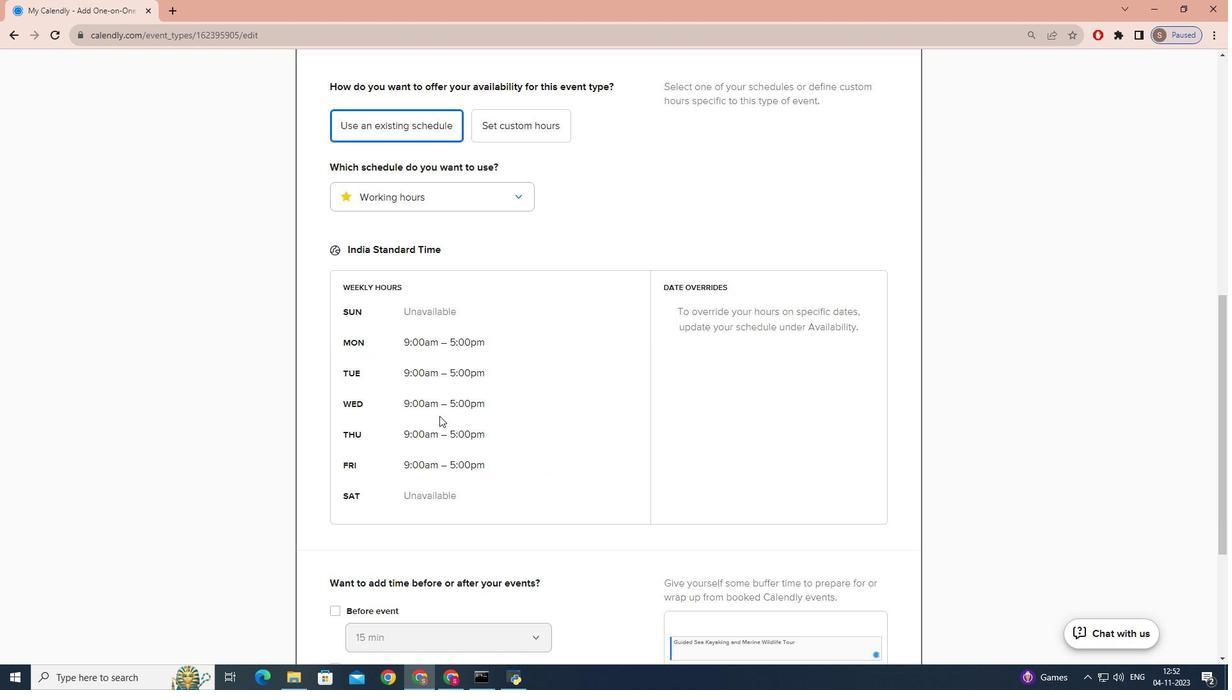 
Action: Mouse scrolled (446, 424) with delta (0, 0)
Screenshot: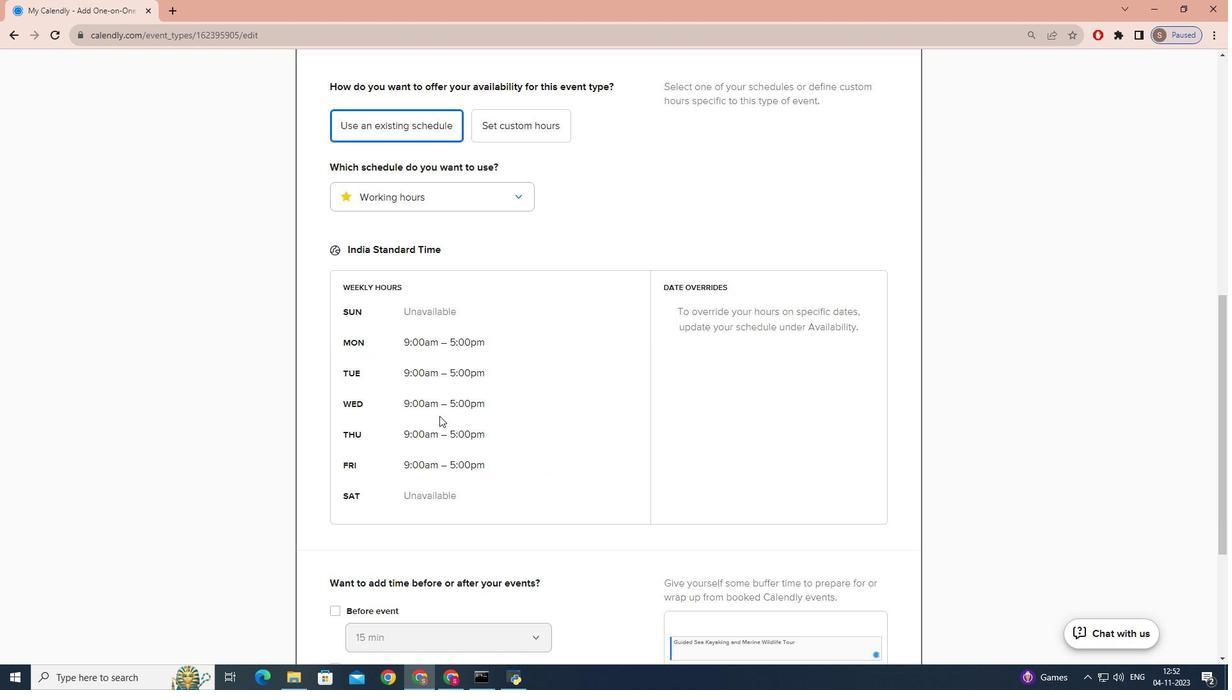 
Action: Mouse moved to (446, 425)
Screenshot: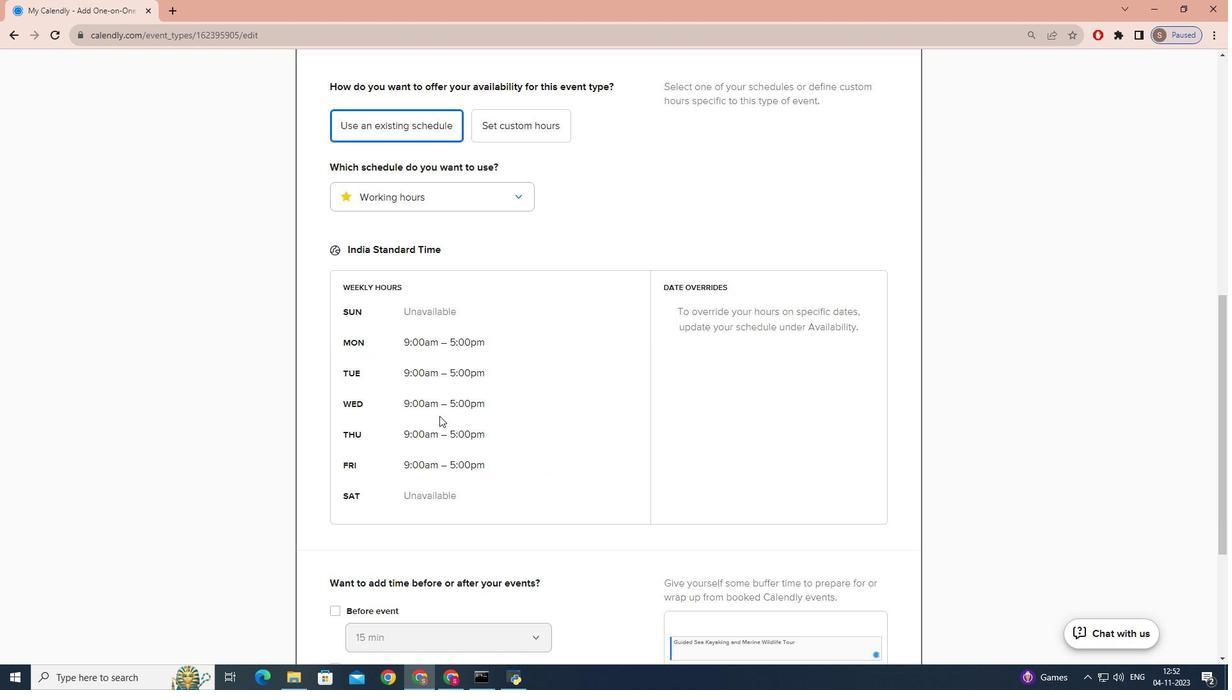 
Action: Mouse scrolled (446, 424) with delta (0, 0)
Screenshot: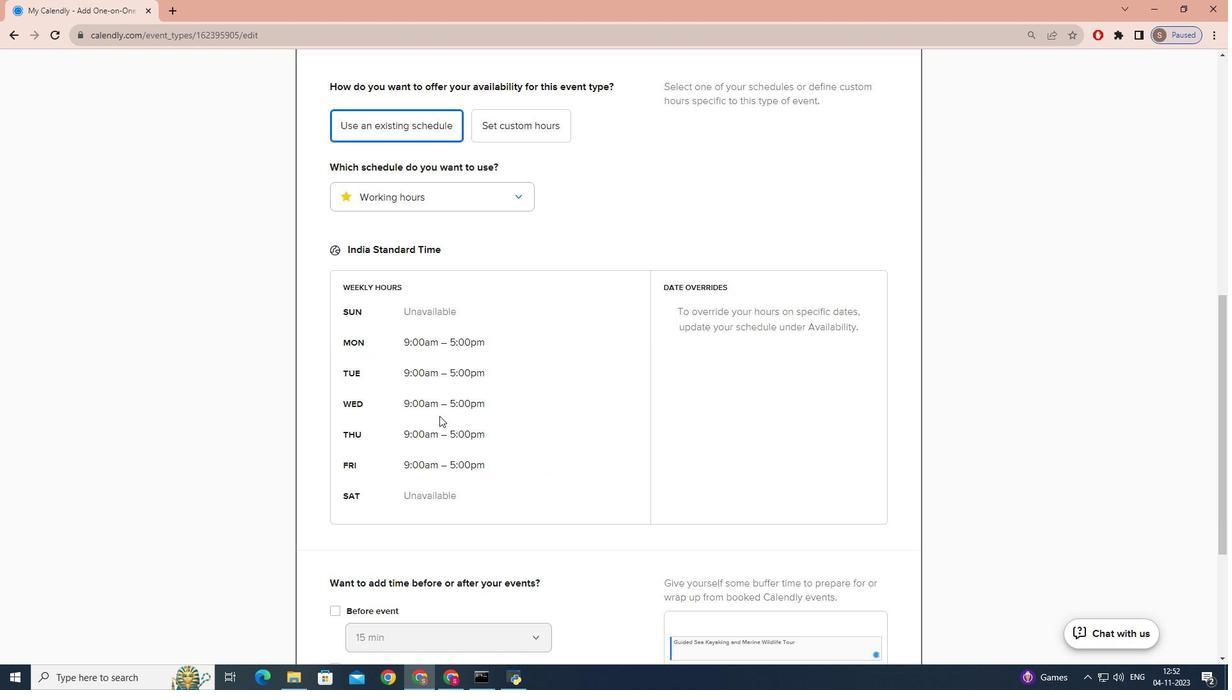 
Action: Mouse moved to (440, 415)
Screenshot: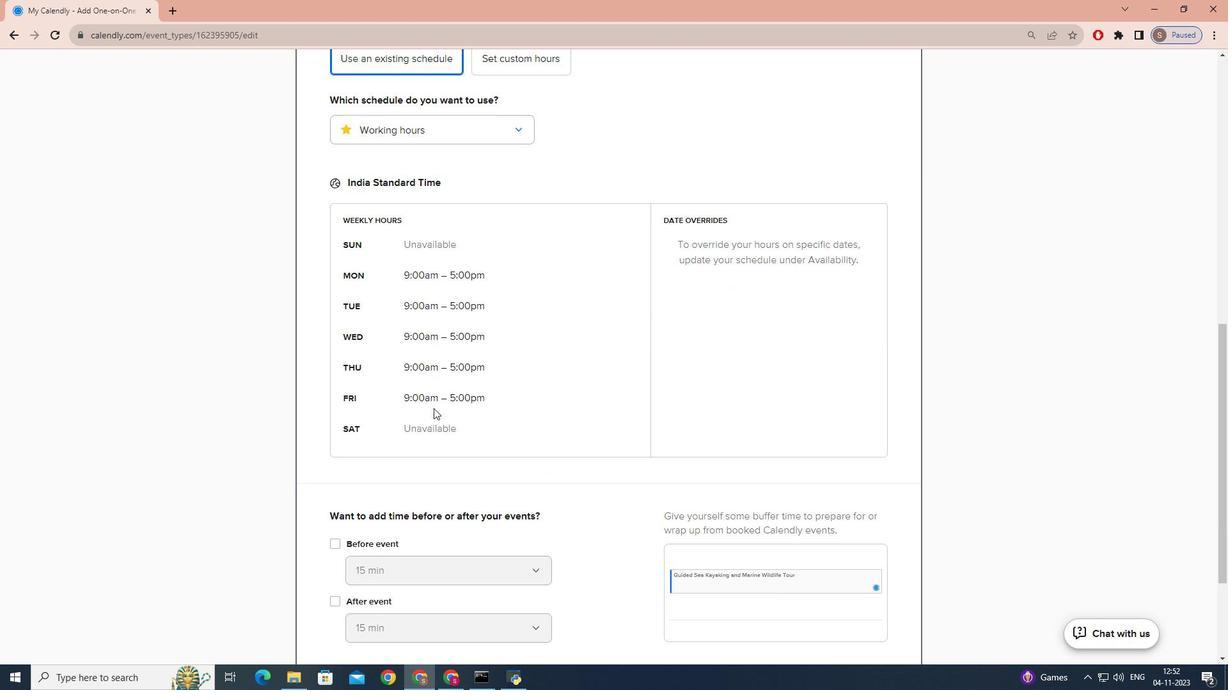 
Action: Mouse scrolled (440, 414) with delta (0, 0)
Screenshot: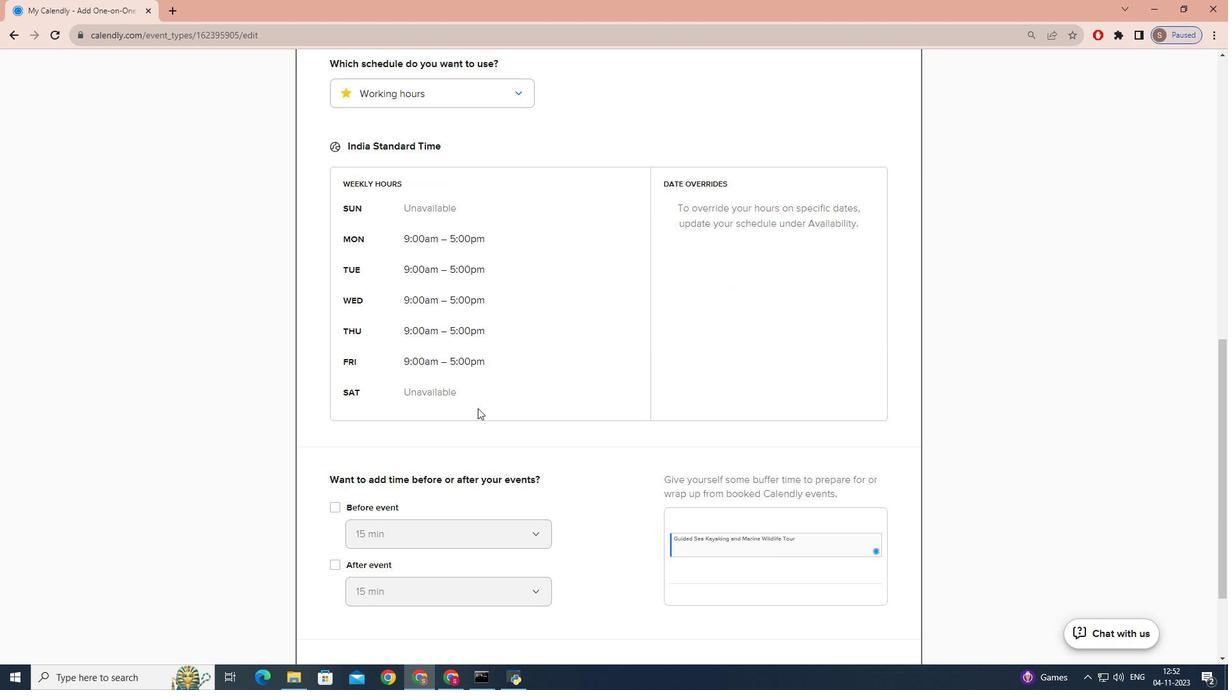 
Action: Mouse scrolled (440, 414) with delta (0, 0)
Screenshot: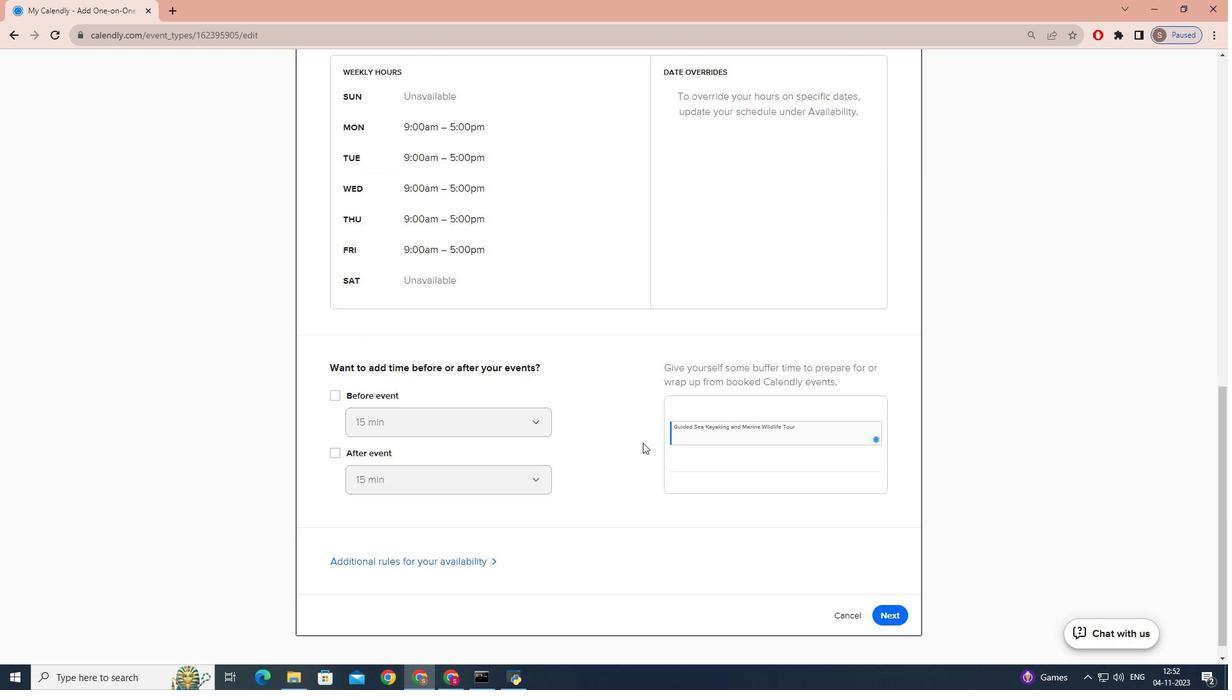 
Action: Mouse scrolled (440, 414) with delta (0, 0)
Screenshot: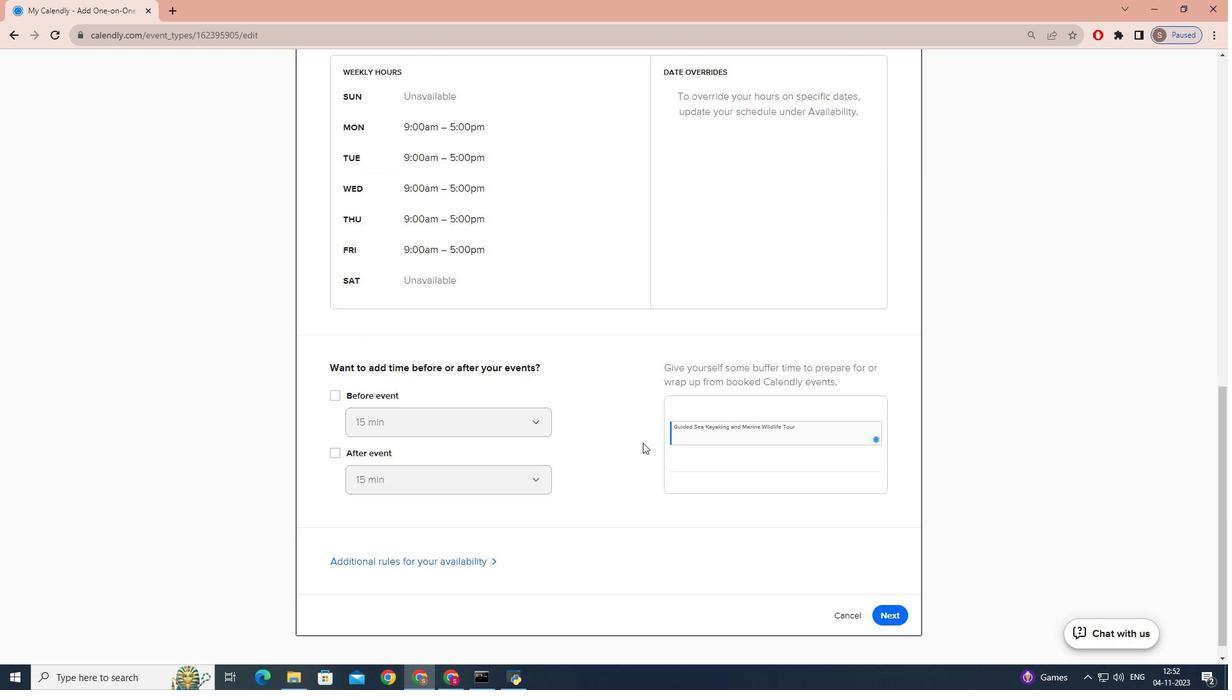 
Action: Mouse scrolled (440, 414) with delta (0, 0)
Screenshot: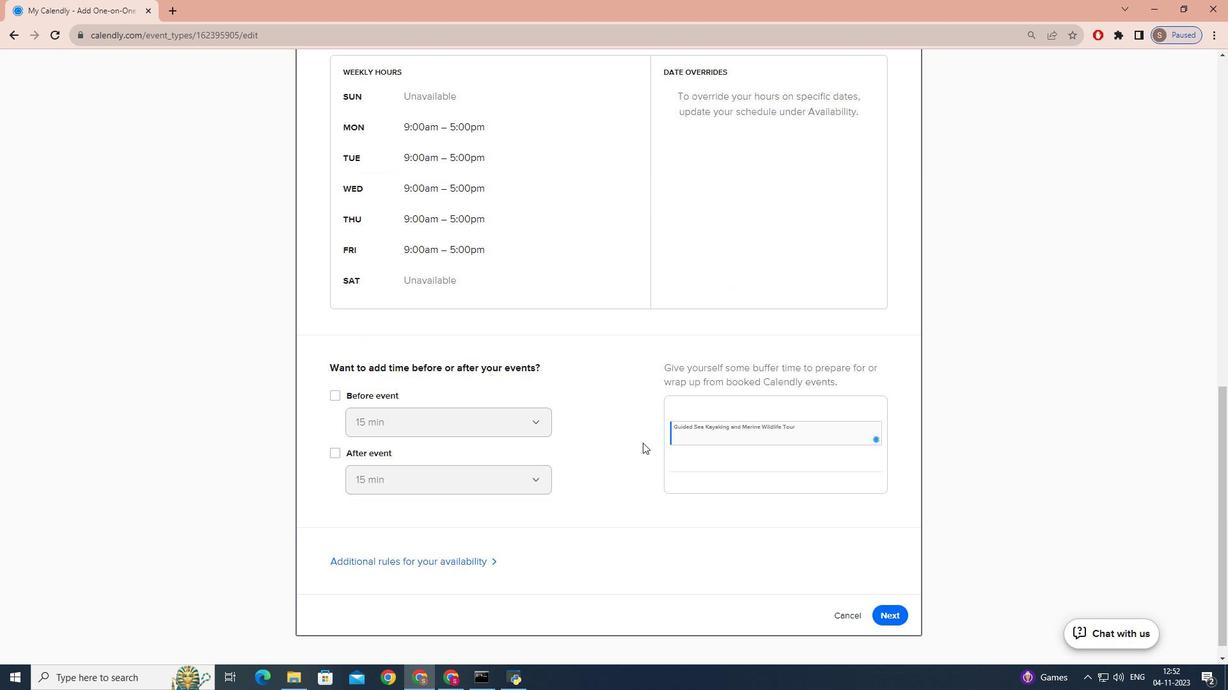 
Action: Mouse moved to (453, 415)
Screenshot: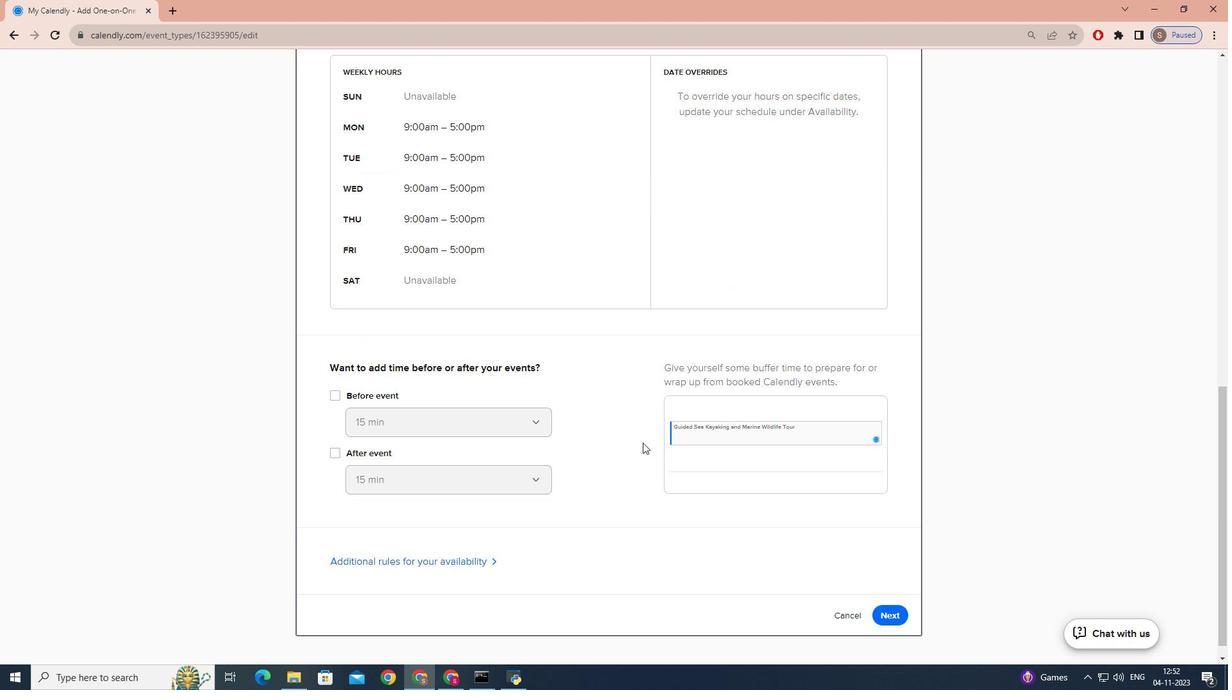 
Action: Mouse scrolled (453, 414) with delta (0, 0)
Screenshot: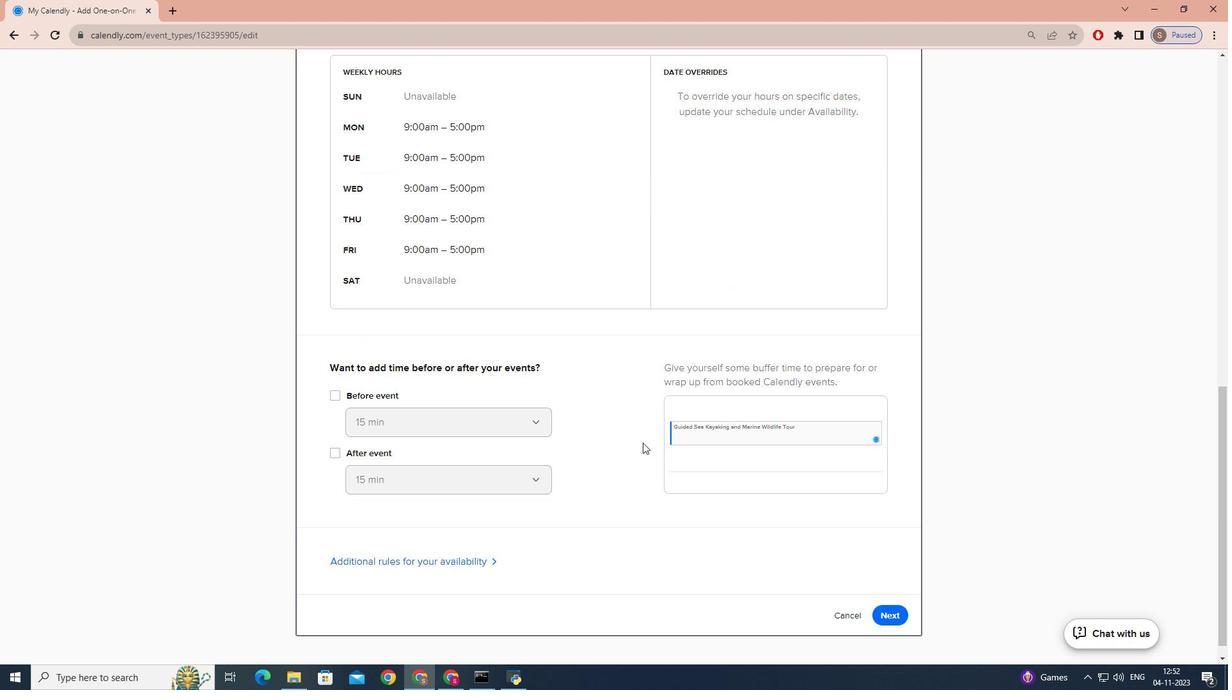 
Action: Mouse moved to (909, 601)
Screenshot: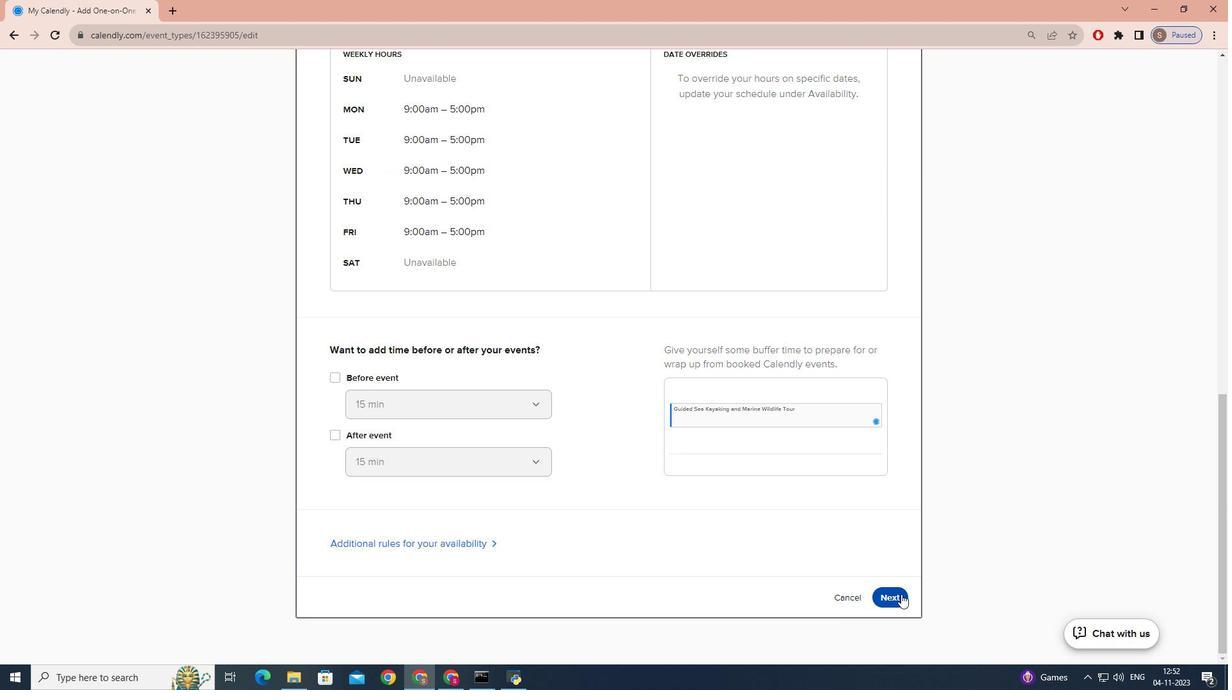 
Action: Mouse pressed left at (909, 601)
Screenshot: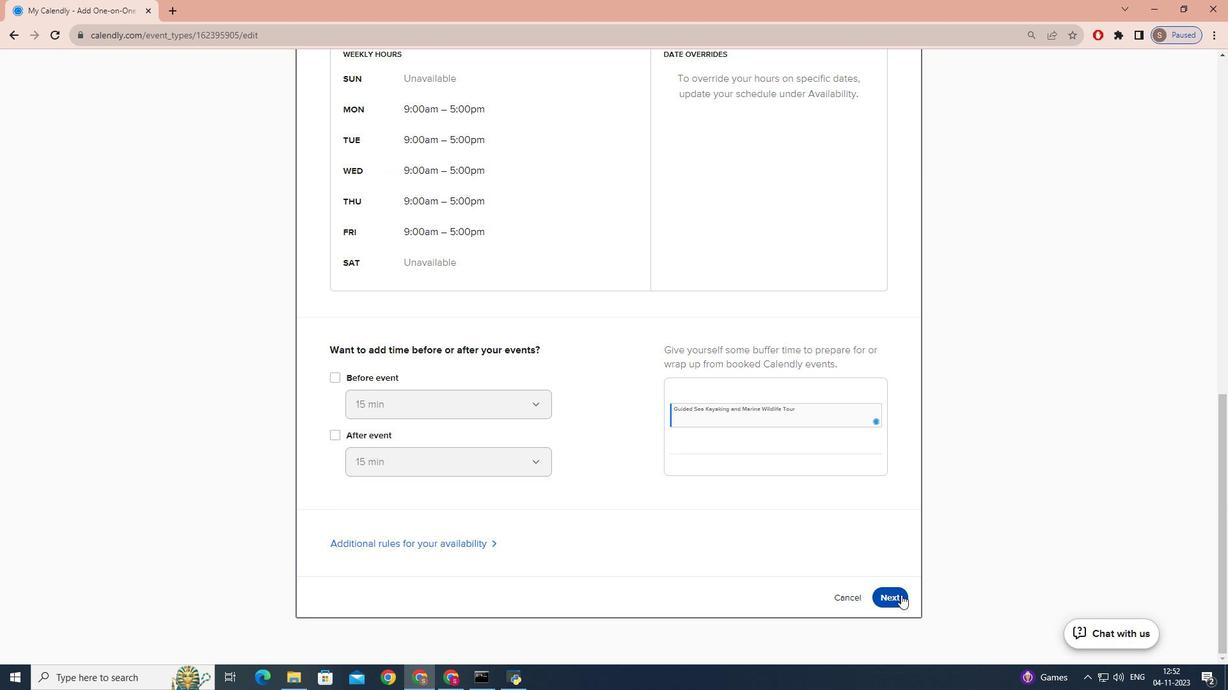 
Action: Mouse moved to (946, 561)
Screenshot: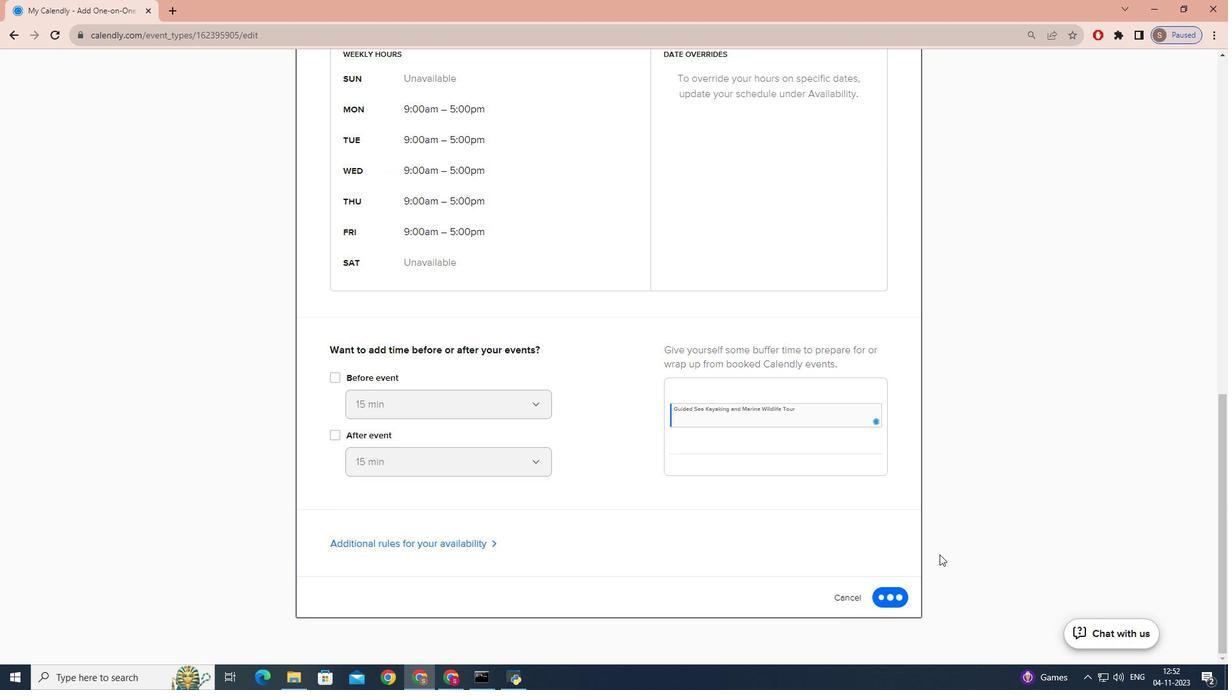 
